 Task: Find connections with filter location Rājgarh with filter topic #femaleentrepreneurwith filter profile language Spanish with filter current company Advanced MS EXCEL, Power Query, Power BI skills for Business Intelligence  with filter school Malaviya National Institute of Technology Jaipur with filter industry Commercial and Industrial Equipment Rental with filter service category Customer Support with filter keywords title Conservation Scientist
Action: Mouse moved to (705, 74)
Screenshot: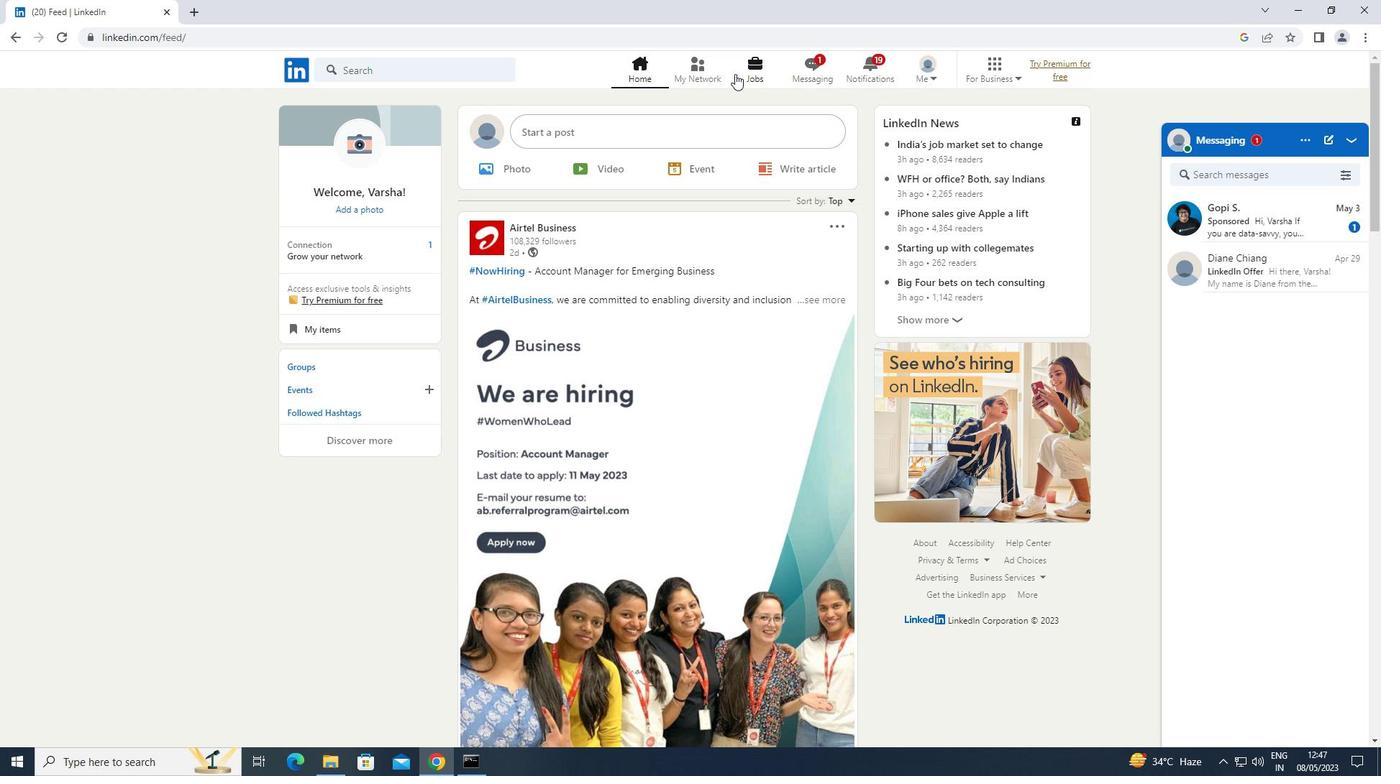 
Action: Mouse pressed left at (705, 74)
Screenshot: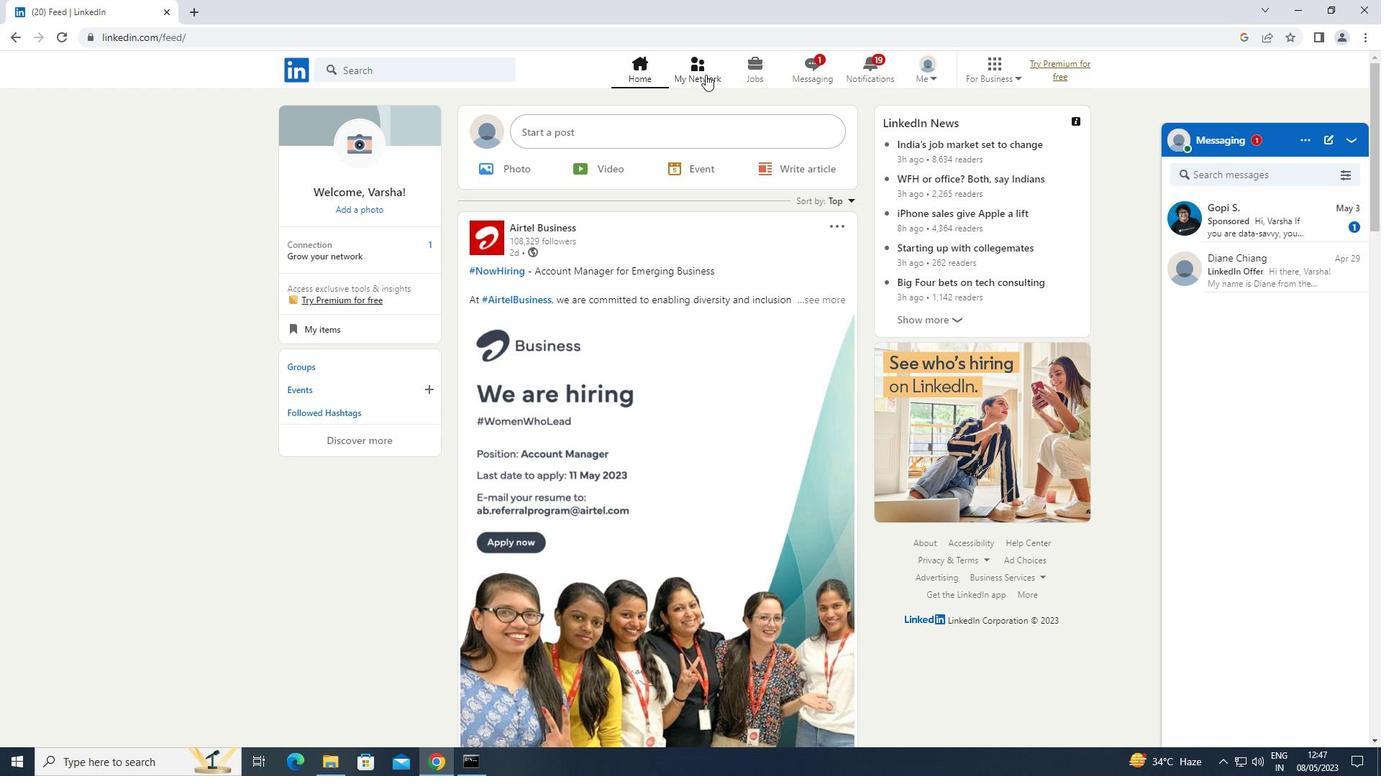 
Action: Mouse moved to (381, 143)
Screenshot: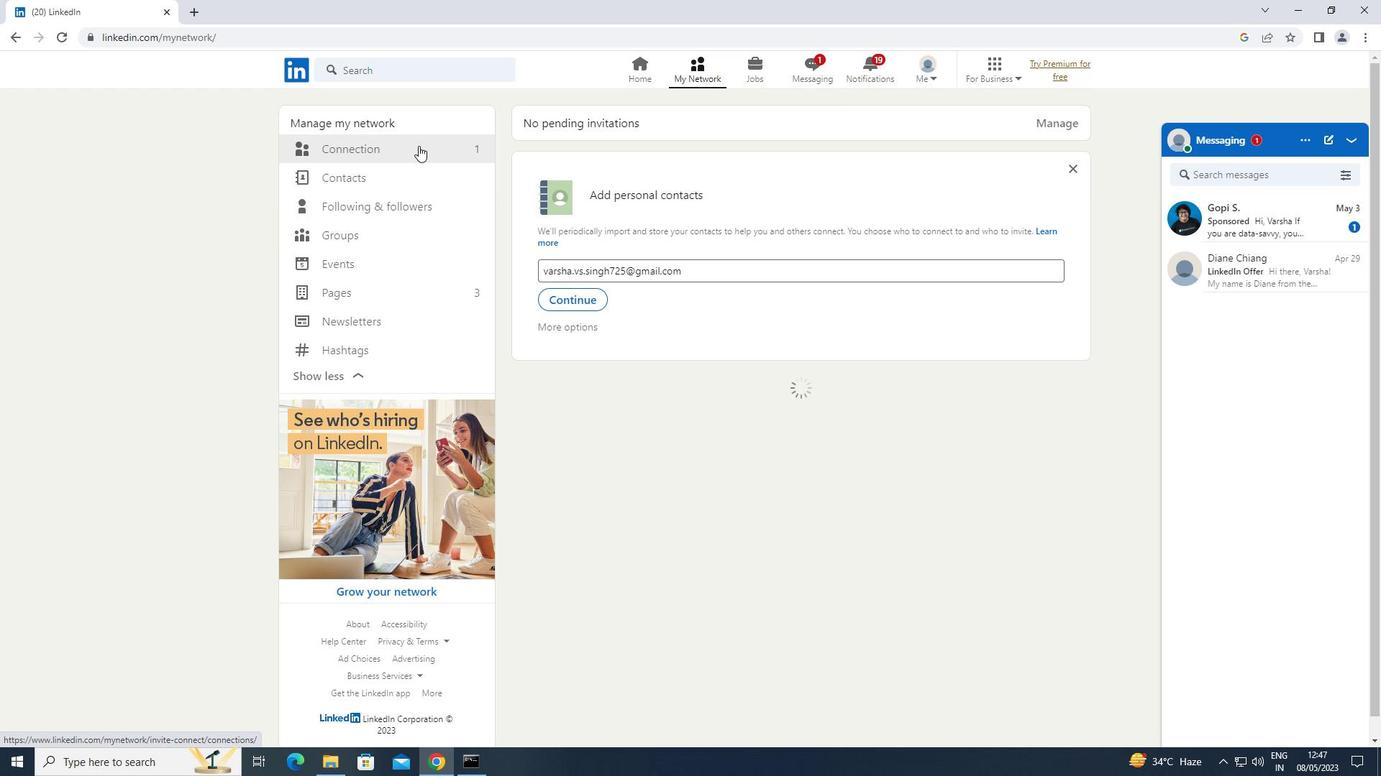 
Action: Mouse pressed left at (381, 143)
Screenshot: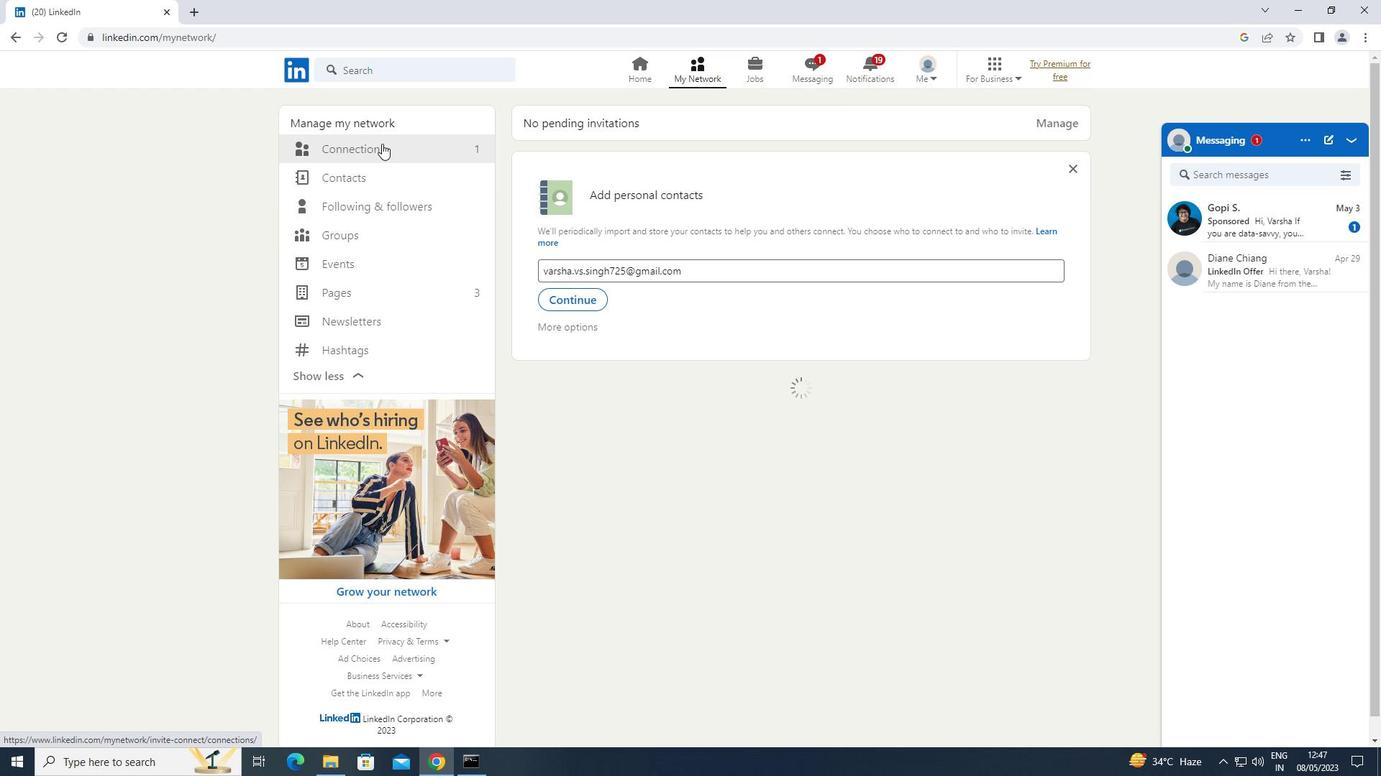 
Action: Mouse moved to (807, 148)
Screenshot: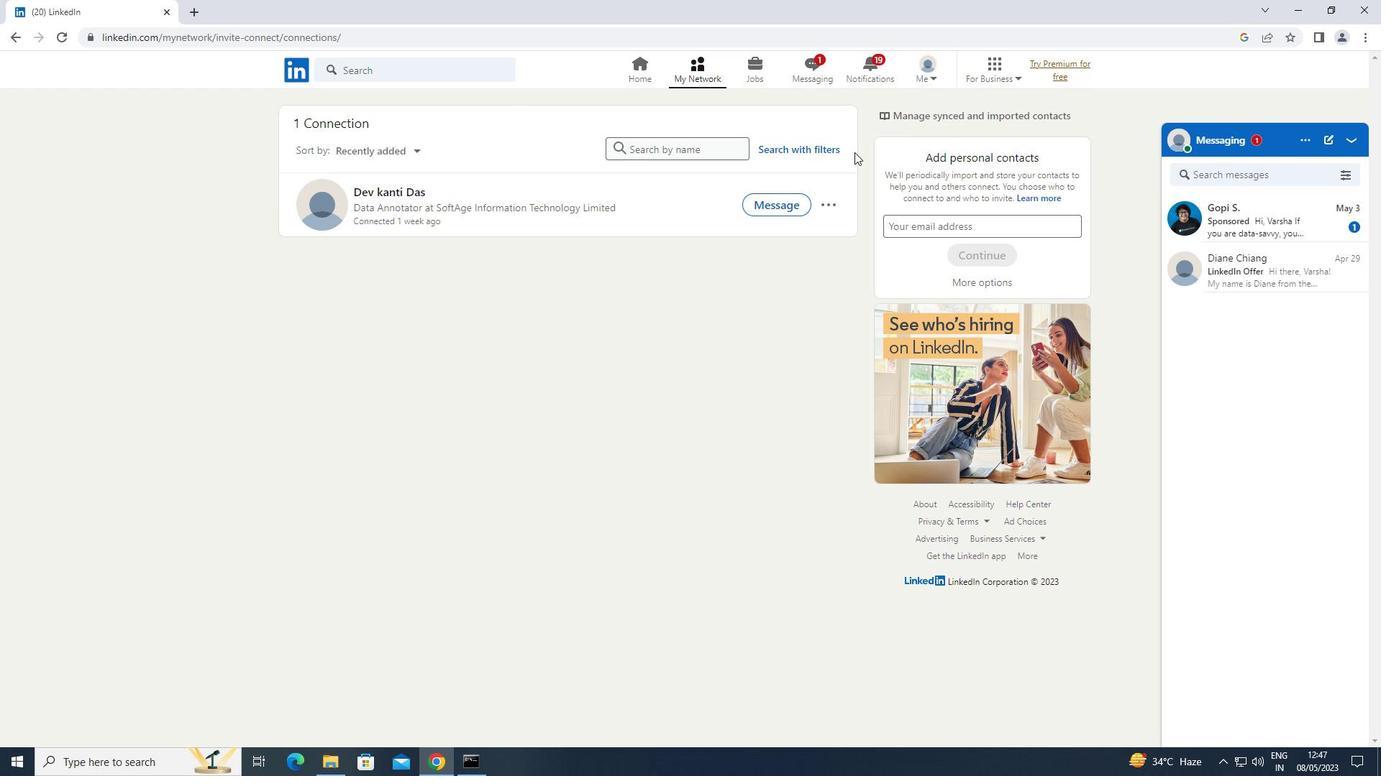 
Action: Mouse pressed left at (807, 148)
Screenshot: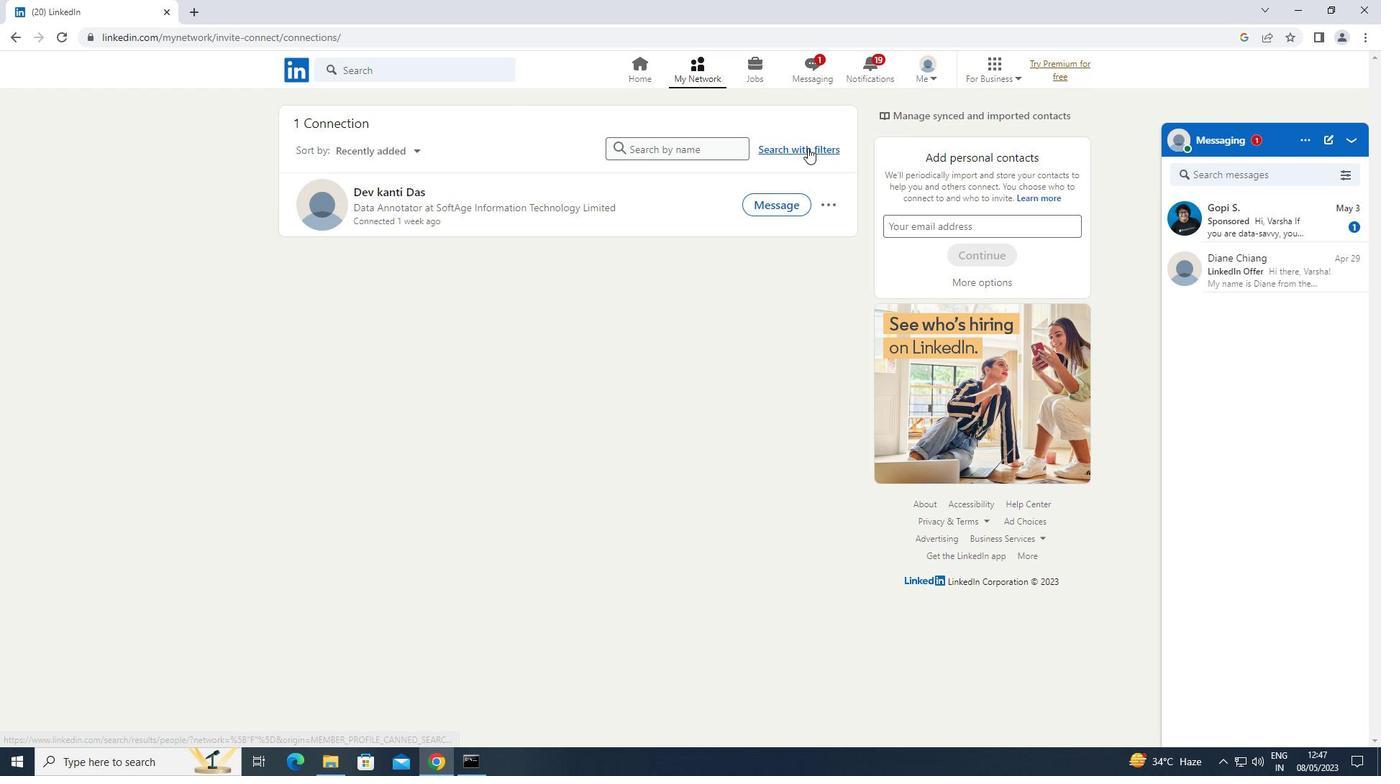 
Action: Mouse moved to (731, 110)
Screenshot: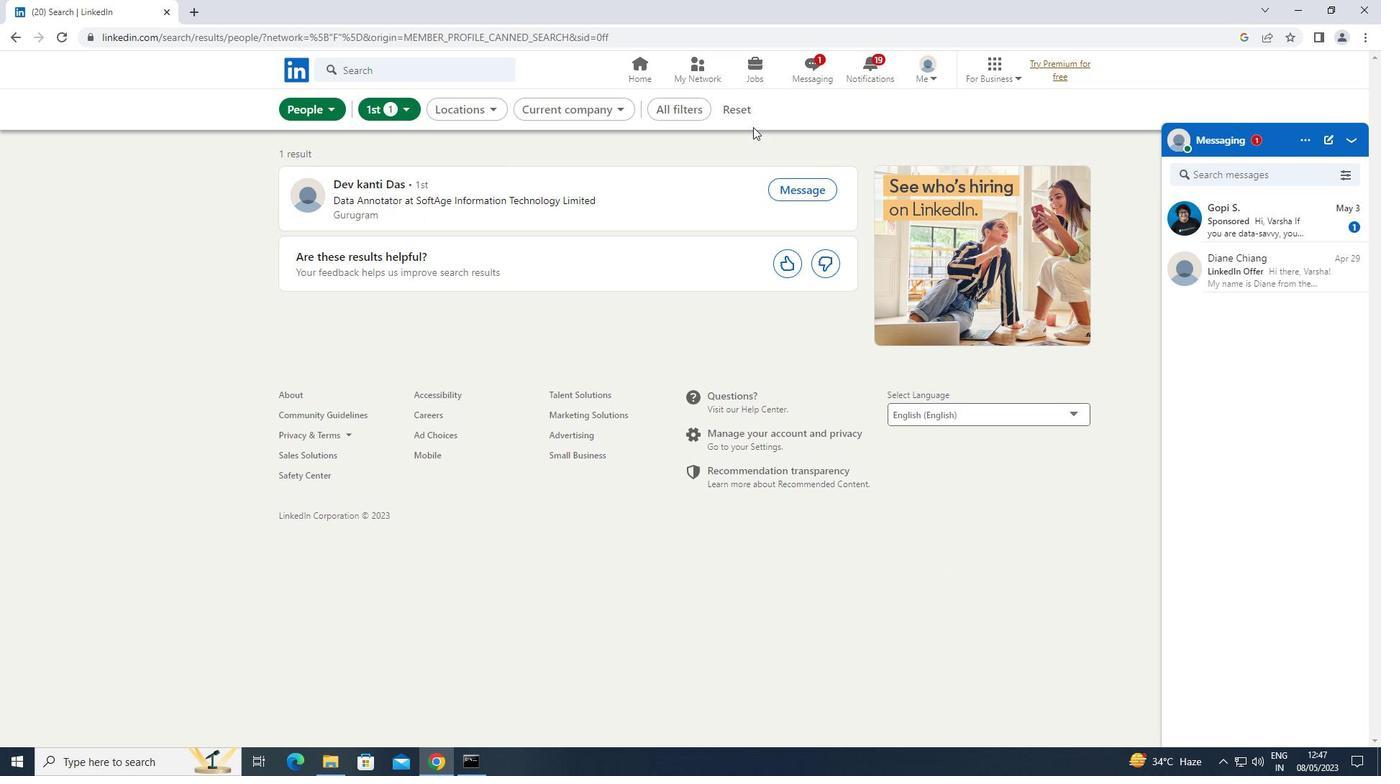 
Action: Mouse pressed left at (731, 110)
Screenshot: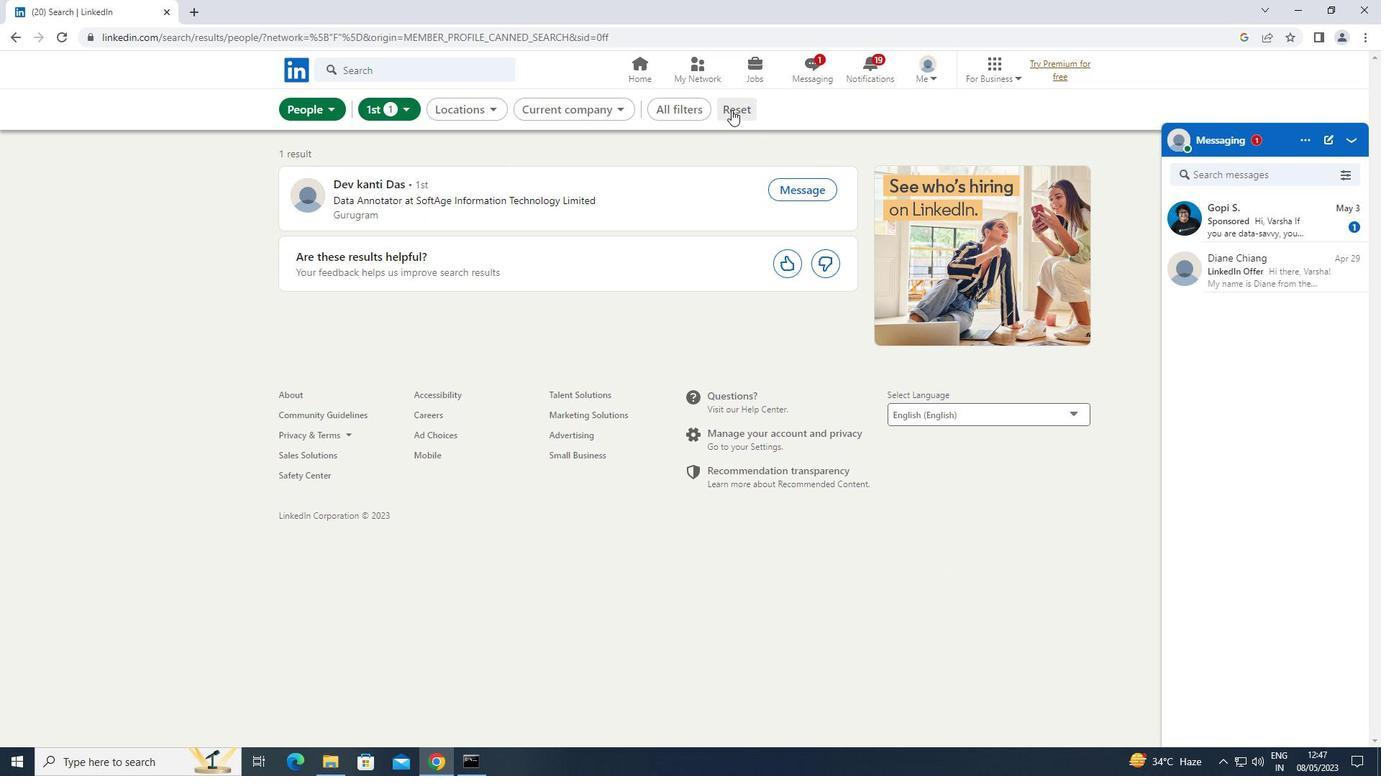 
Action: Mouse moved to (726, 110)
Screenshot: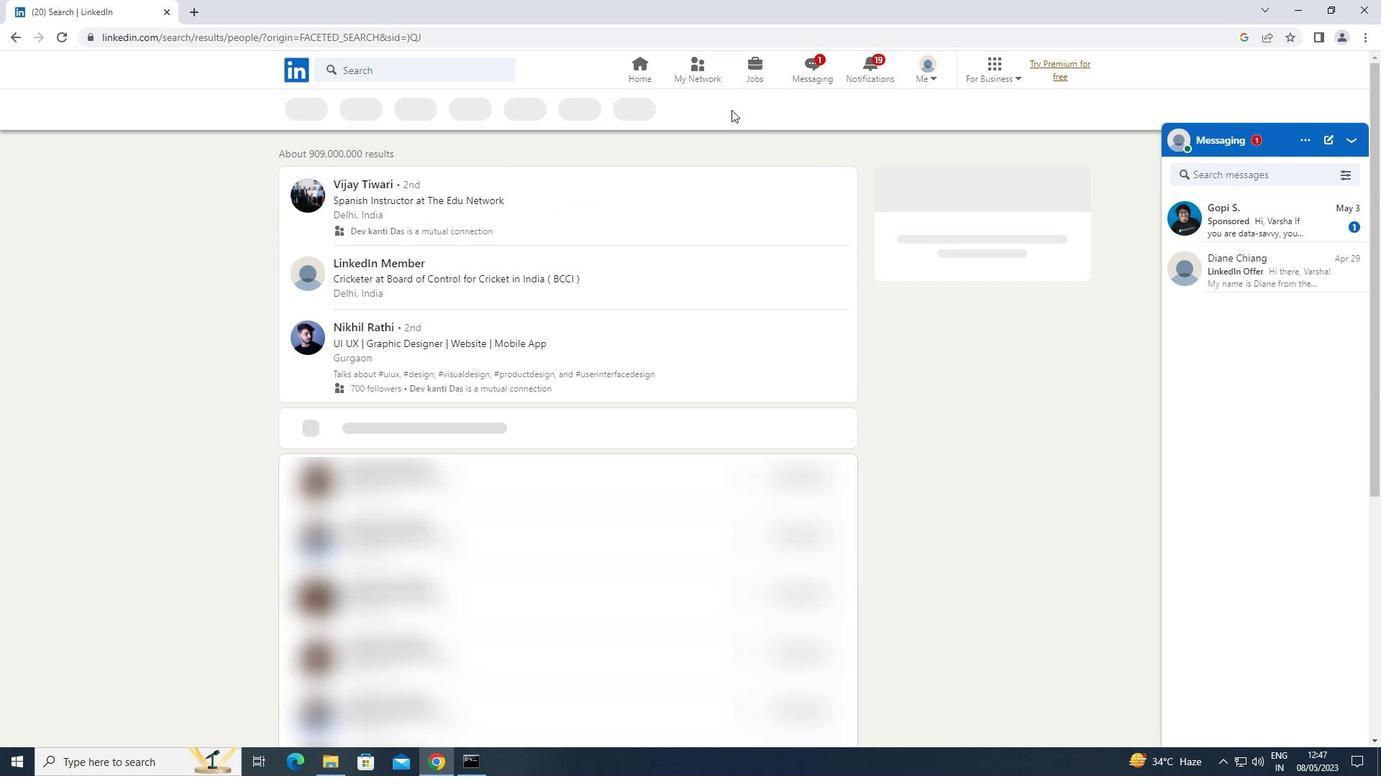 
Action: Mouse pressed left at (726, 110)
Screenshot: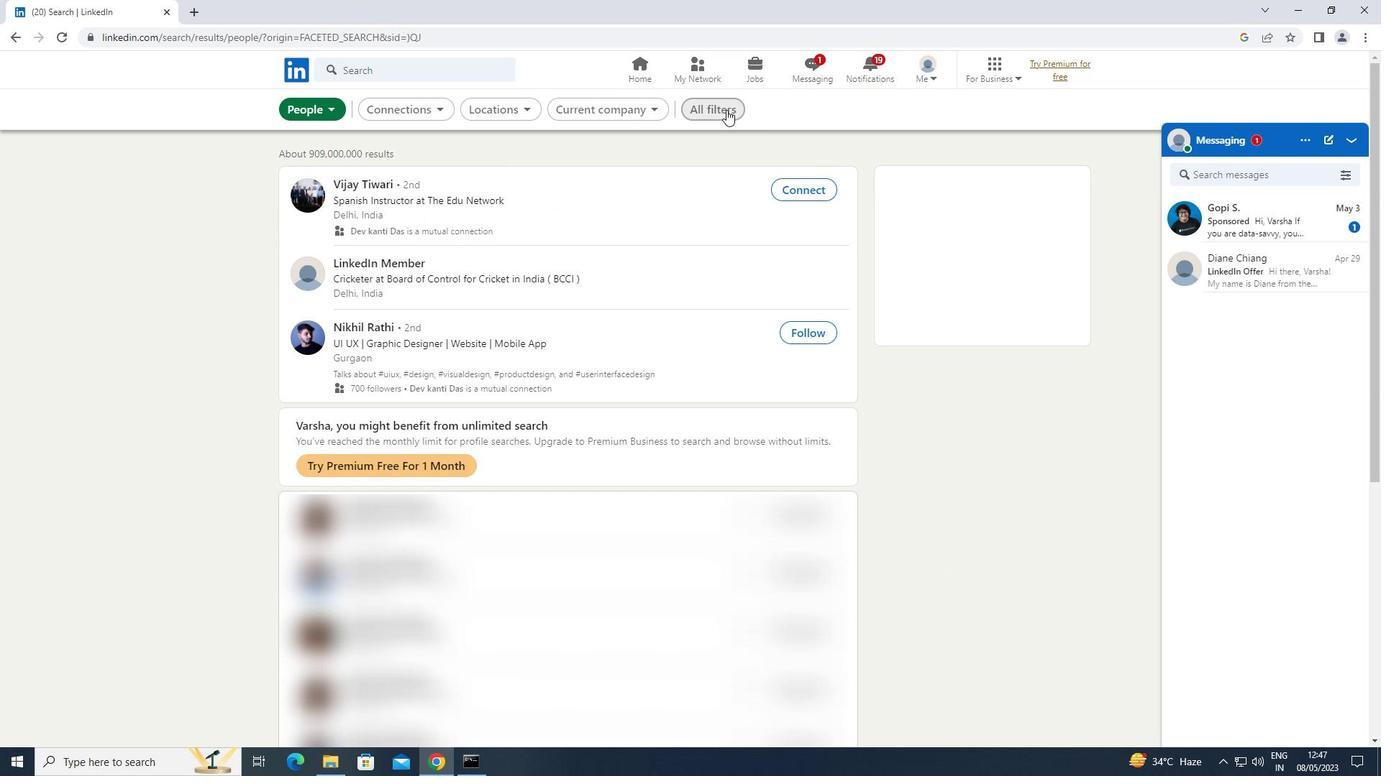 
Action: Mouse moved to (1072, 266)
Screenshot: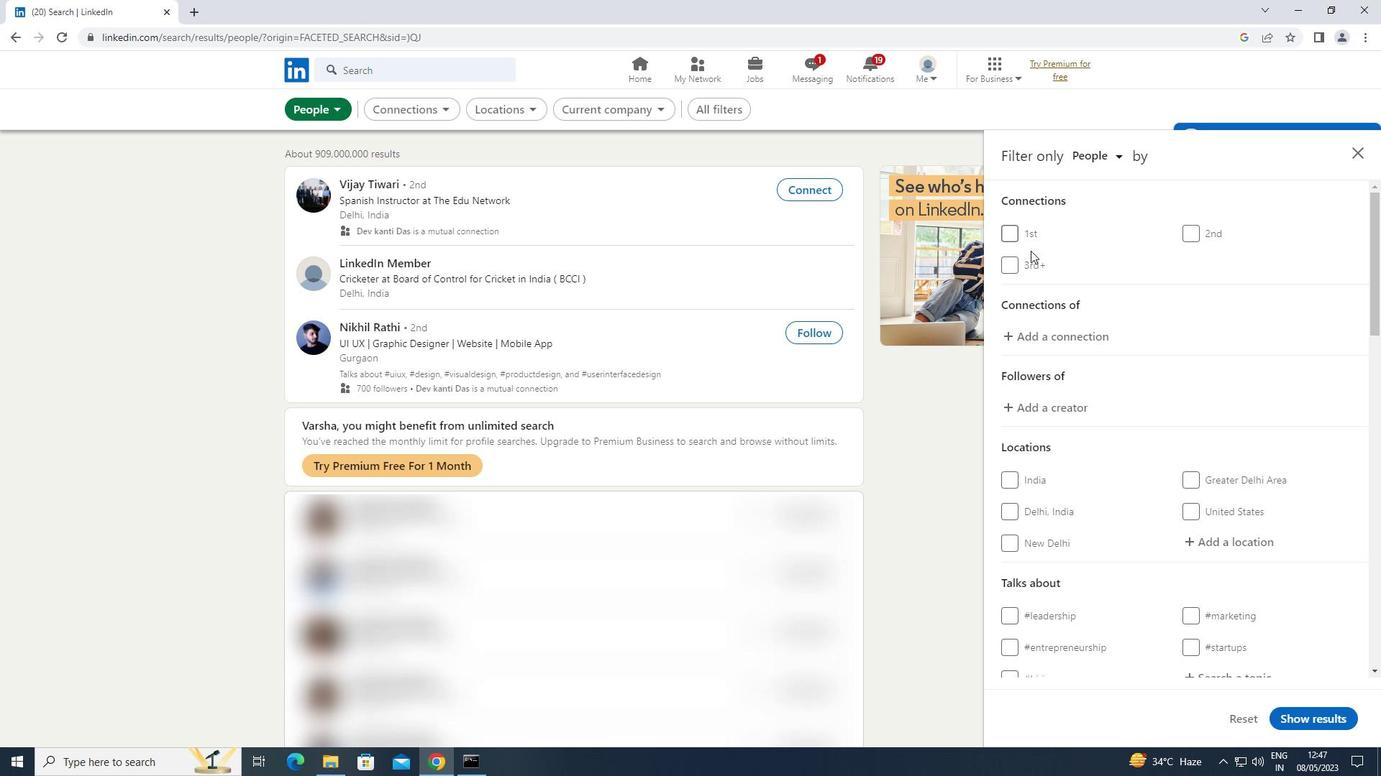 
Action: Mouse scrolled (1072, 266) with delta (0, 0)
Screenshot: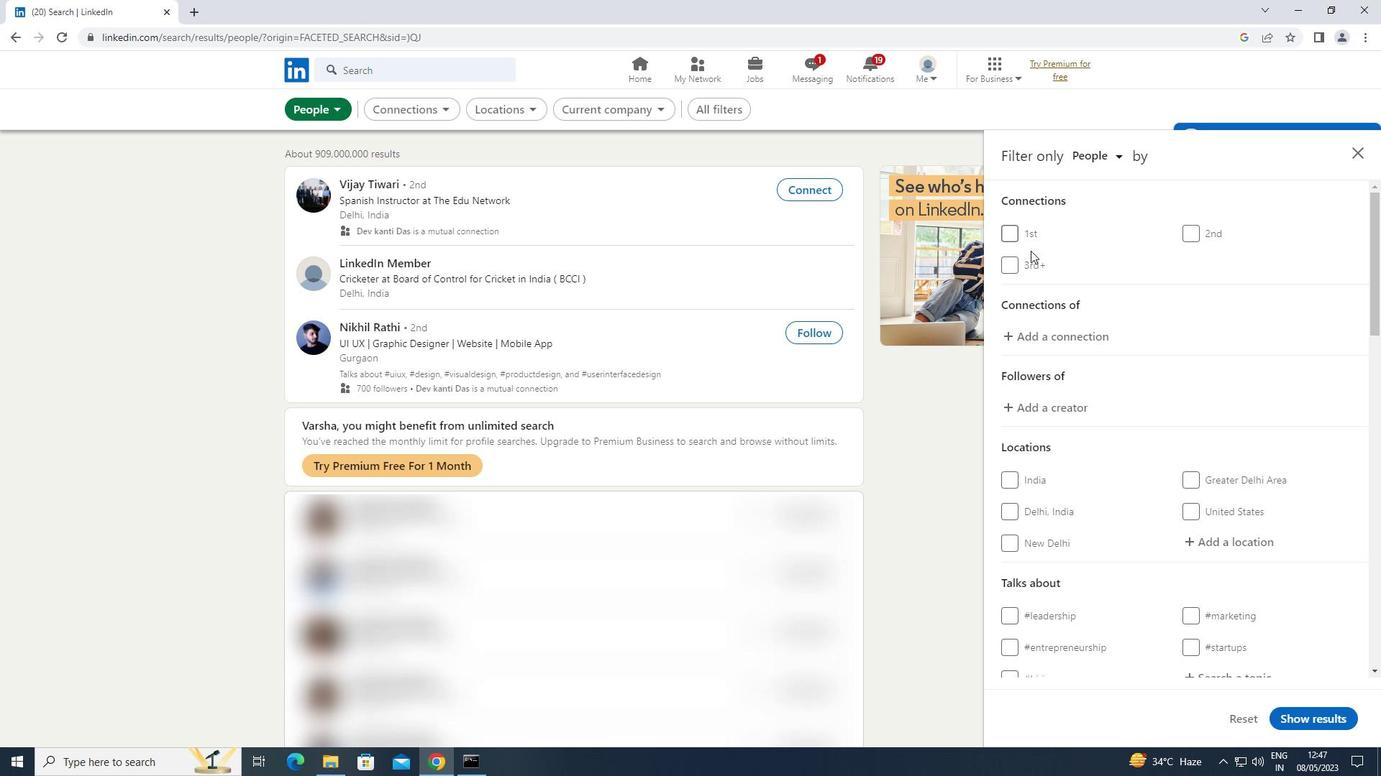 
Action: Mouse moved to (1076, 270)
Screenshot: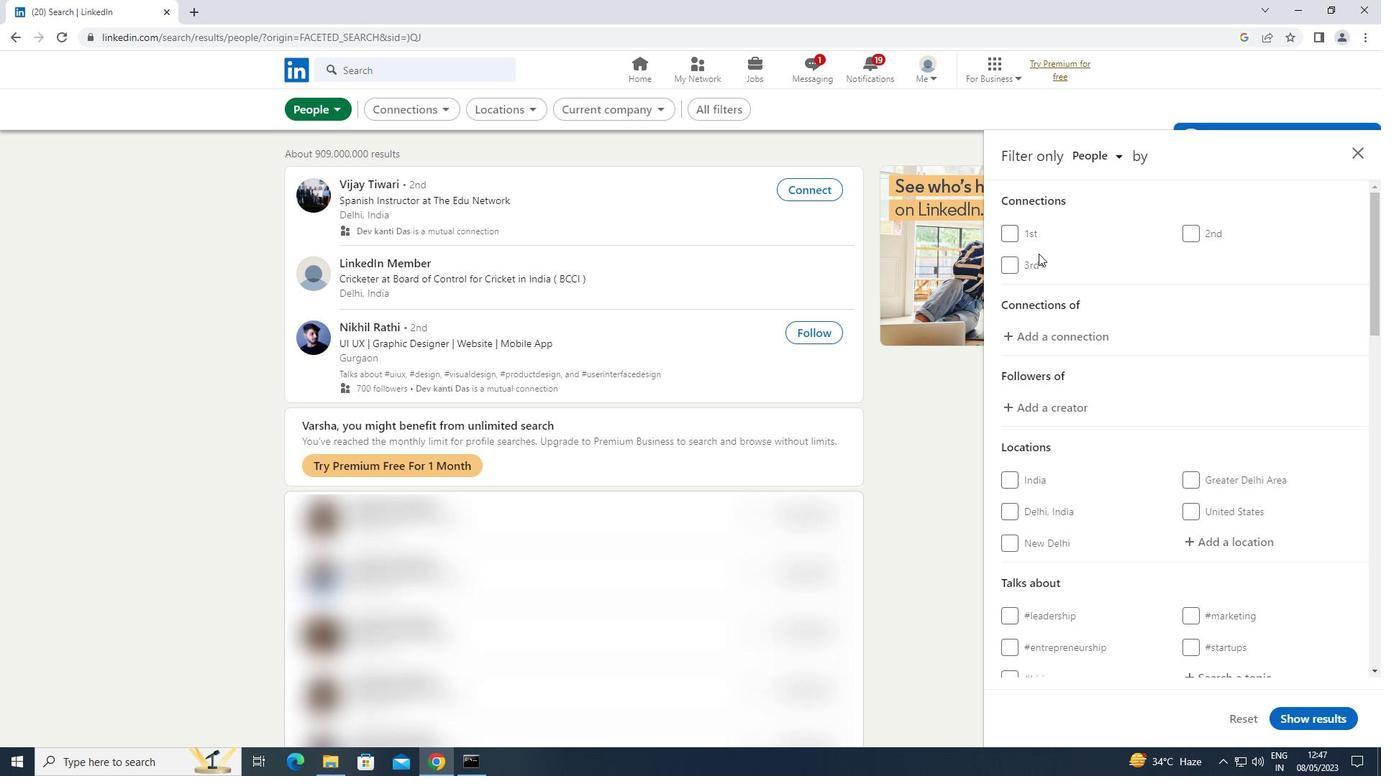 
Action: Mouse scrolled (1076, 269) with delta (0, 0)
Screenshot: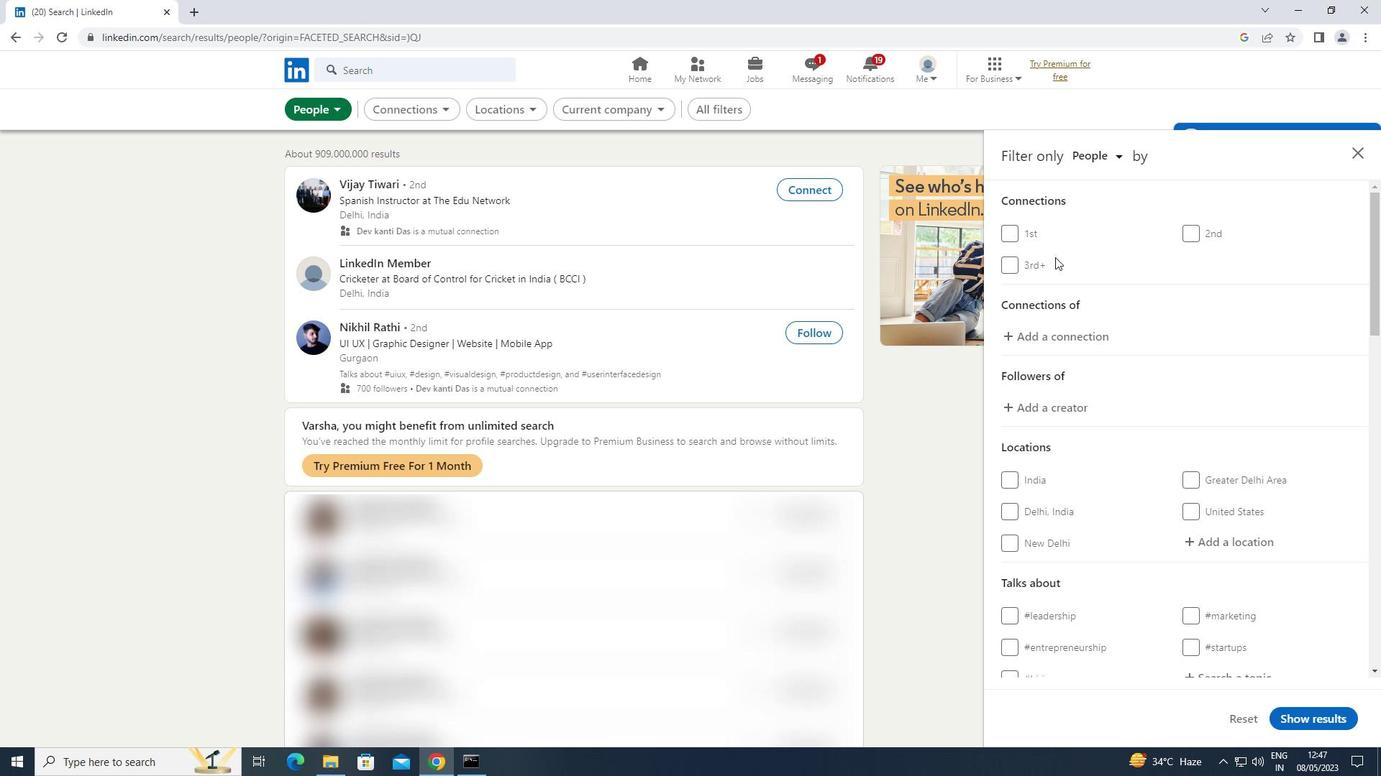 
Action: Mouse moved to (1220, 394)
Screenshot: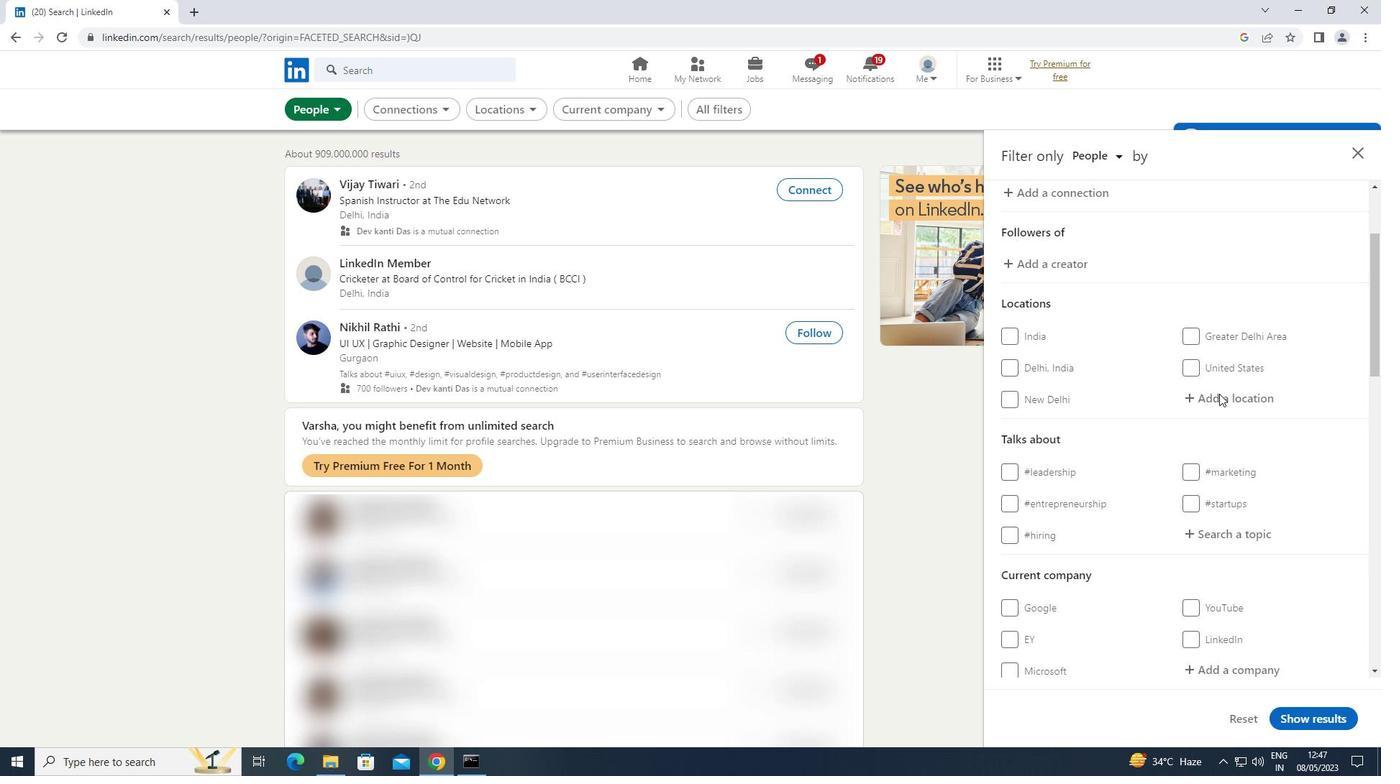 
Action: Mouse pressed left at (1220, 394)
Screenshot: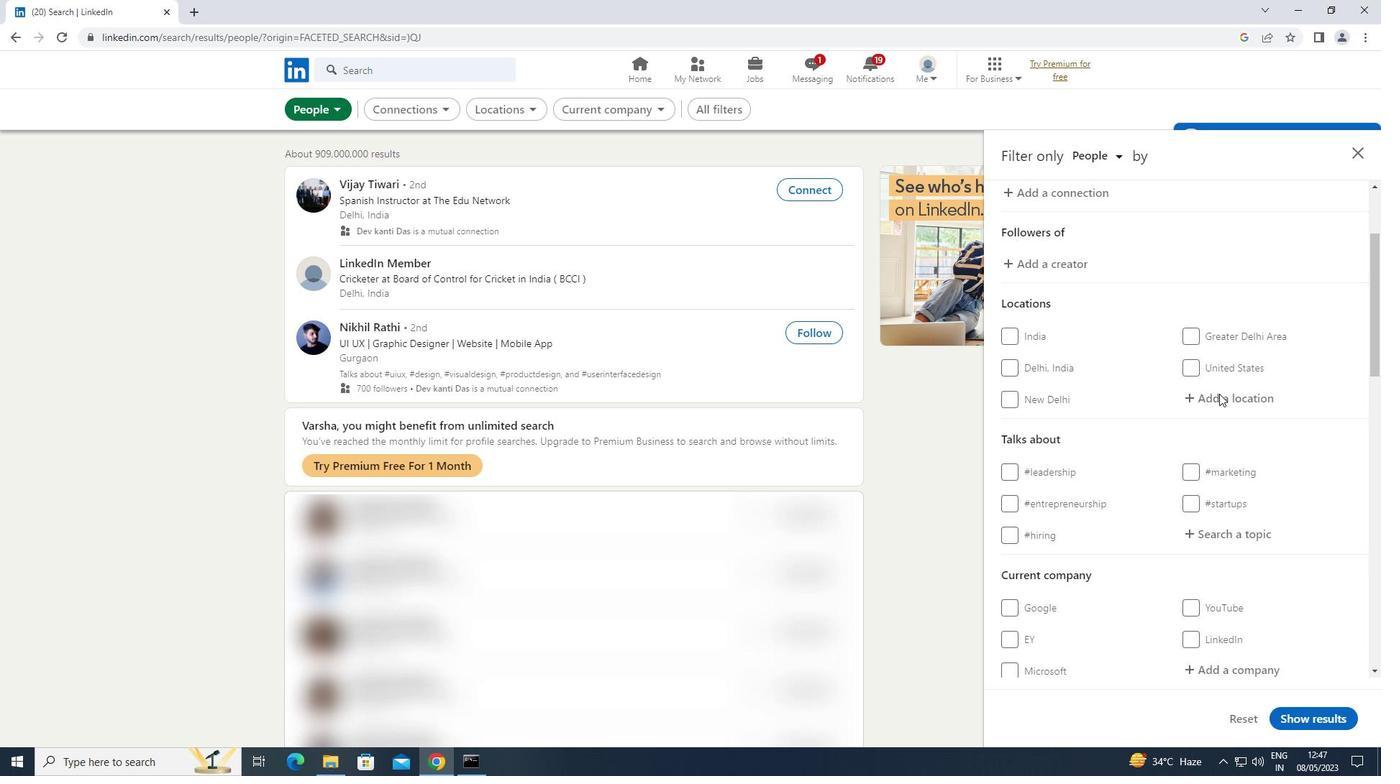 
Action: Mouse moved to (1222, 394)
Screenshot: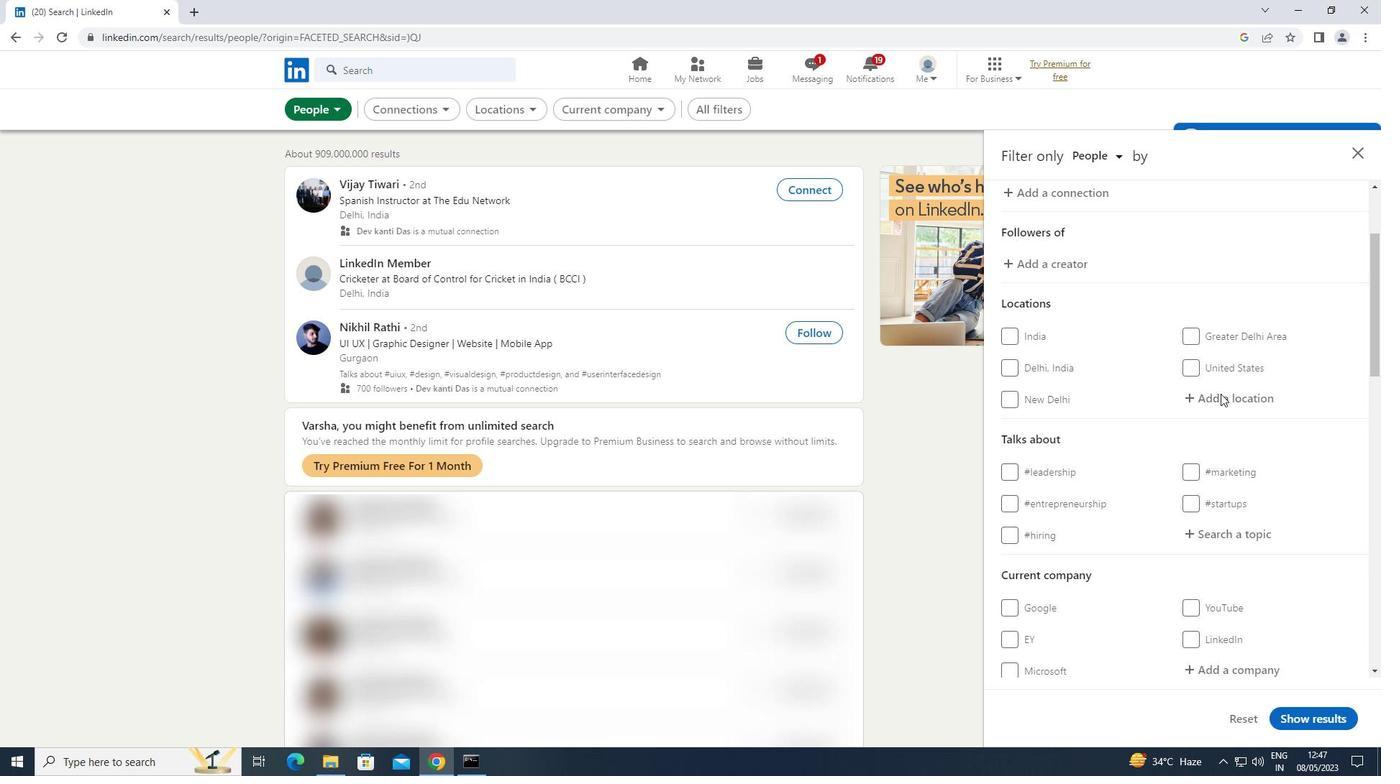 
Action: Key pressed <Key.shift>RAJGARH
Screenshot: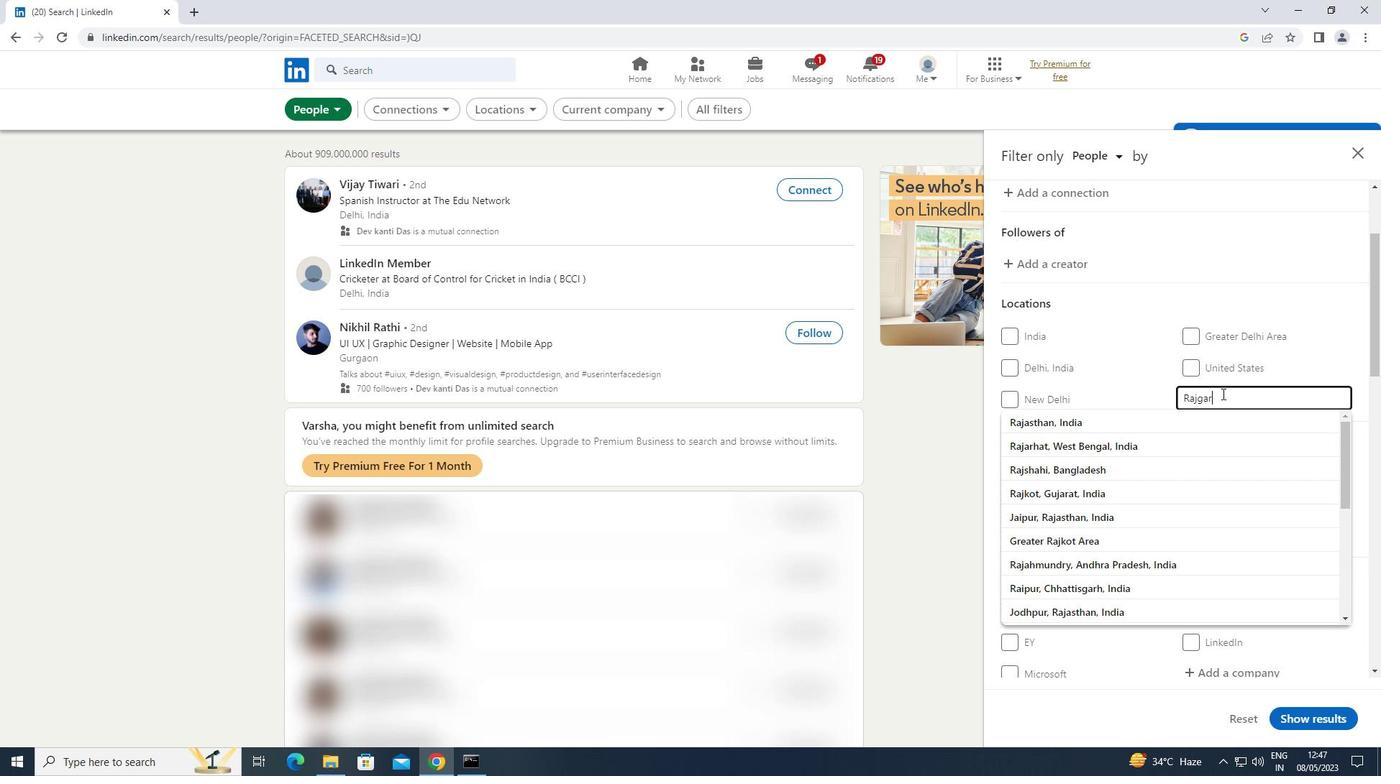 
Action: Mouse moved to (1208, 537)
Screenshot: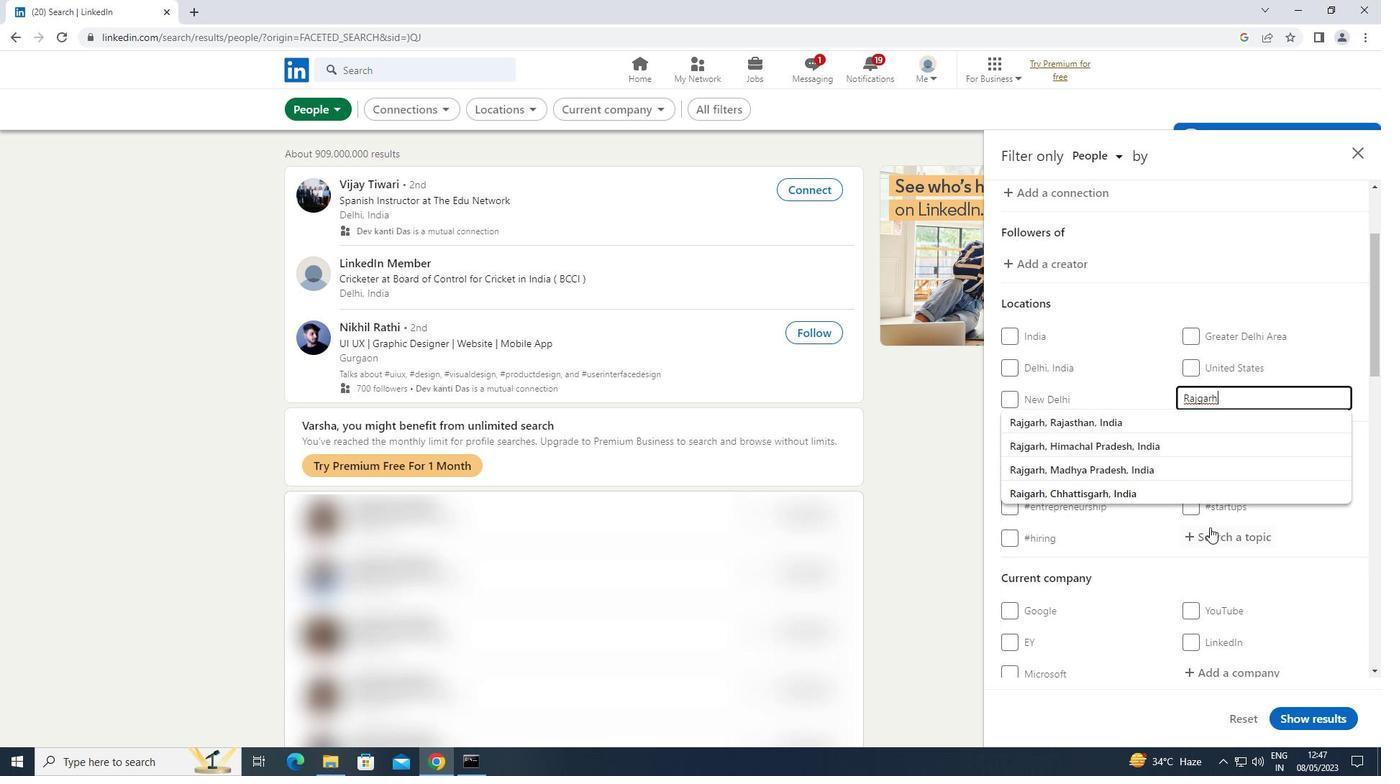 
Action: Mouse pressed left at (1208, 537)
Screenshot: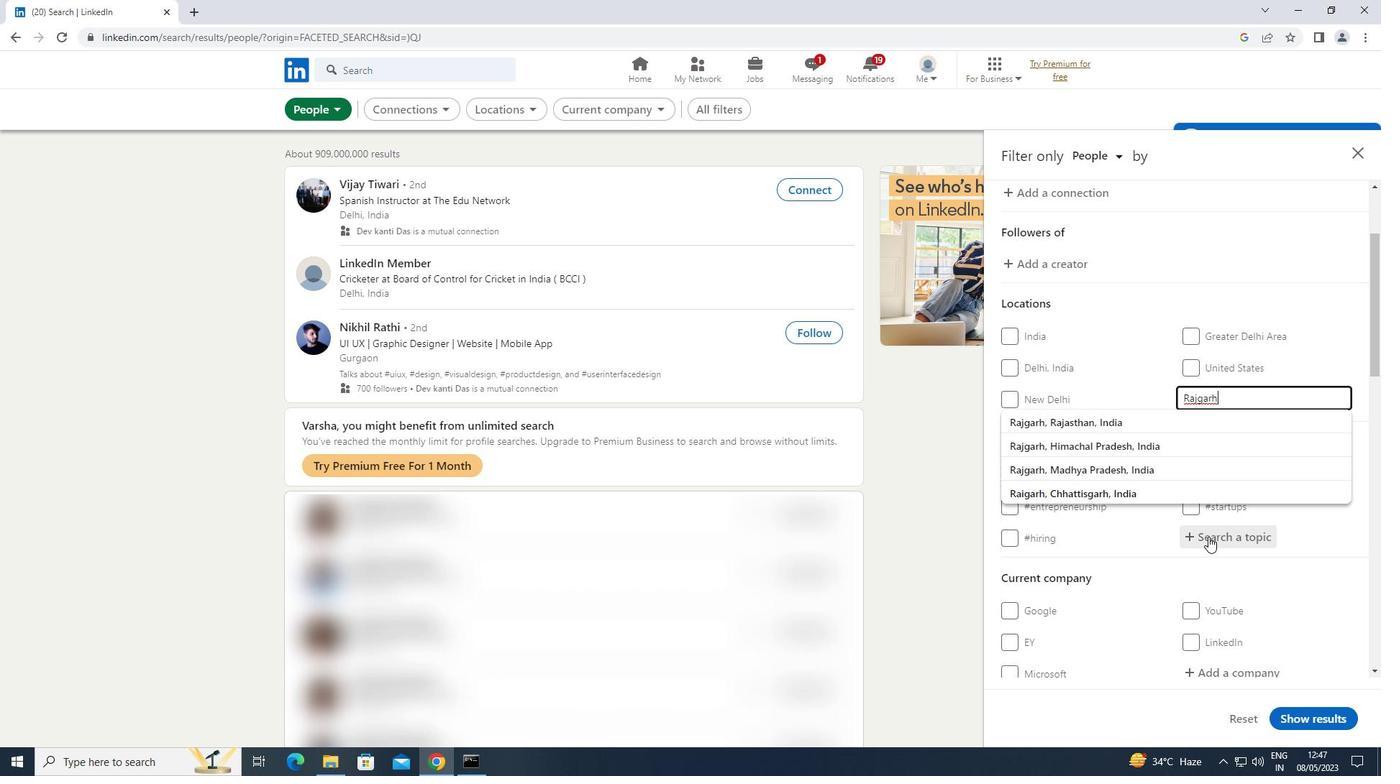 
Action: Key pressed FEMALEENTREPRENE
Screenshot: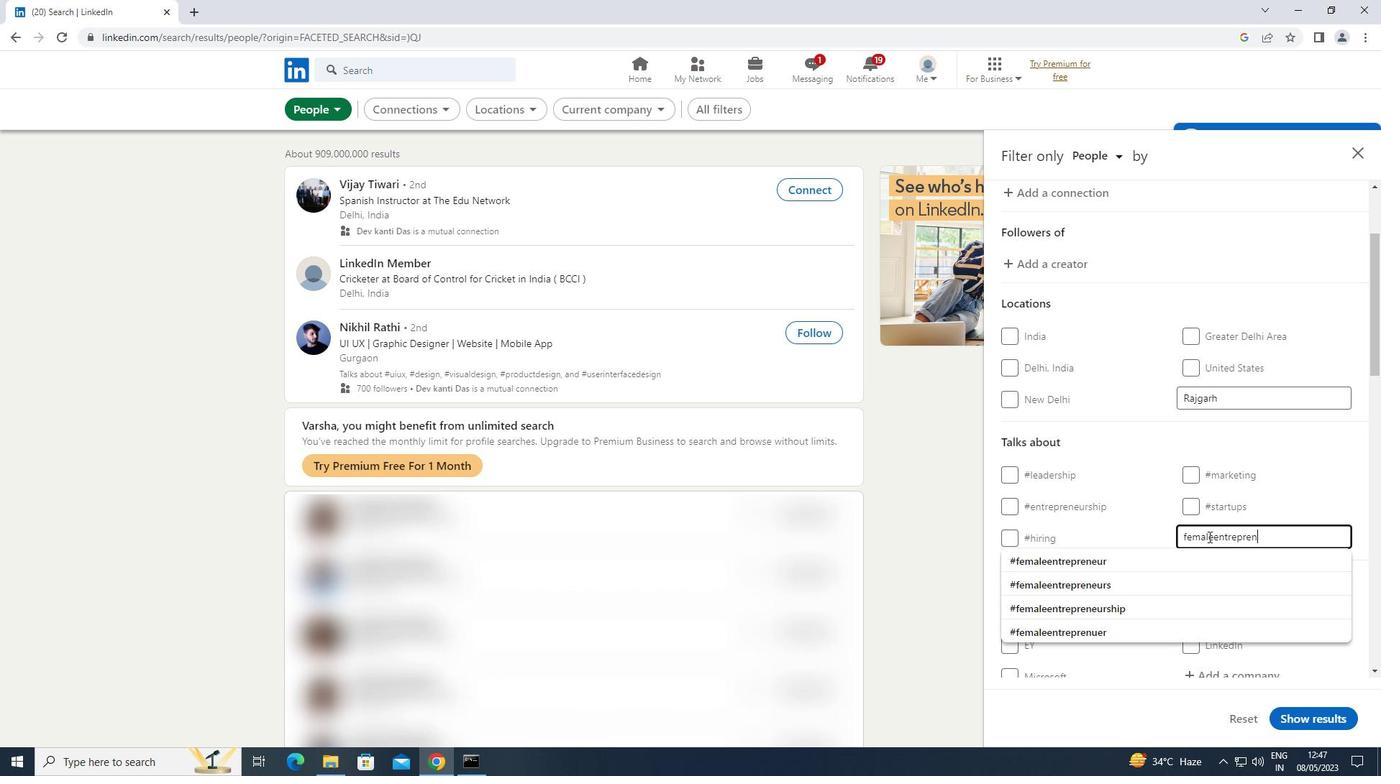 
Action: Mouse moved to (1115, 567)
Screenshot: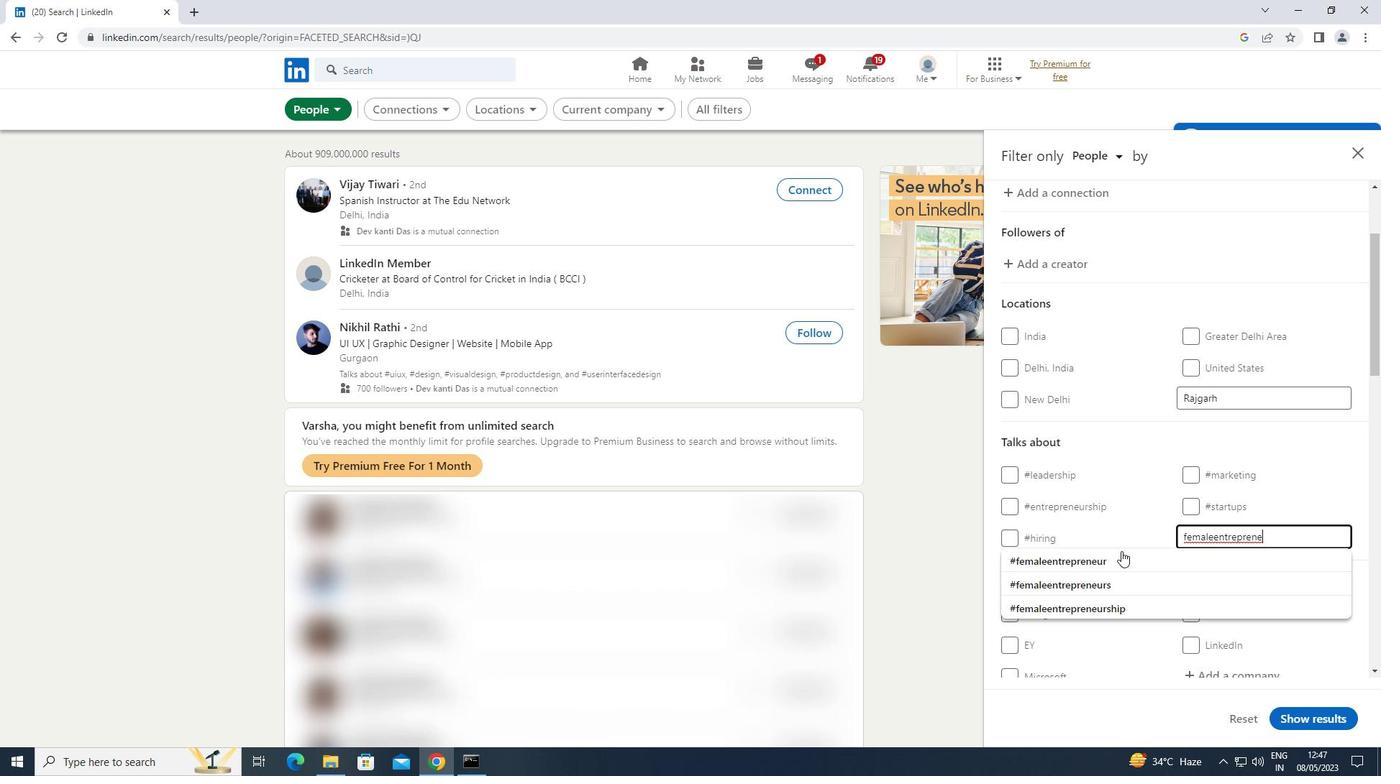 
Action: Mouse pressed left at (1115, 567)
Screenshot: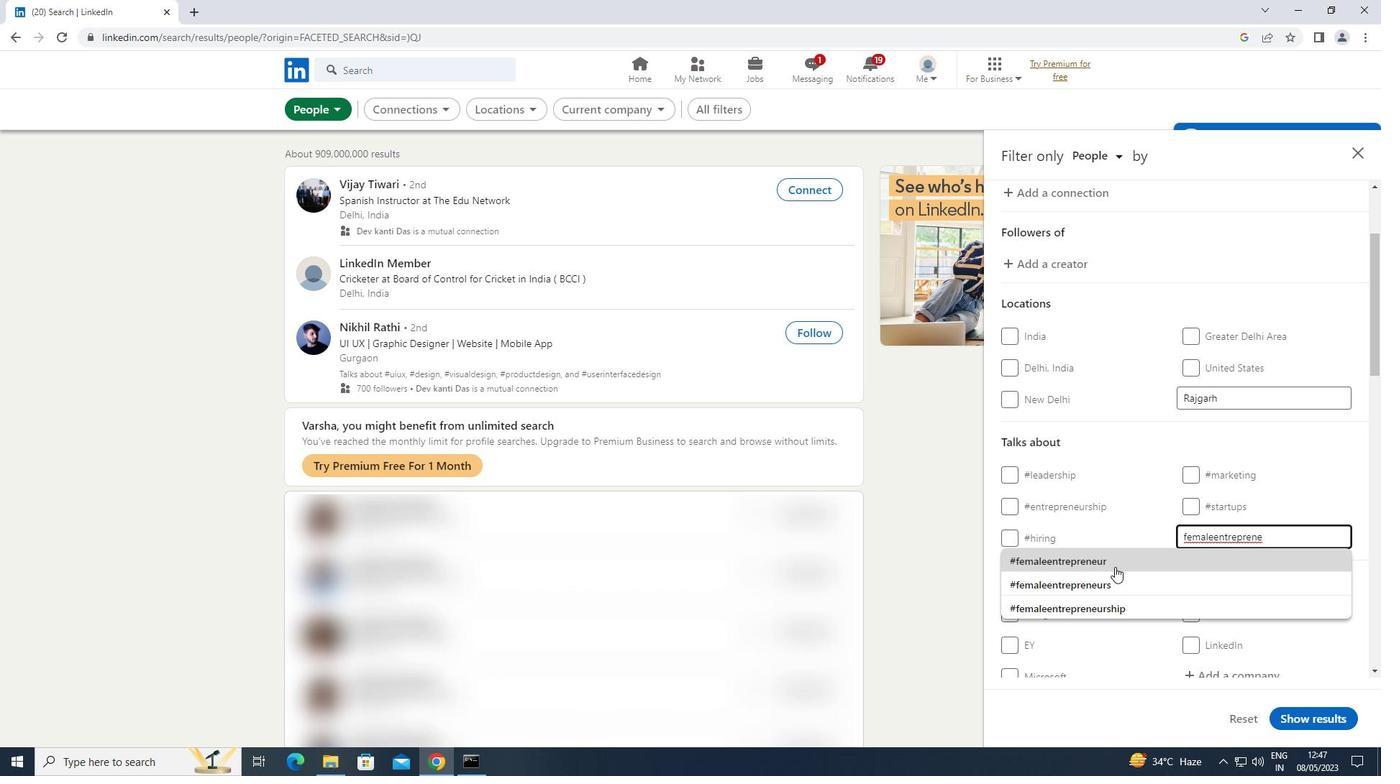 
Action: Mouse moved to (1116, 566)
Screenshot: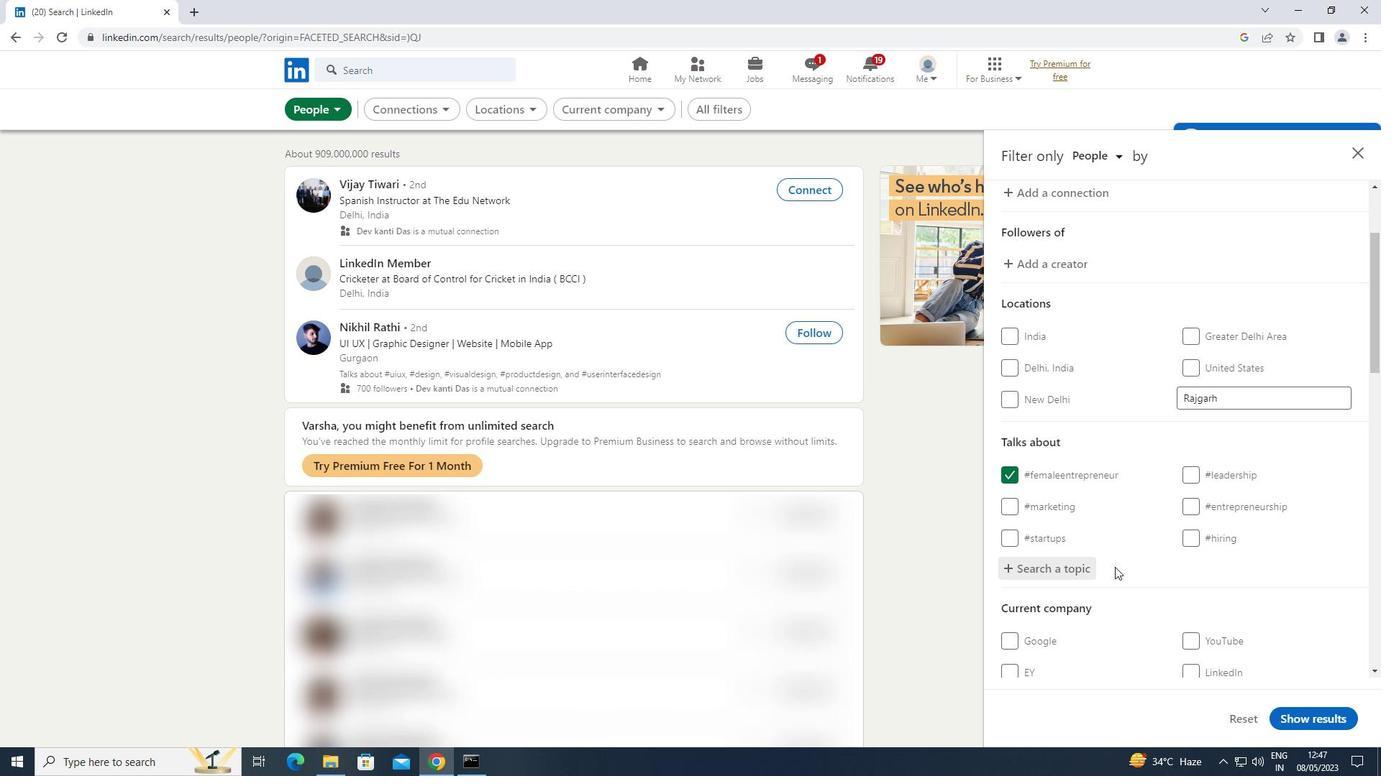 
Action: Mouse scrolled (1116, 566) with delta (0, 0)
Screenshot: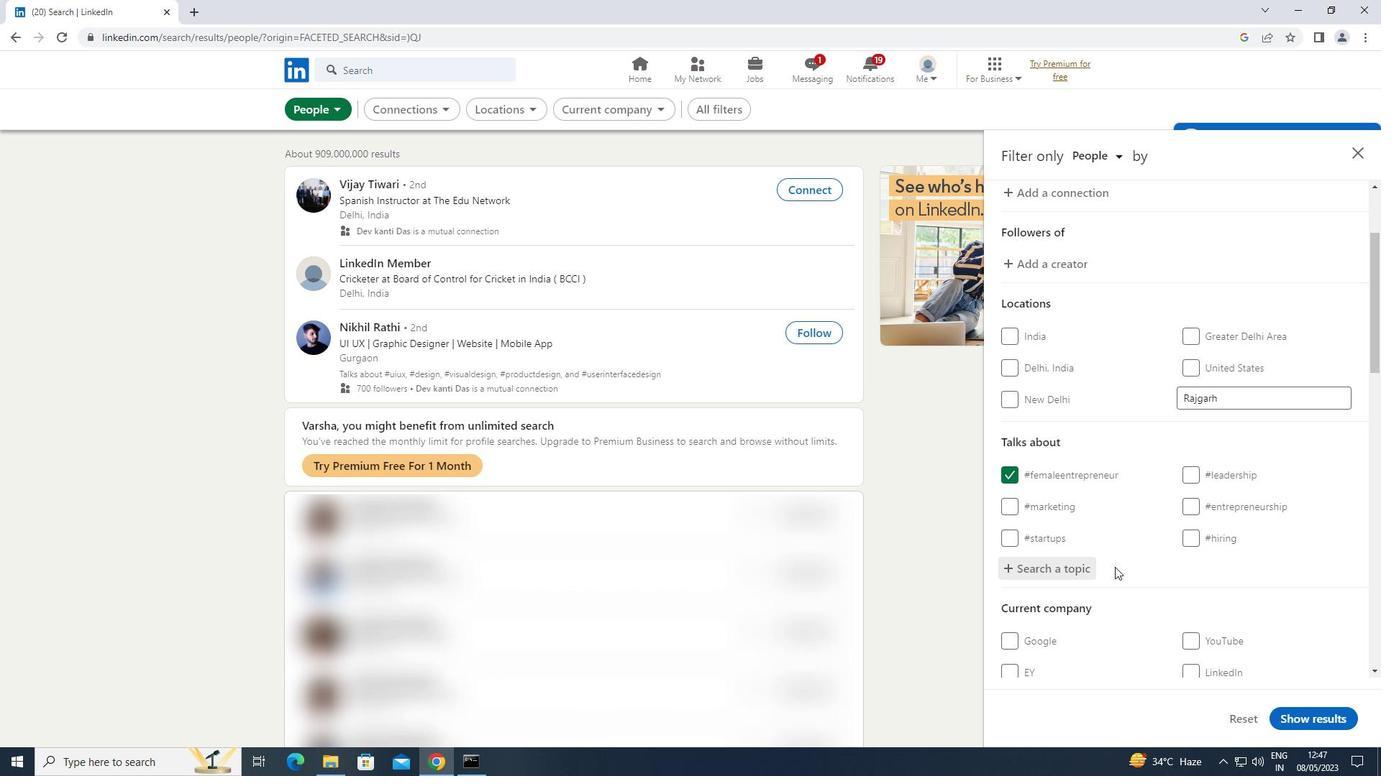 
Action: Mouse moved to (1117, 566)
Screenshot: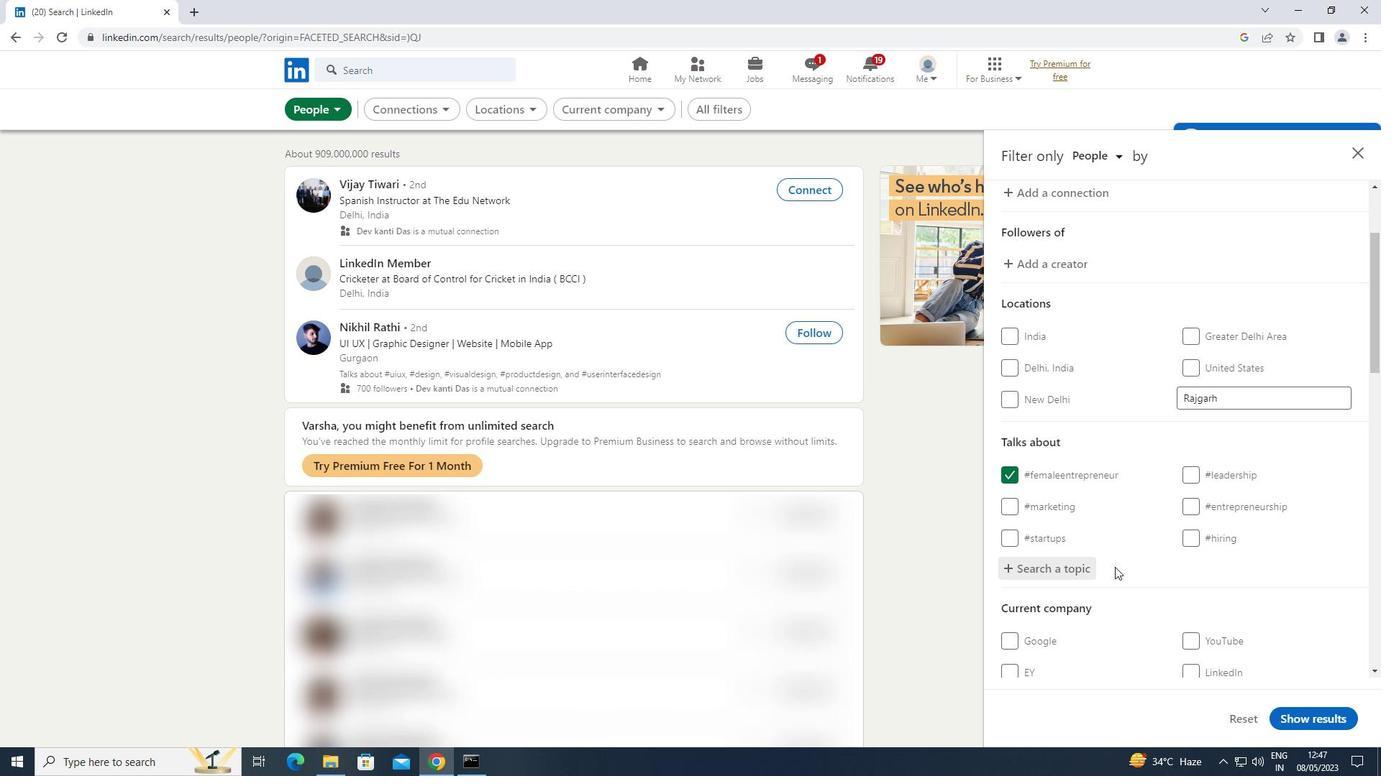 
Action: Mouse scrolled (1117, 566) with delta (0, 0)
Screenshot: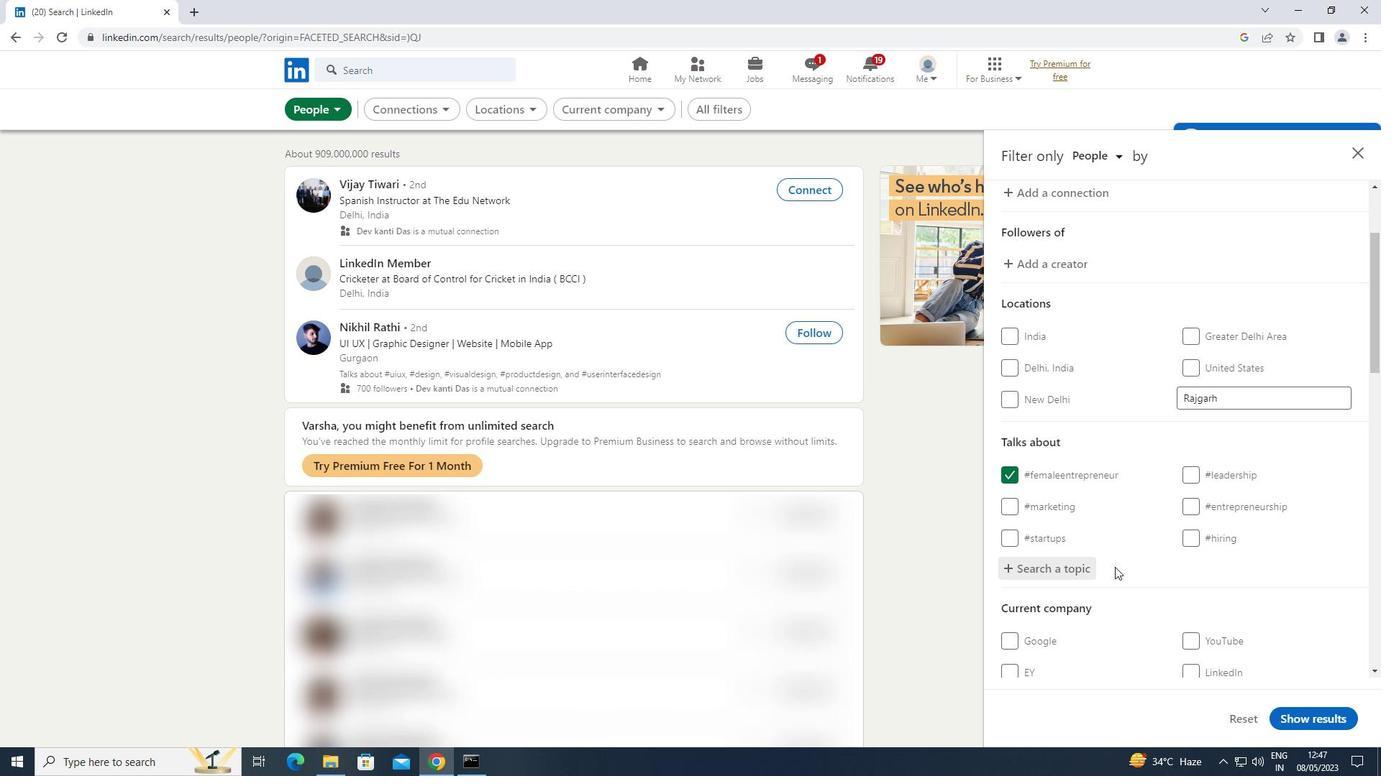 
Action: Mouse scrolled (1117, 566) with delta (0, 0)
Screenshot: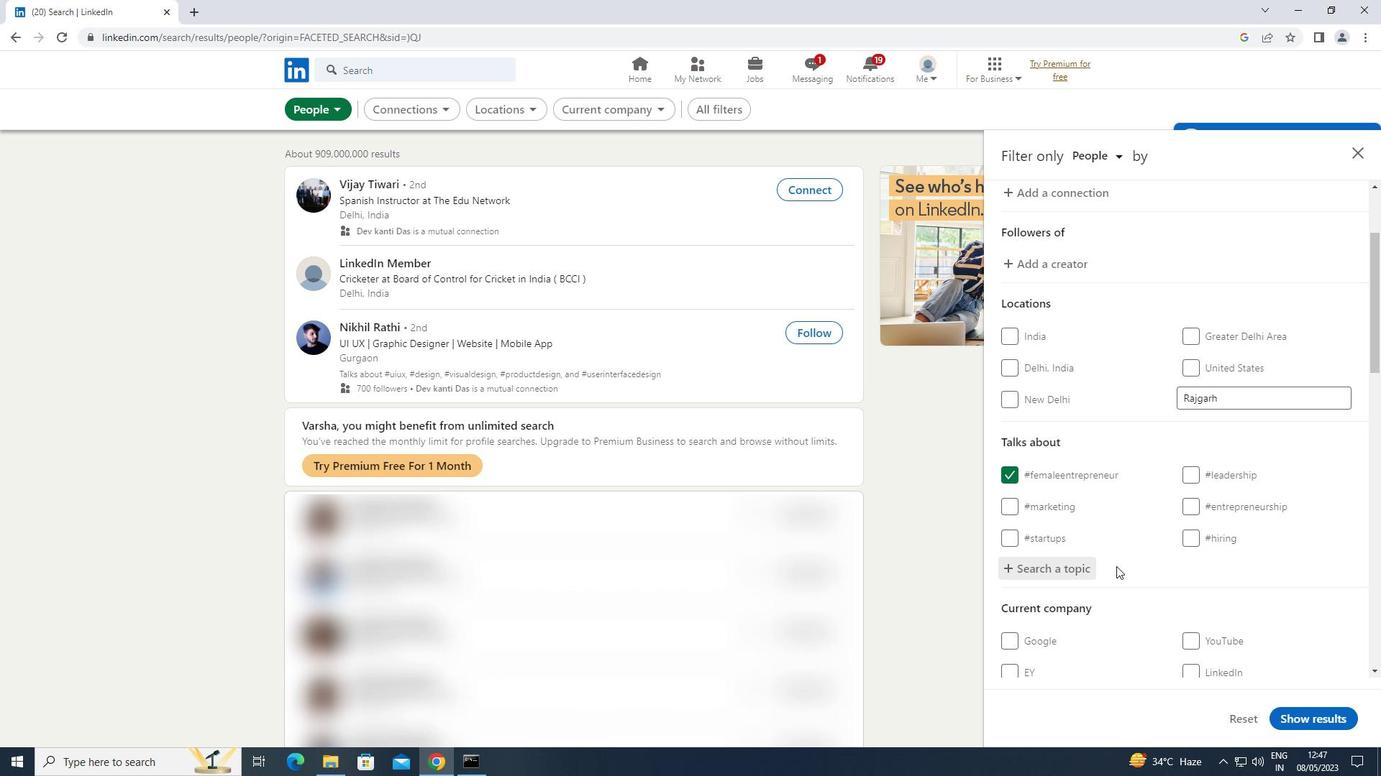 
Action: Mouse scrolled (1117, 566) with delta (0, 0)
Screenshot: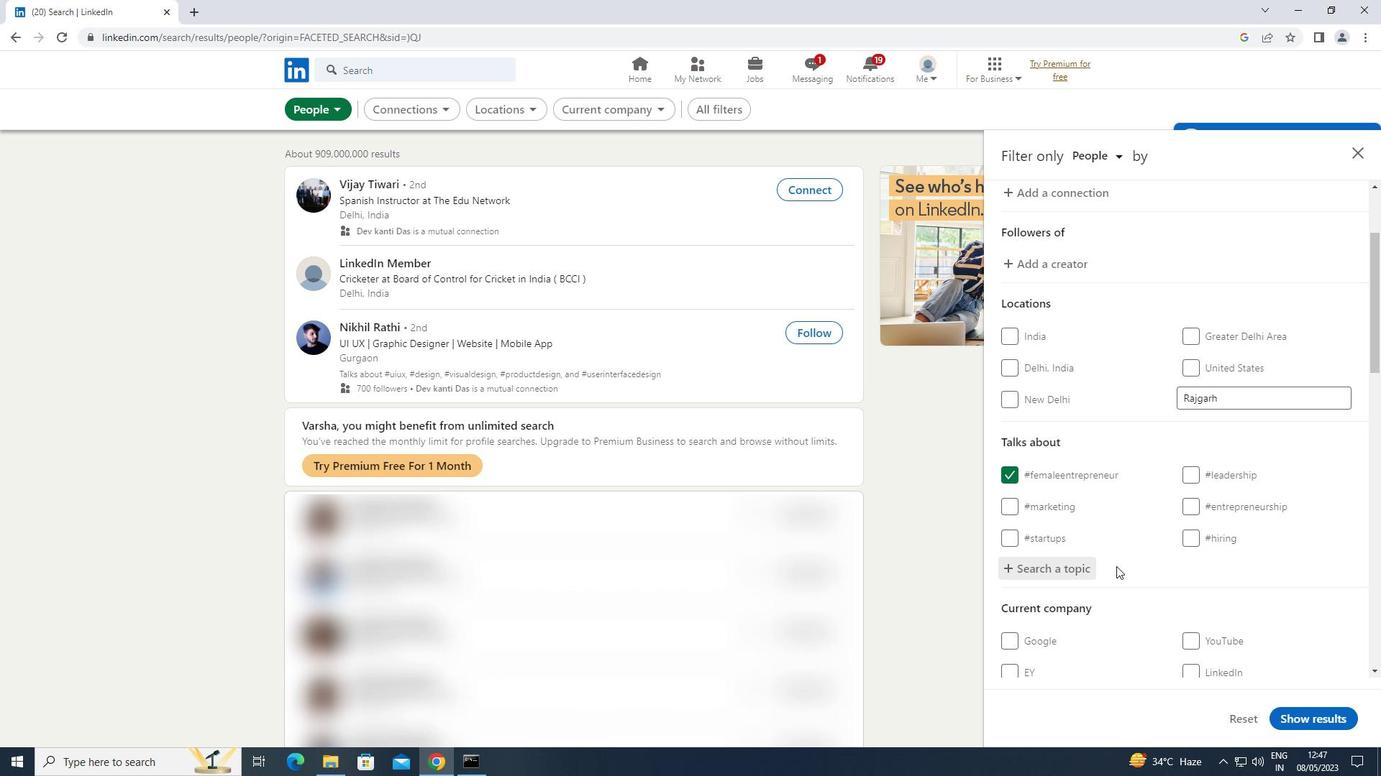 
Action: Mouse scrolled (1117, 566) with delta (0, 0)
Screenshot: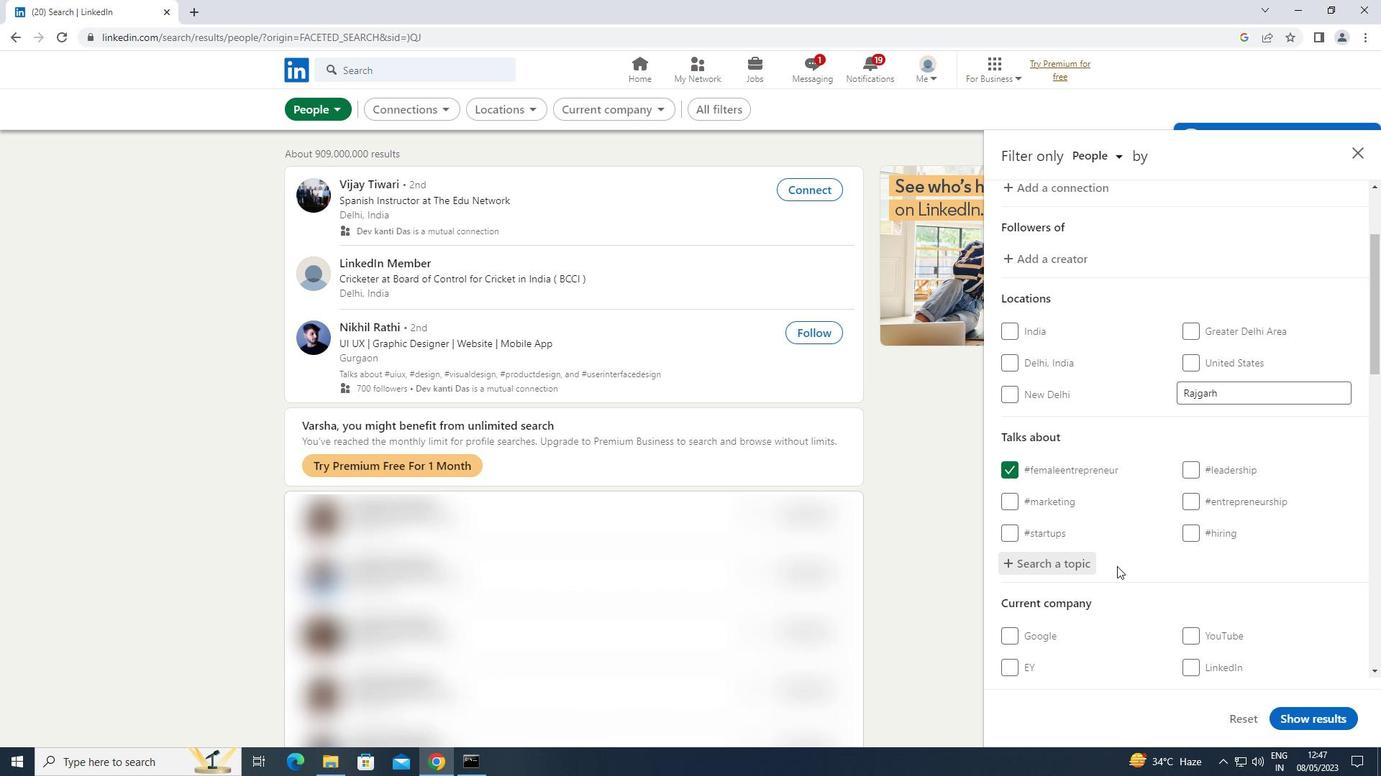 
Action: Mouse moved to (1120, 566)
Screenshot: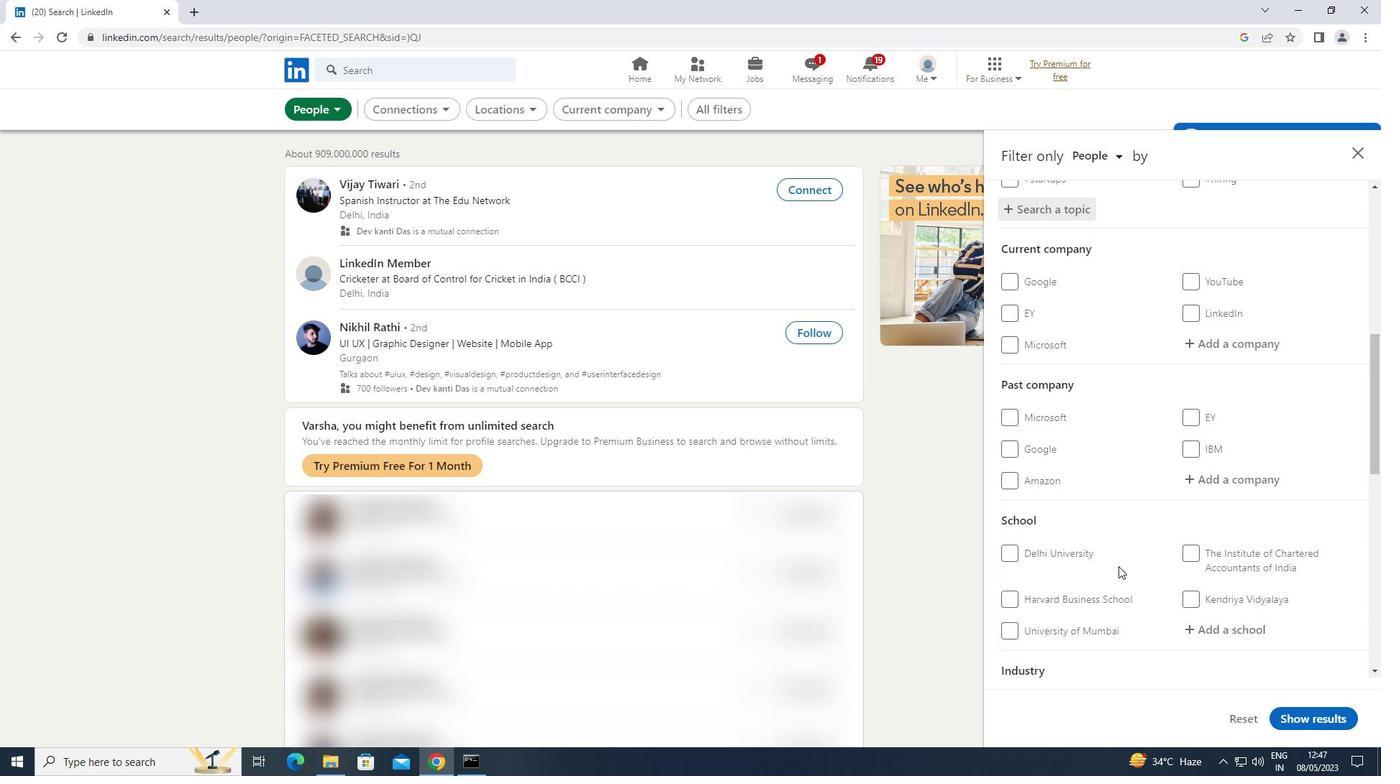 
Action: Mouse scrolled (1120, 565) with delta (0, 0)
Screenshot: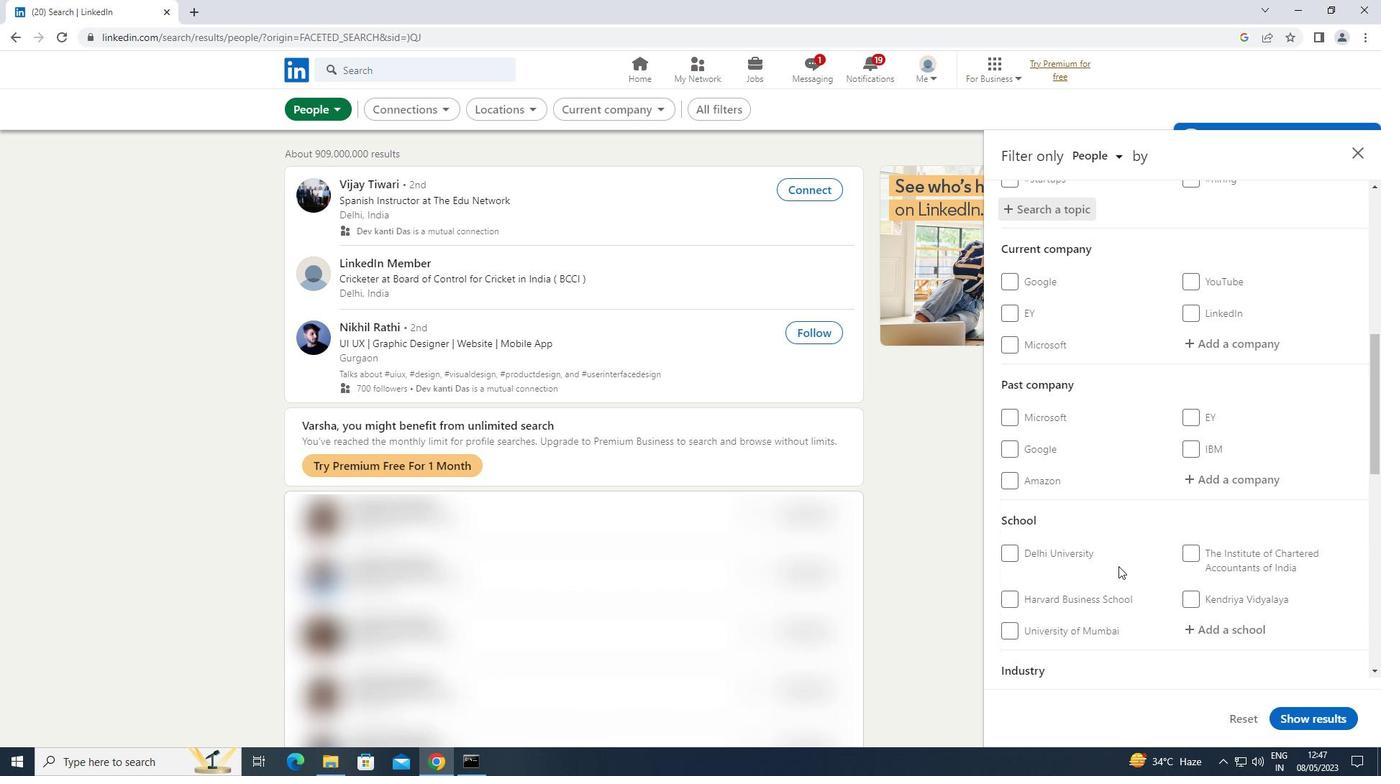 
Action: Mouse scrolled (1120, 565) with delta (0, 0)
Screenshot: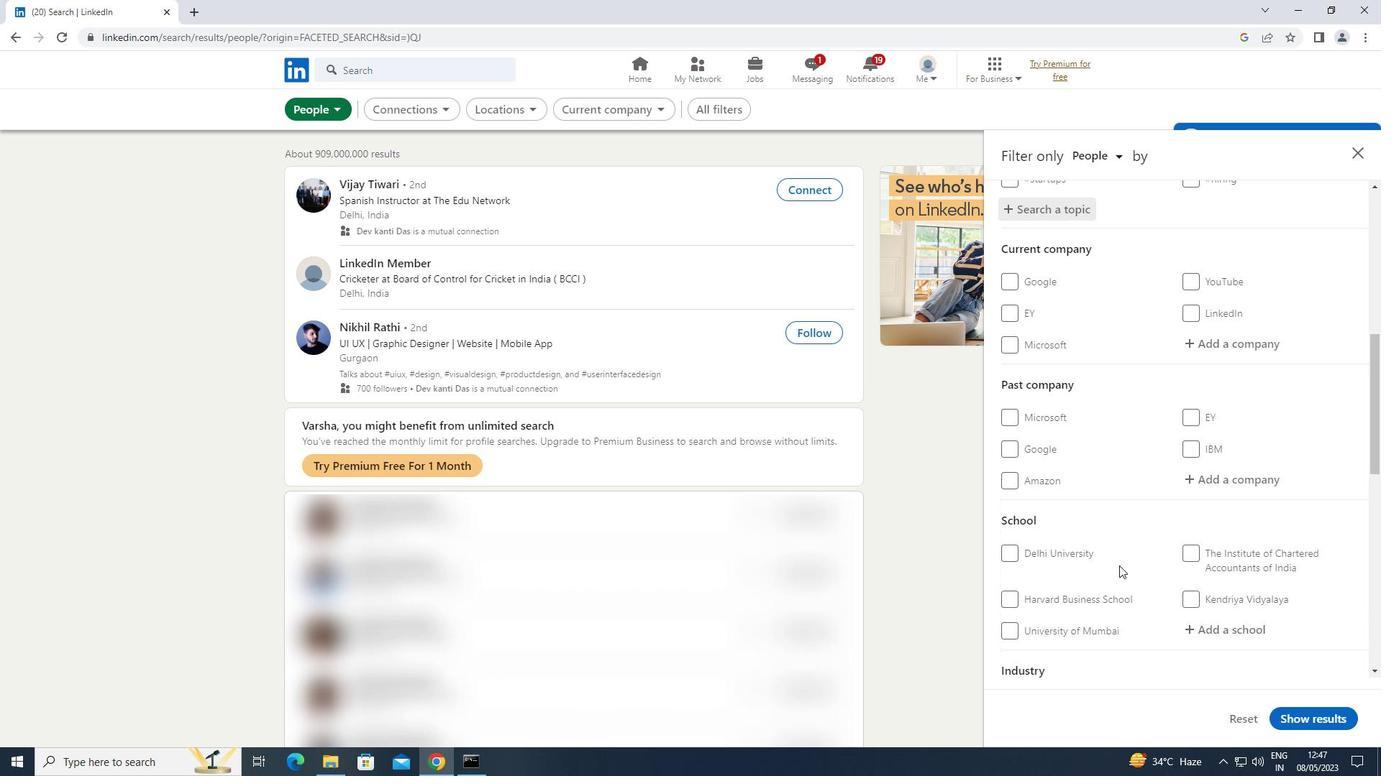 
Action: Mouse scrolled (1120, 565) with delta (0, 0)
Screenshot: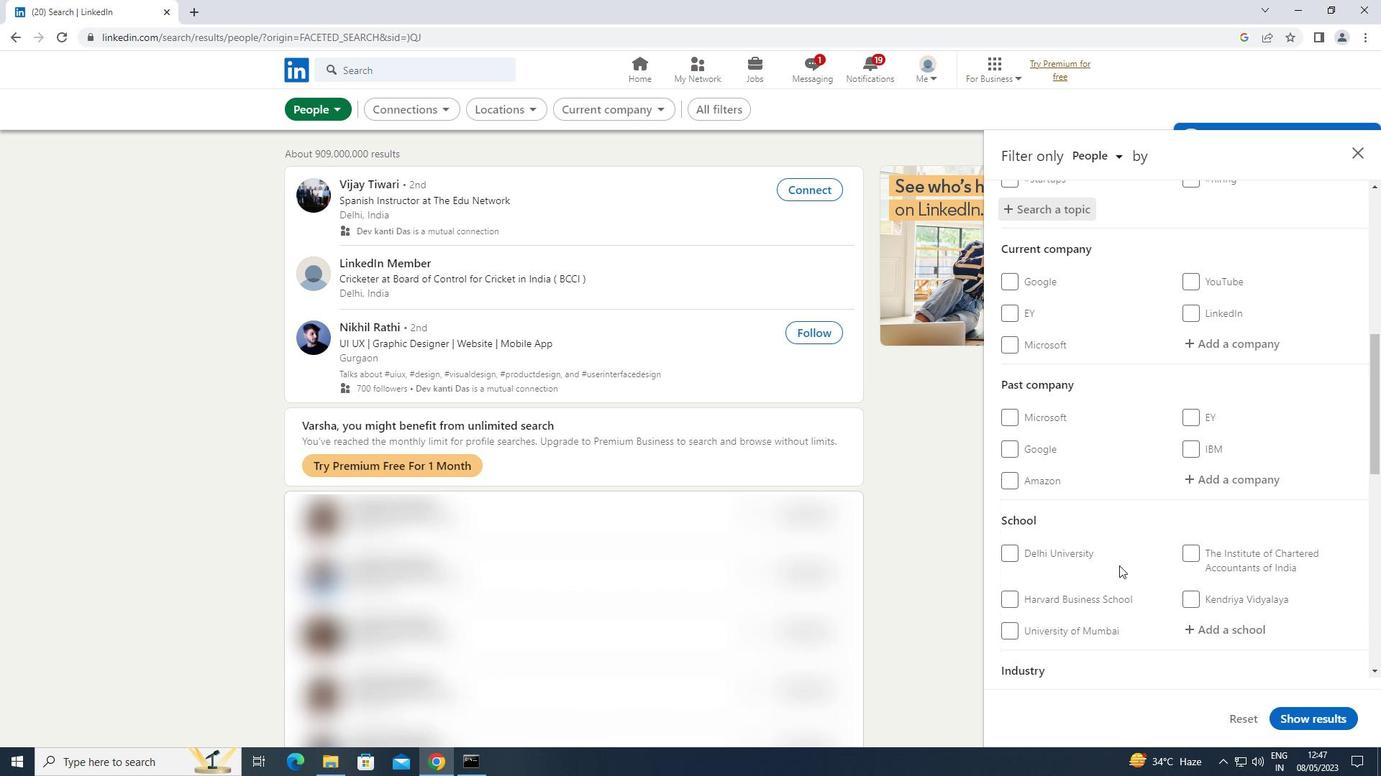 
Action: Mouse scrolled (1120, 565) with delta (0, 0)
Screenshot: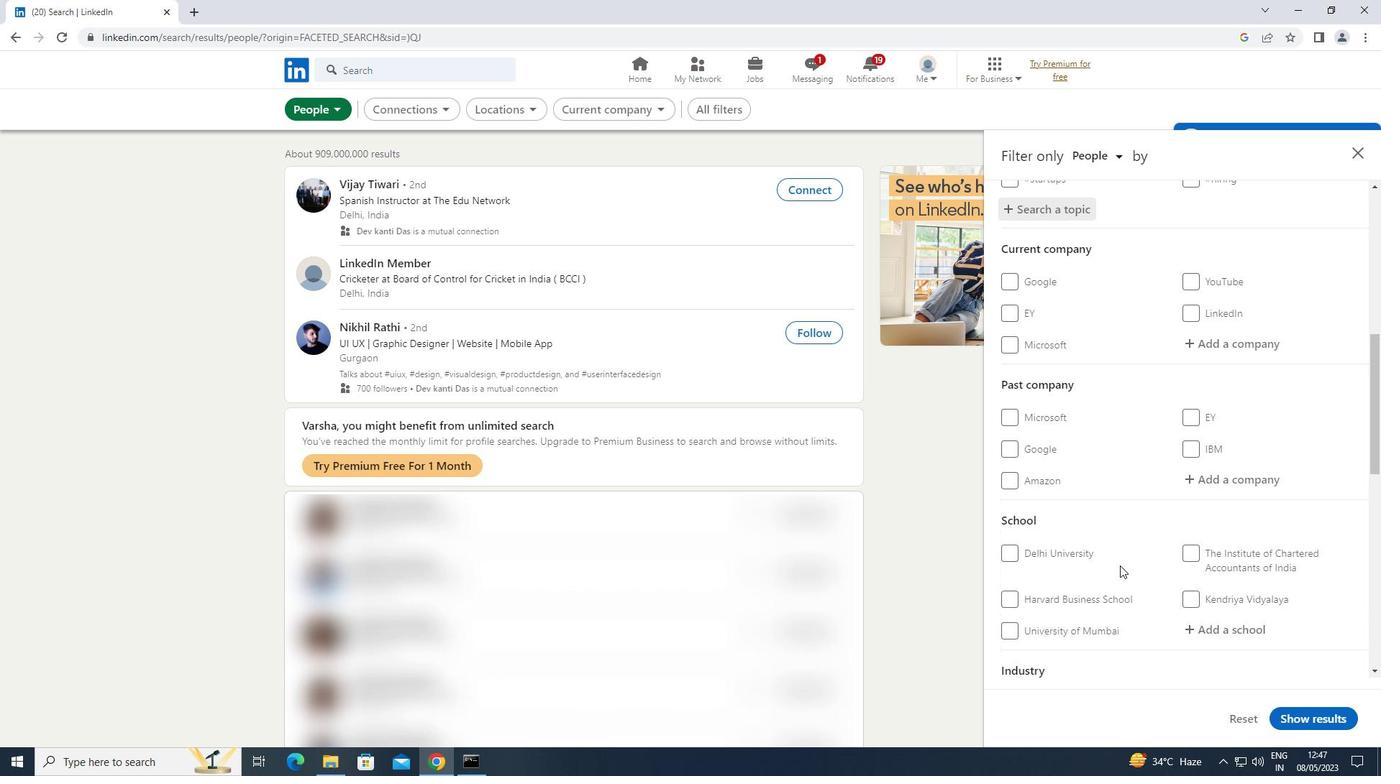 
Action: Mouse moved to (1015, 610)
Screenshot: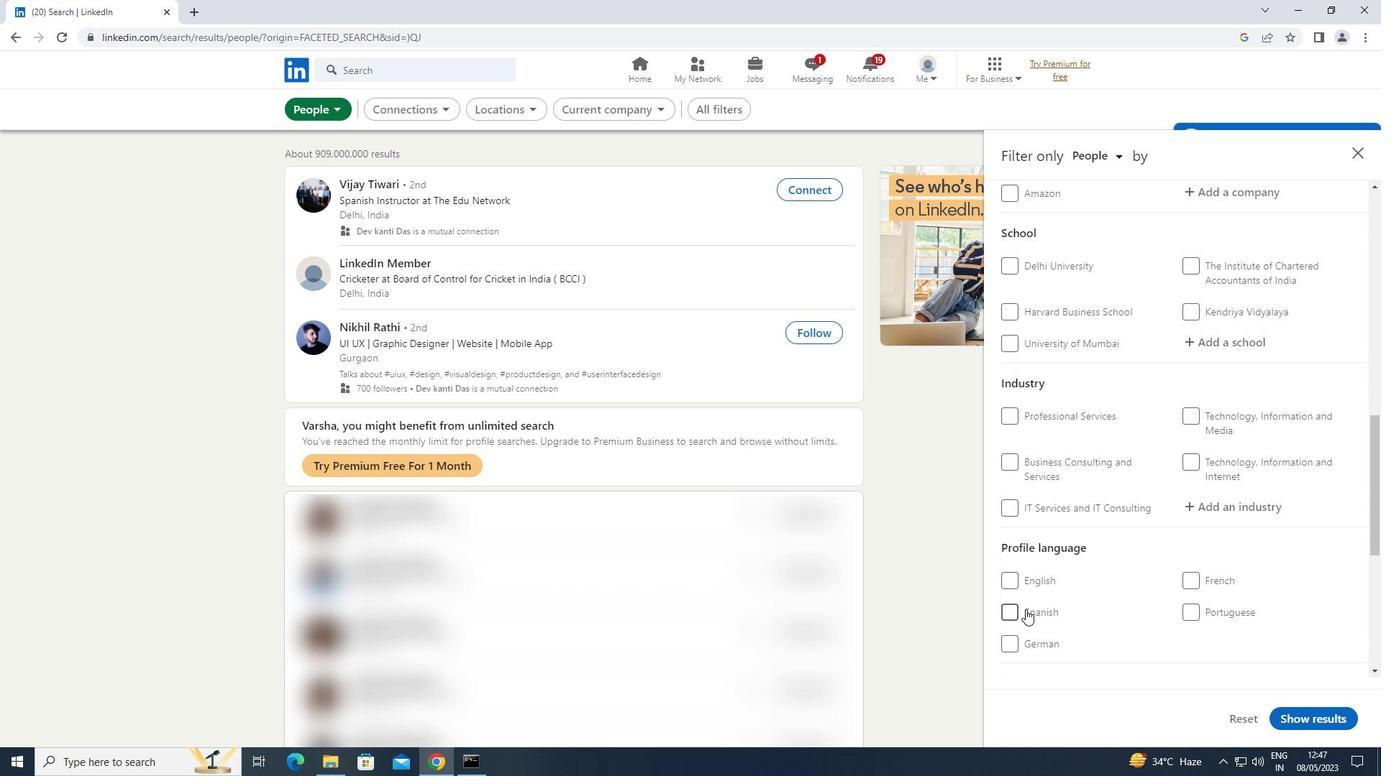 
Action: Mouse pressed left at (1015, 610)
Screenshot: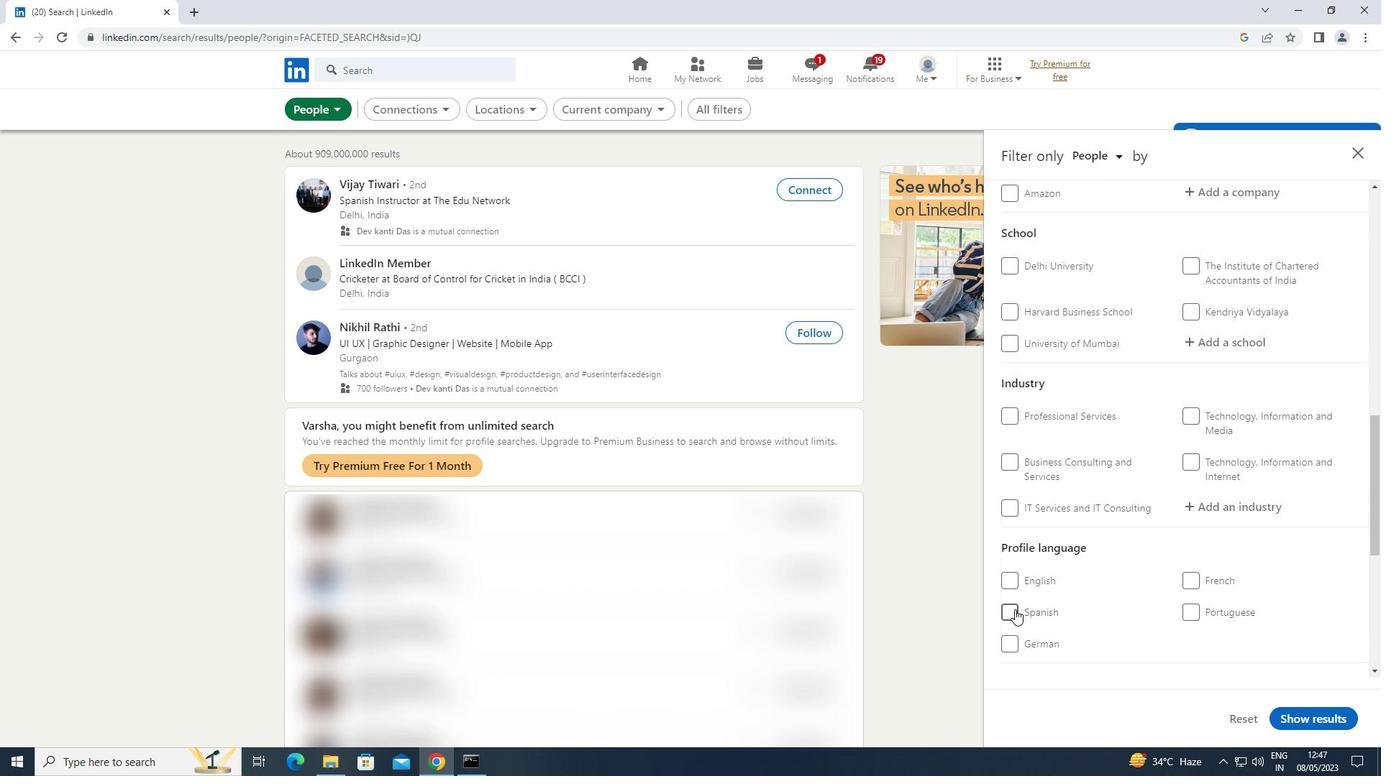 
Action: Mouse moved to (1025, 603)
Screenshot: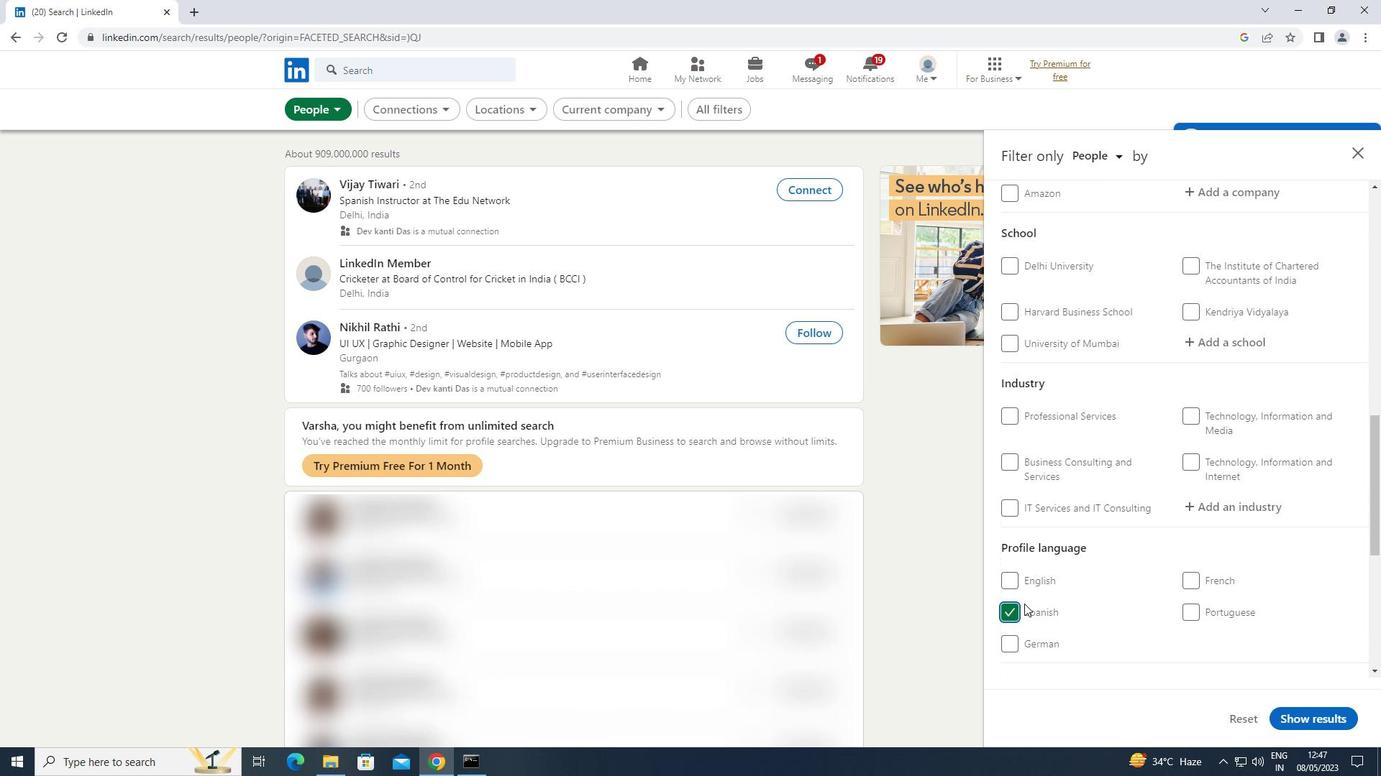 
Action: Mouse scrolled (1025, 604) with delta (0, 0)
Screenshot: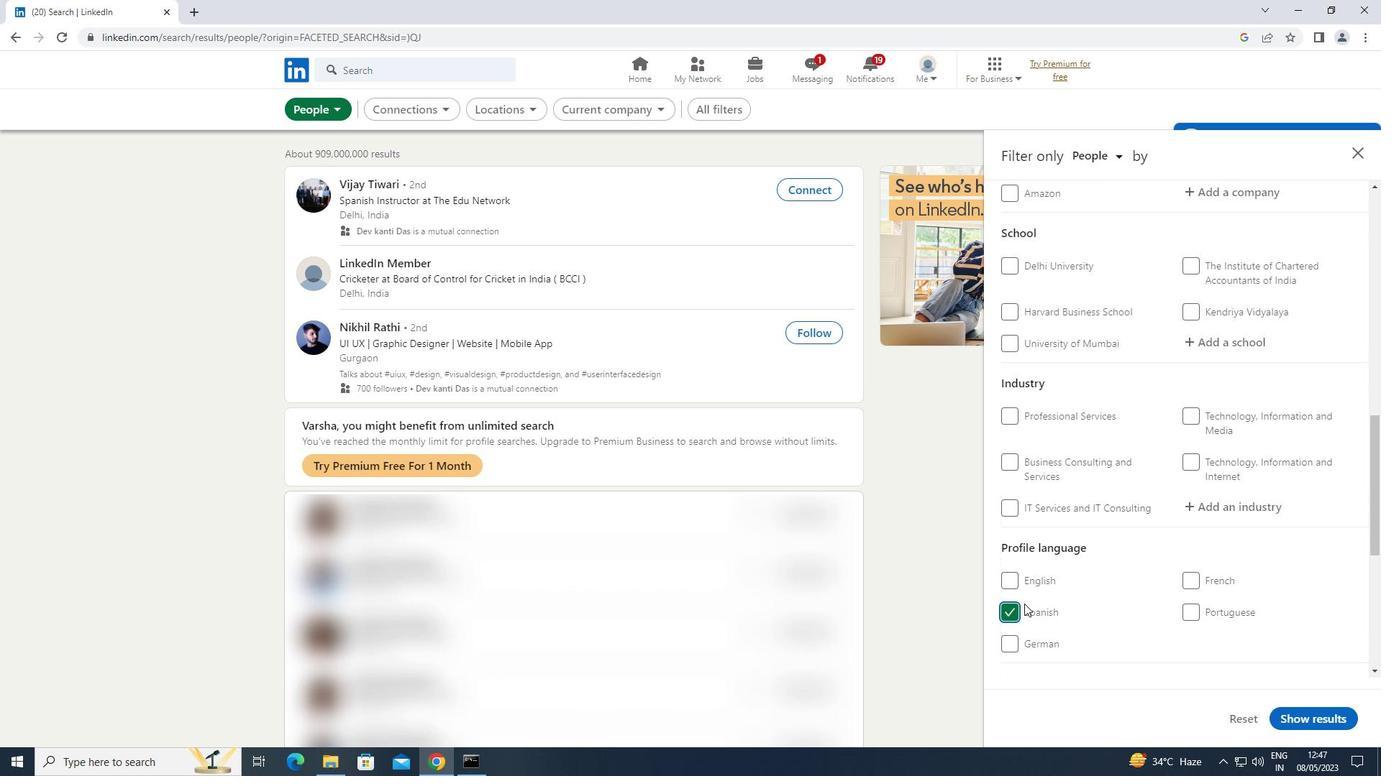 
Action: Mouse moved to (1026, 601)
Screenshot: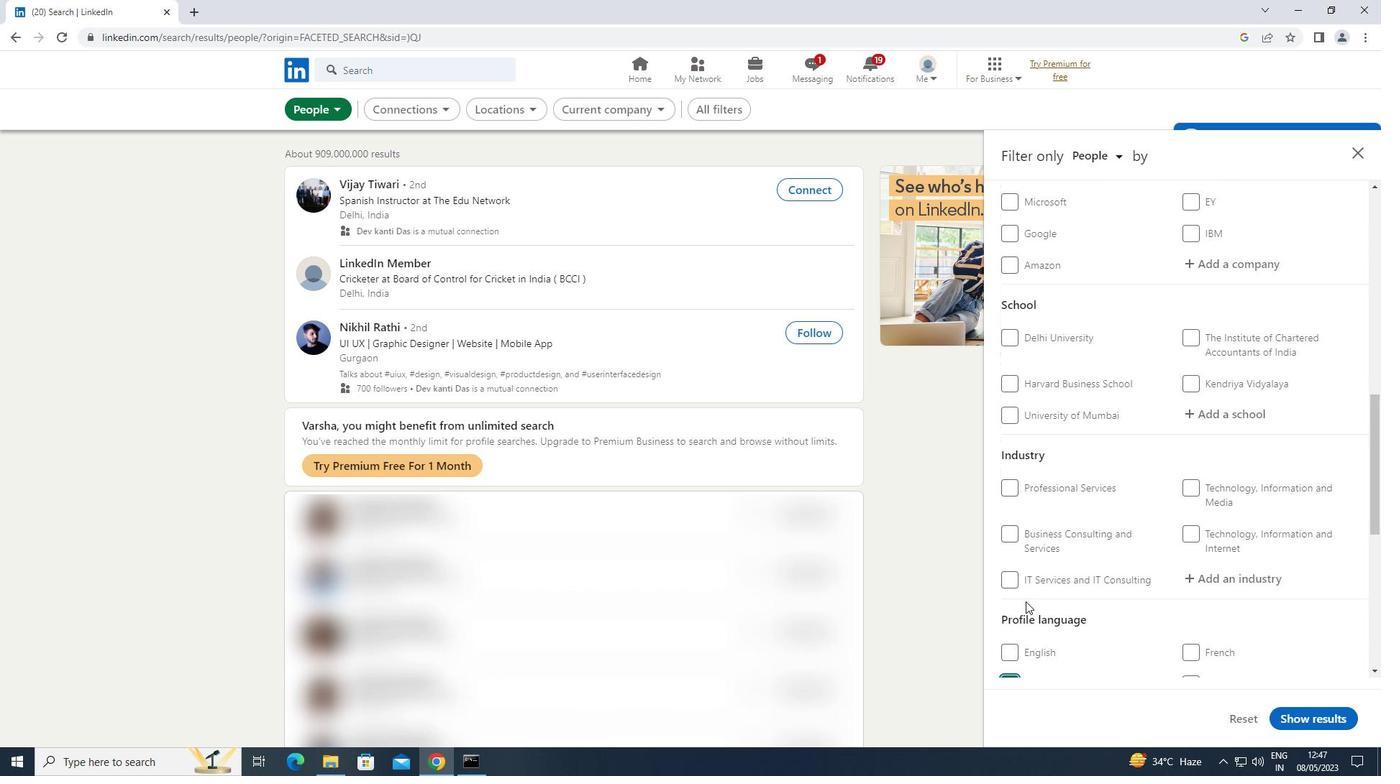
Action: Mouse scrolled (1026, 602) with delta (0, 0)
Screenshot: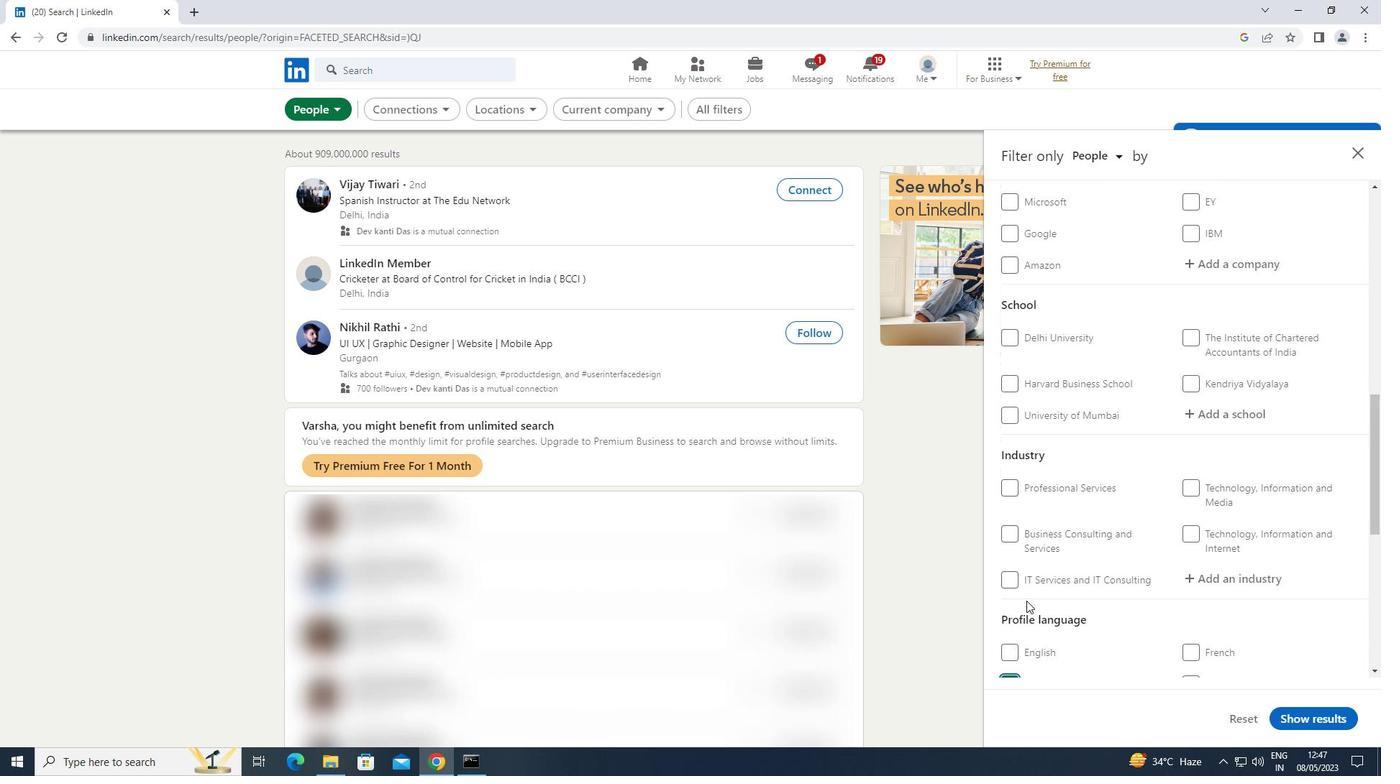 
Action: Mouse moved to (1027, 601)
Screenshot: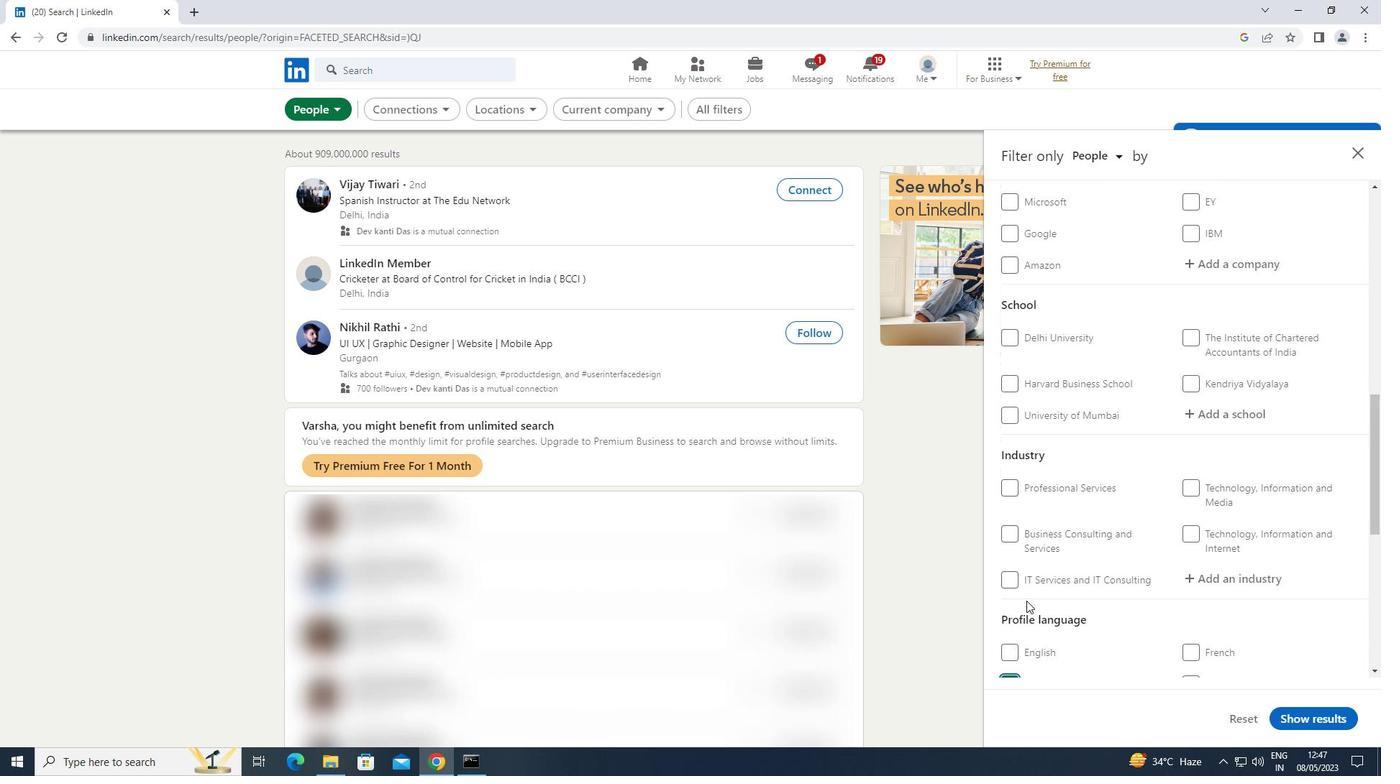 
Action: Mouse scrolled (1027, 602) with delta (0, 0)
Screenshot: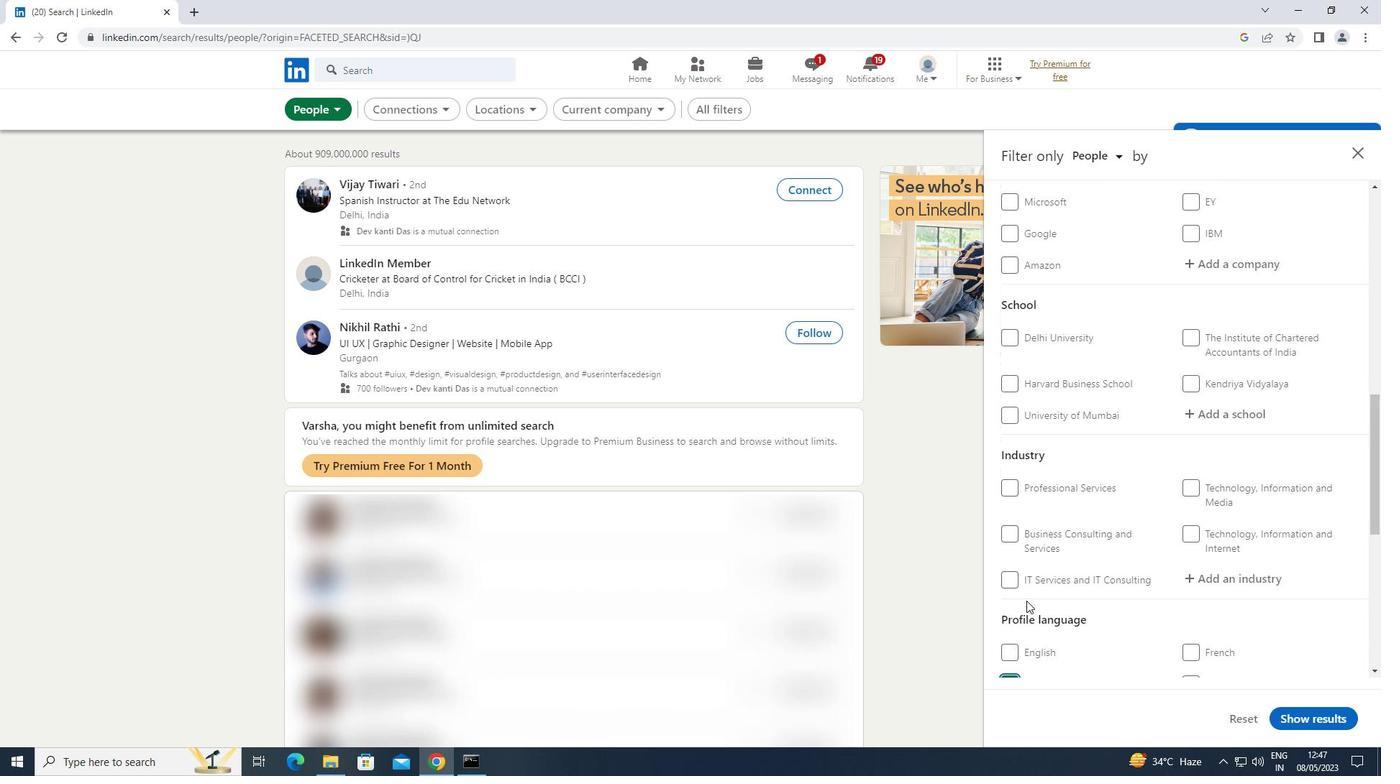 
Action: Mouse moved to (1034, 597)
Screenshot: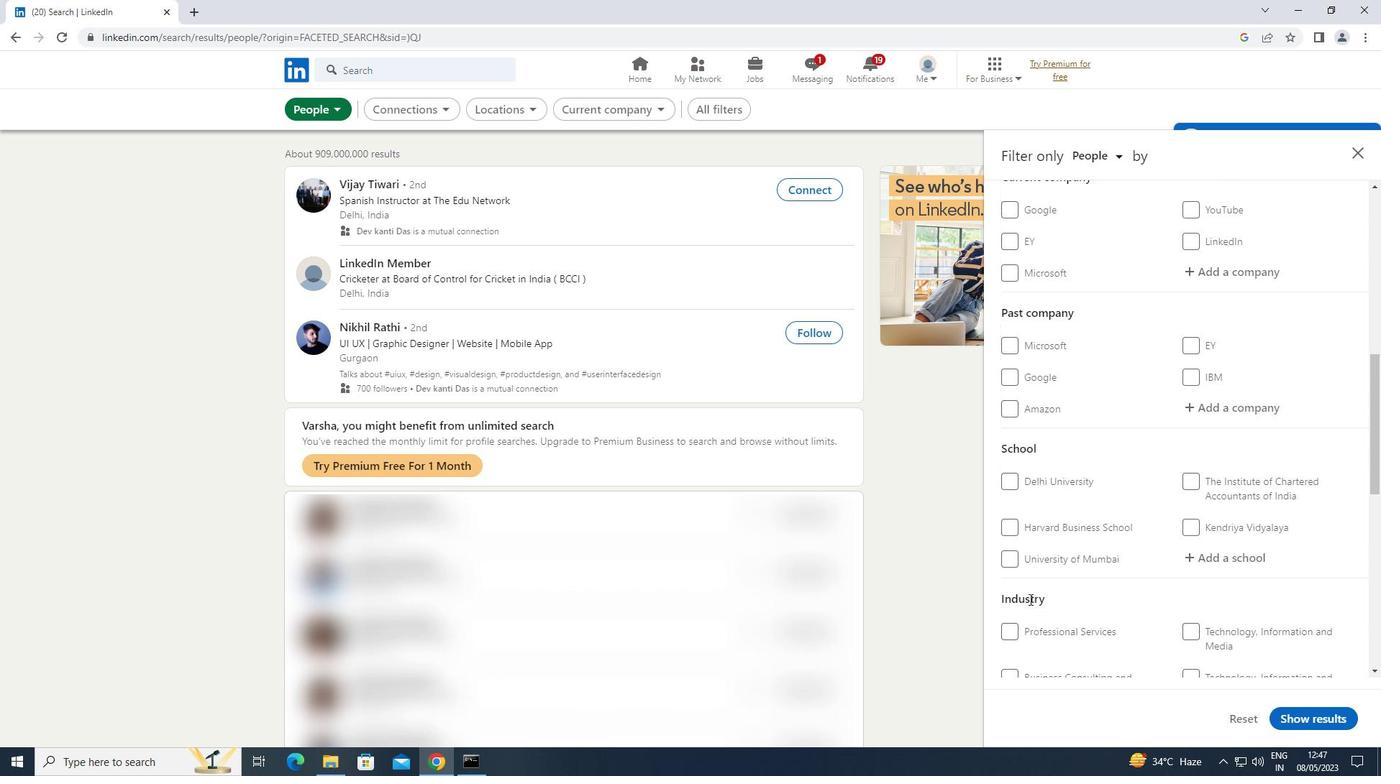
Action: Mouse scrolled (1034, 598) with delta (0, 0)
Screenshot: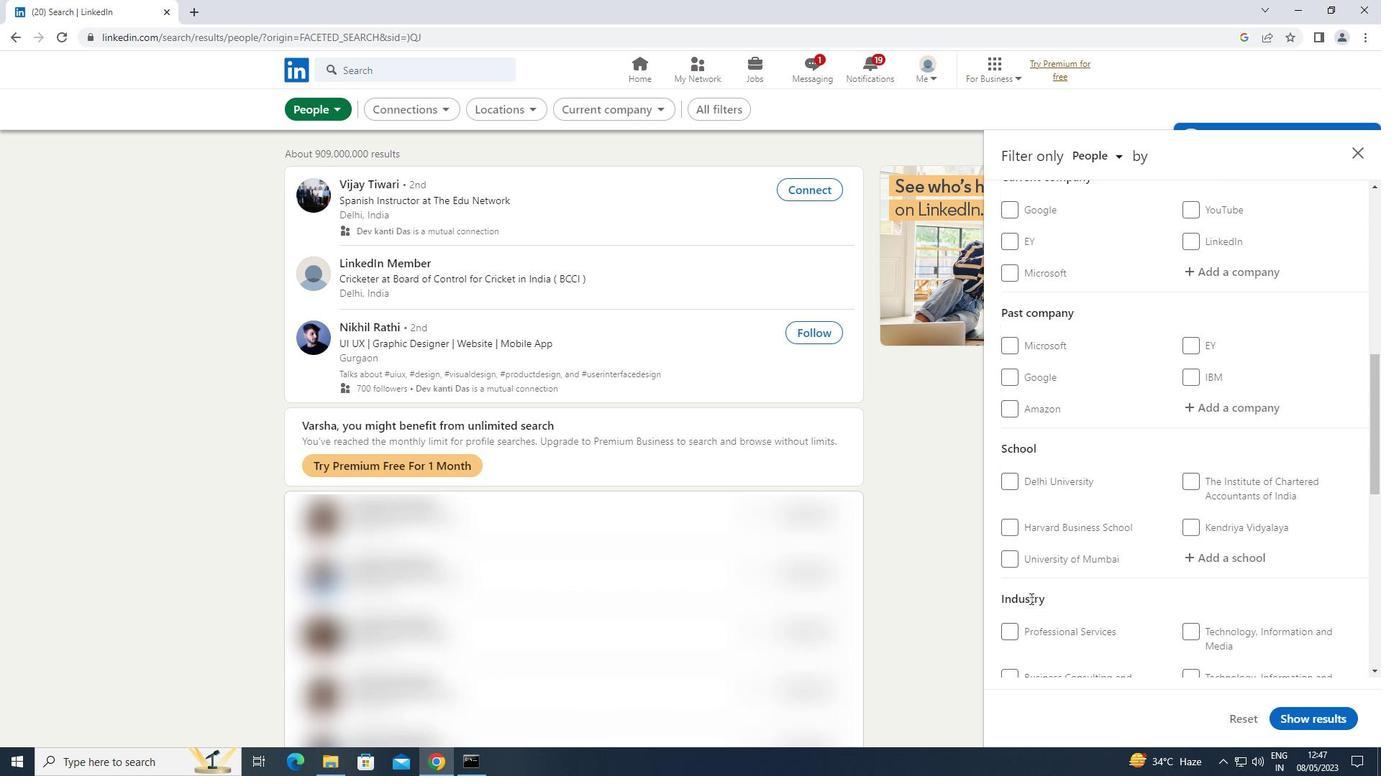 
Action: Mouse scrolled (1034, 598) with delta (0, 0)
Screenshot: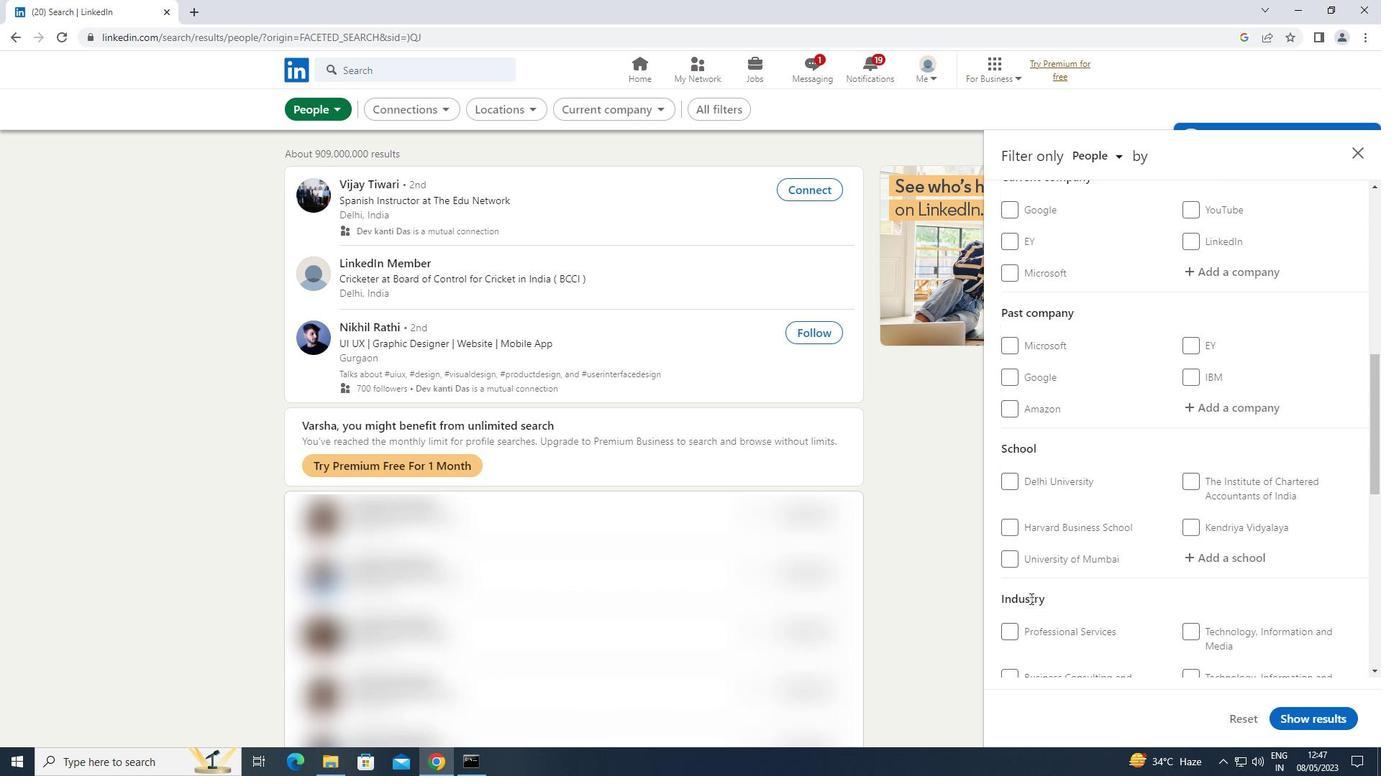 
Action: Mouse moved to (1244, 415)
Screenshot: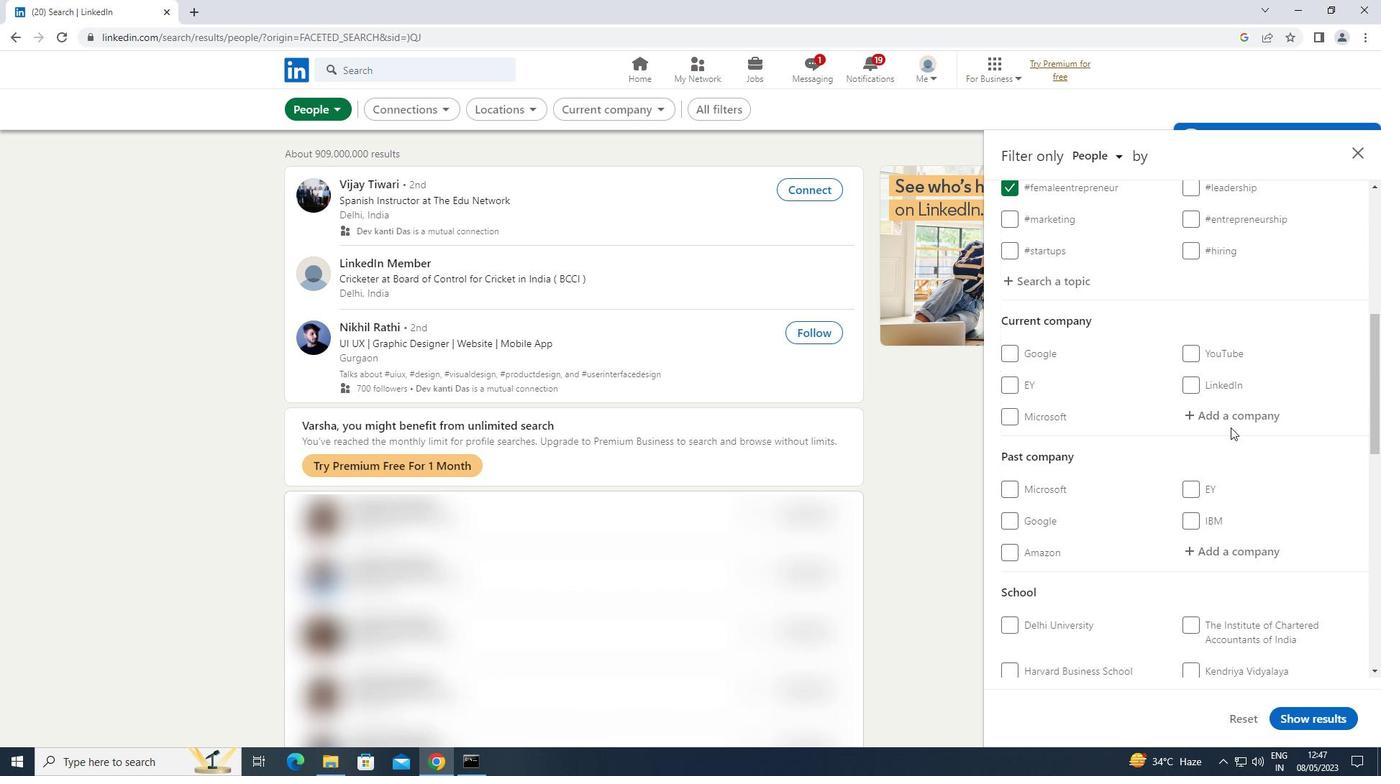 
Action: Mouse pressed left at (1244, 415)
Screenshot: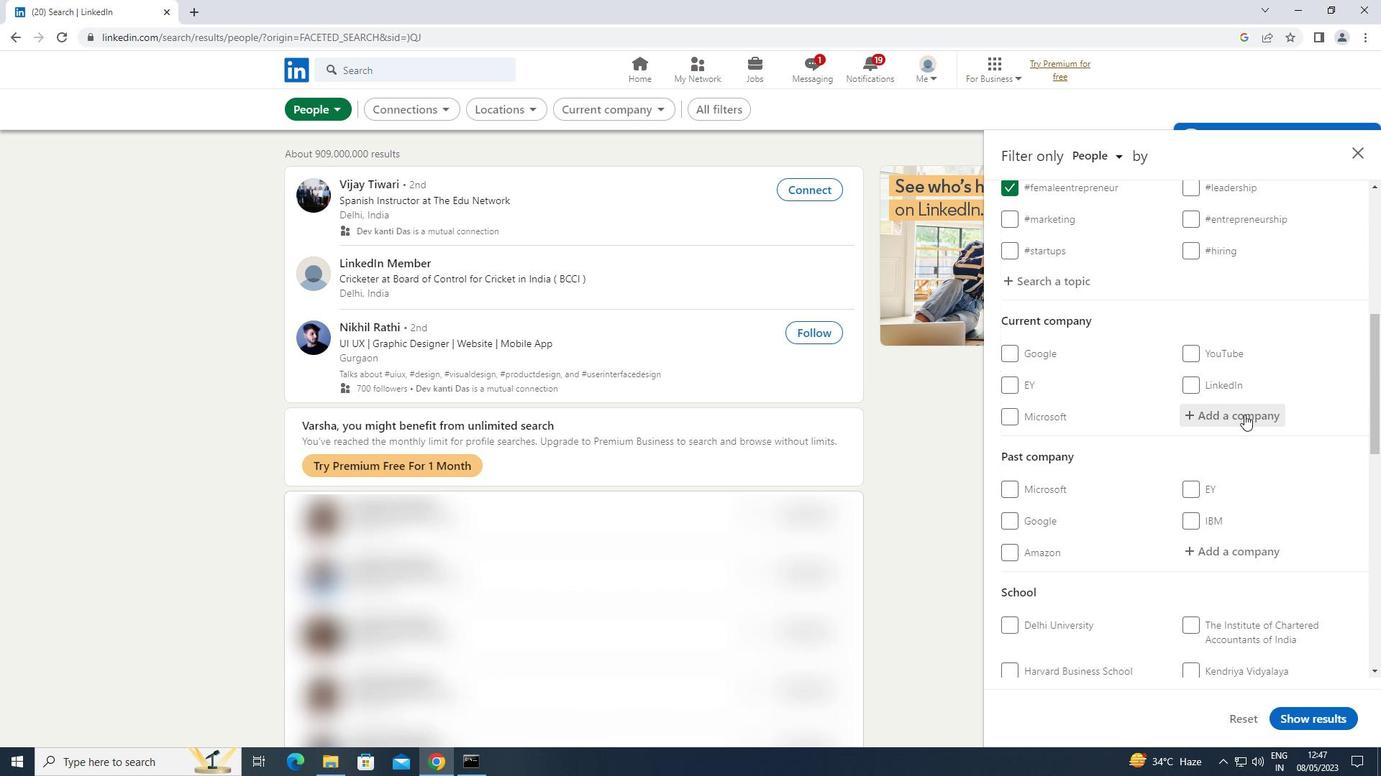
Action: Key pressed <Key.shift>ADVANCED<Key.space><Key.shift>MS<Key.space>
Screenshot: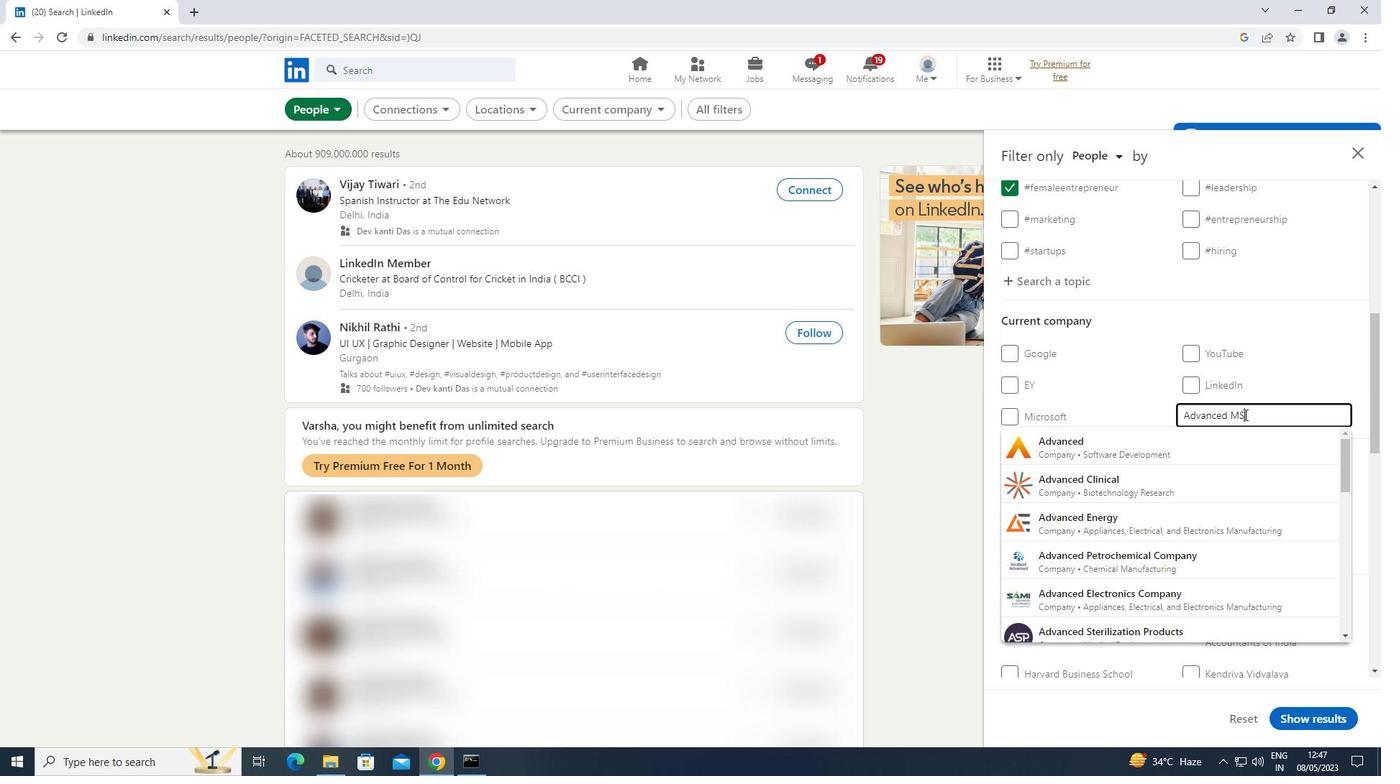
Action: Mouse moved to (1216, 453)
Screenshot: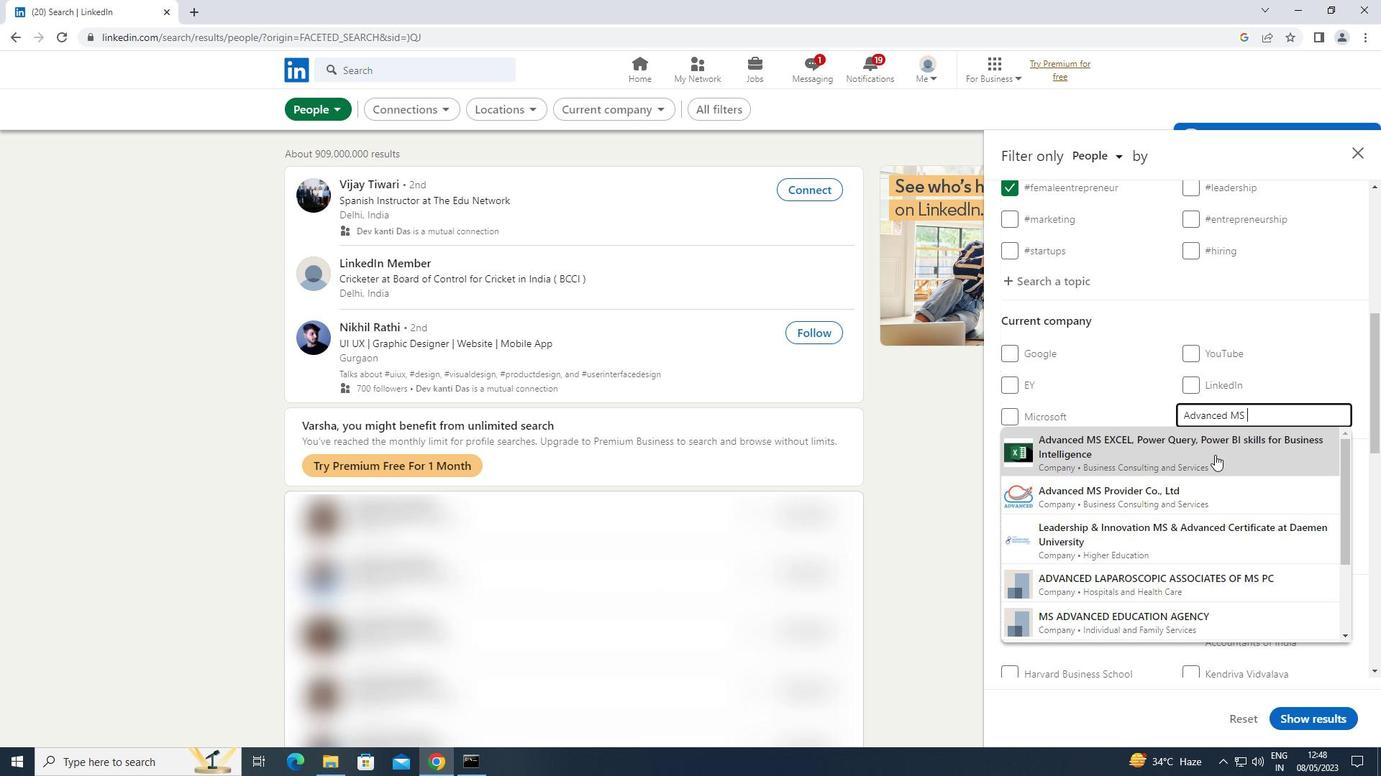 
Action: Mouse pressed left at (1216, 453)
Screenshot: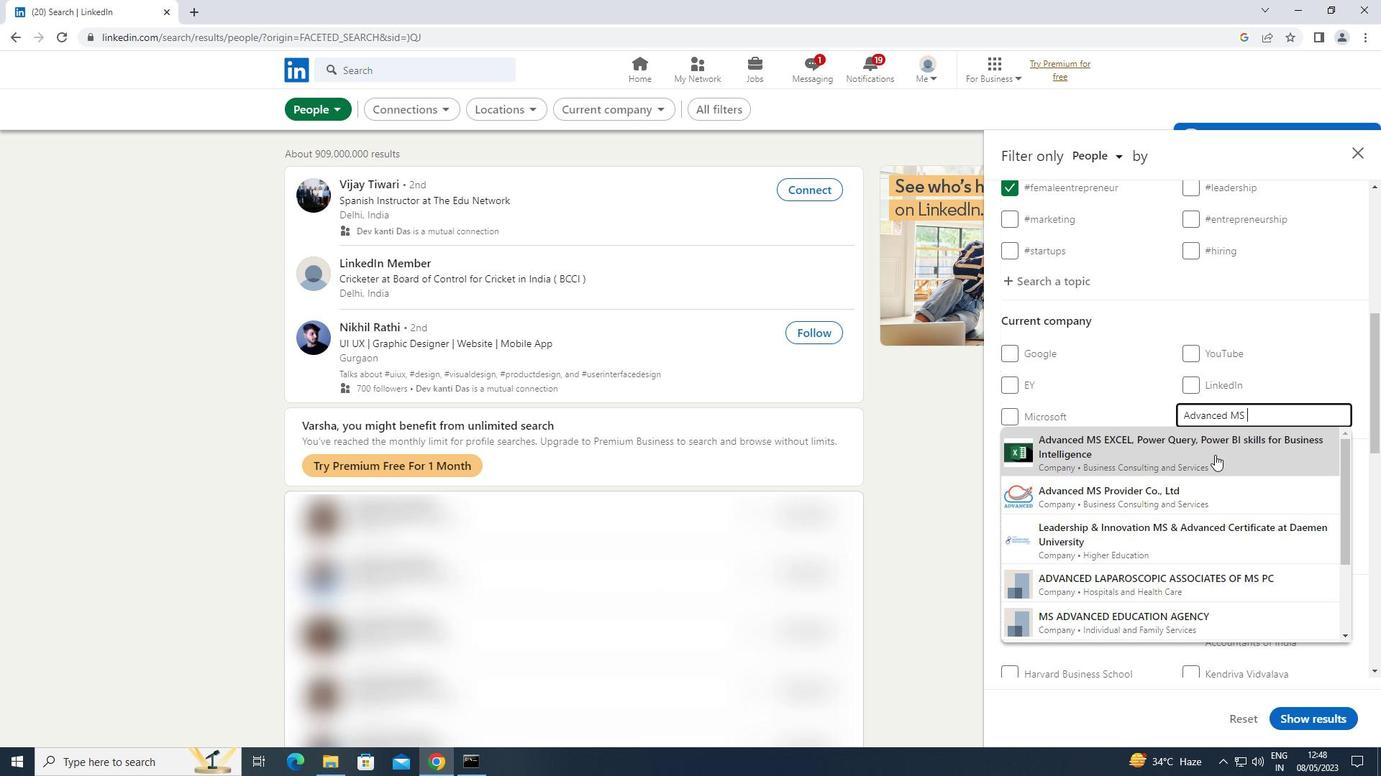 
Action: Mouse moved to (1218, 451)
Screenshot: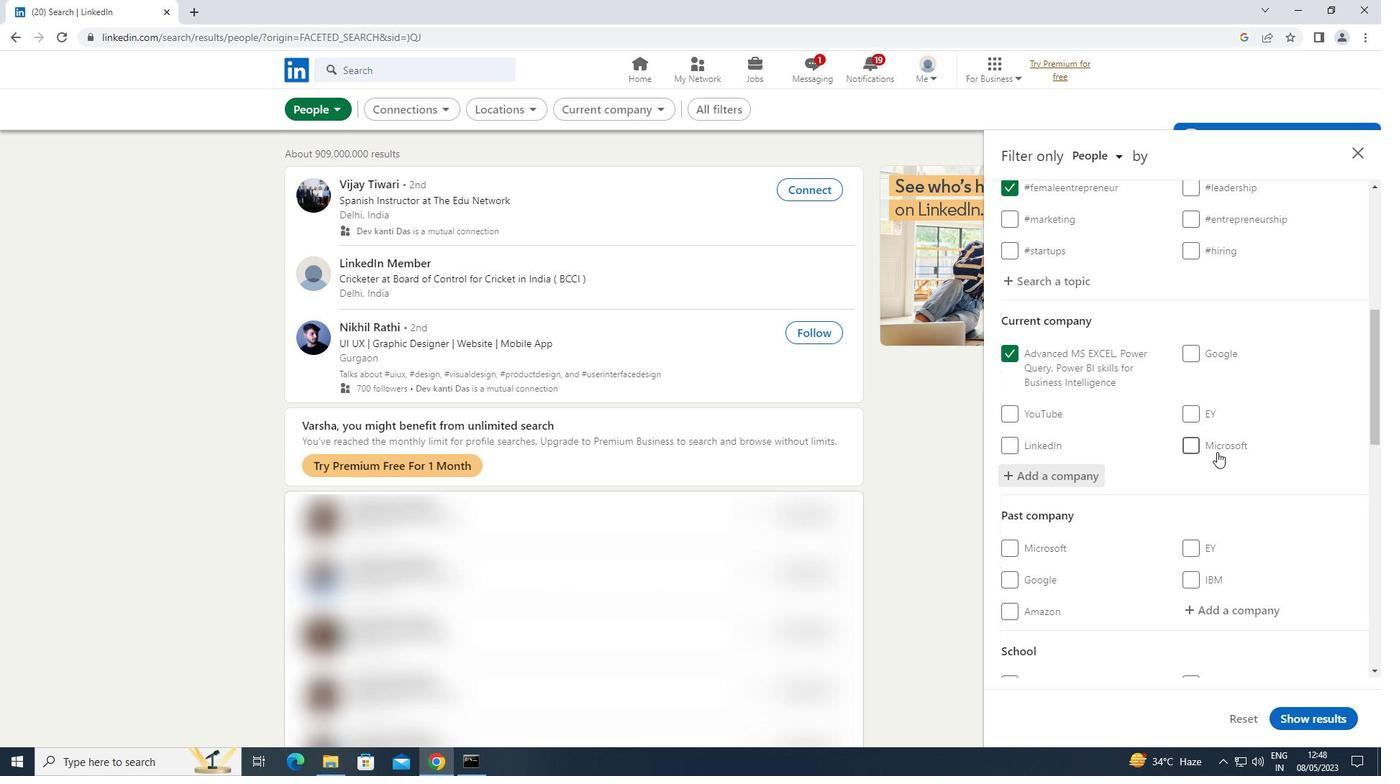 
Action: Mouse scrolled (1218, 451) with delta (0, 0)
Screenshot: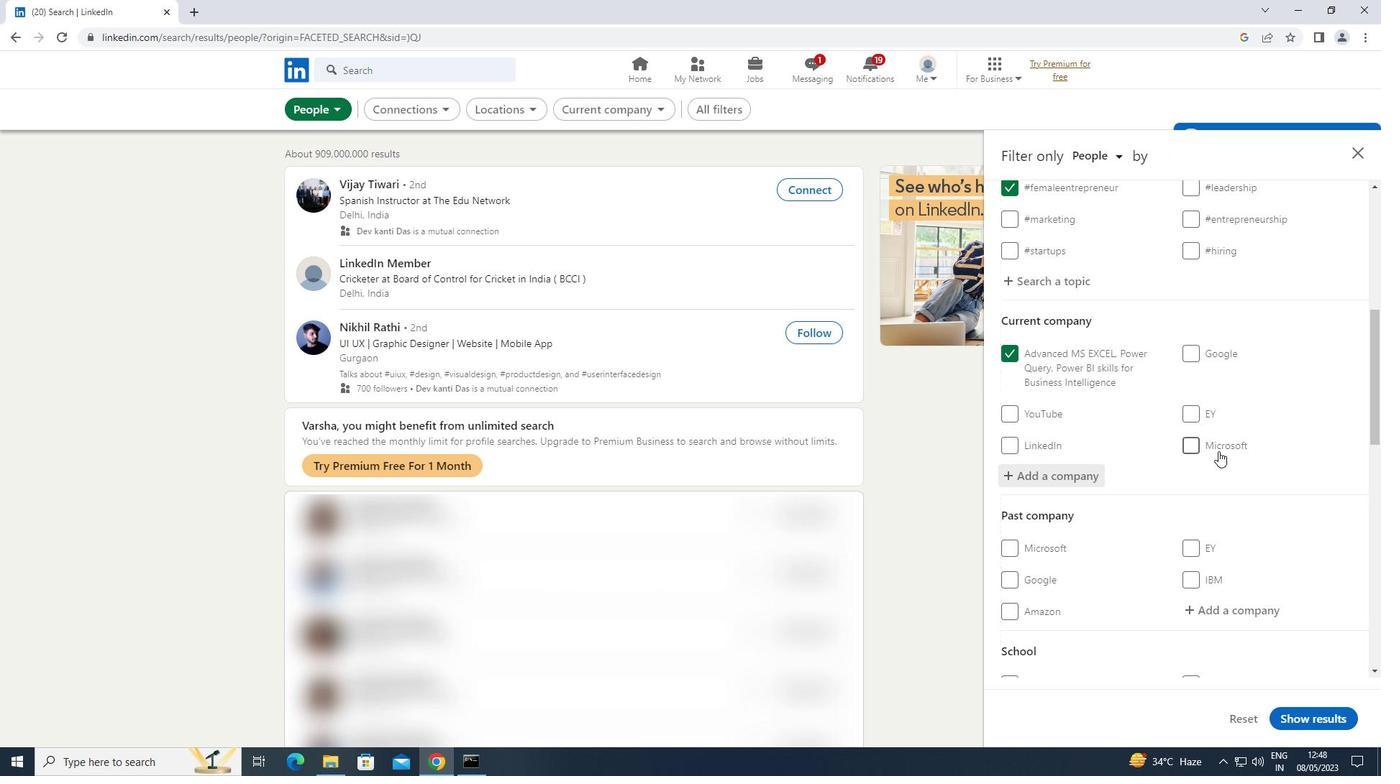 
Action: Mouse scrolled (1218, 451) with delta (0, 0)
Screenshot: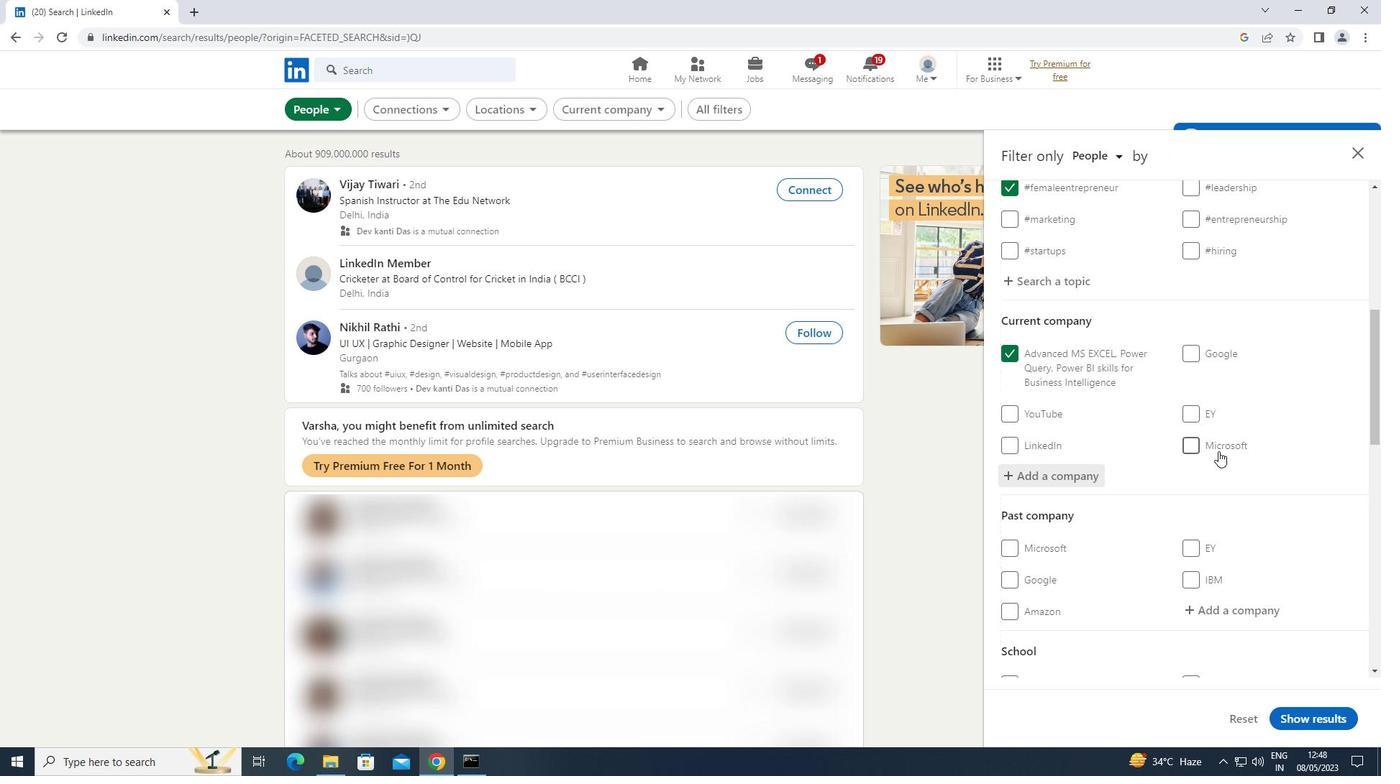 
Action: Mouse scrolled (1218, 451) with delta (0, 0)
Screenshot: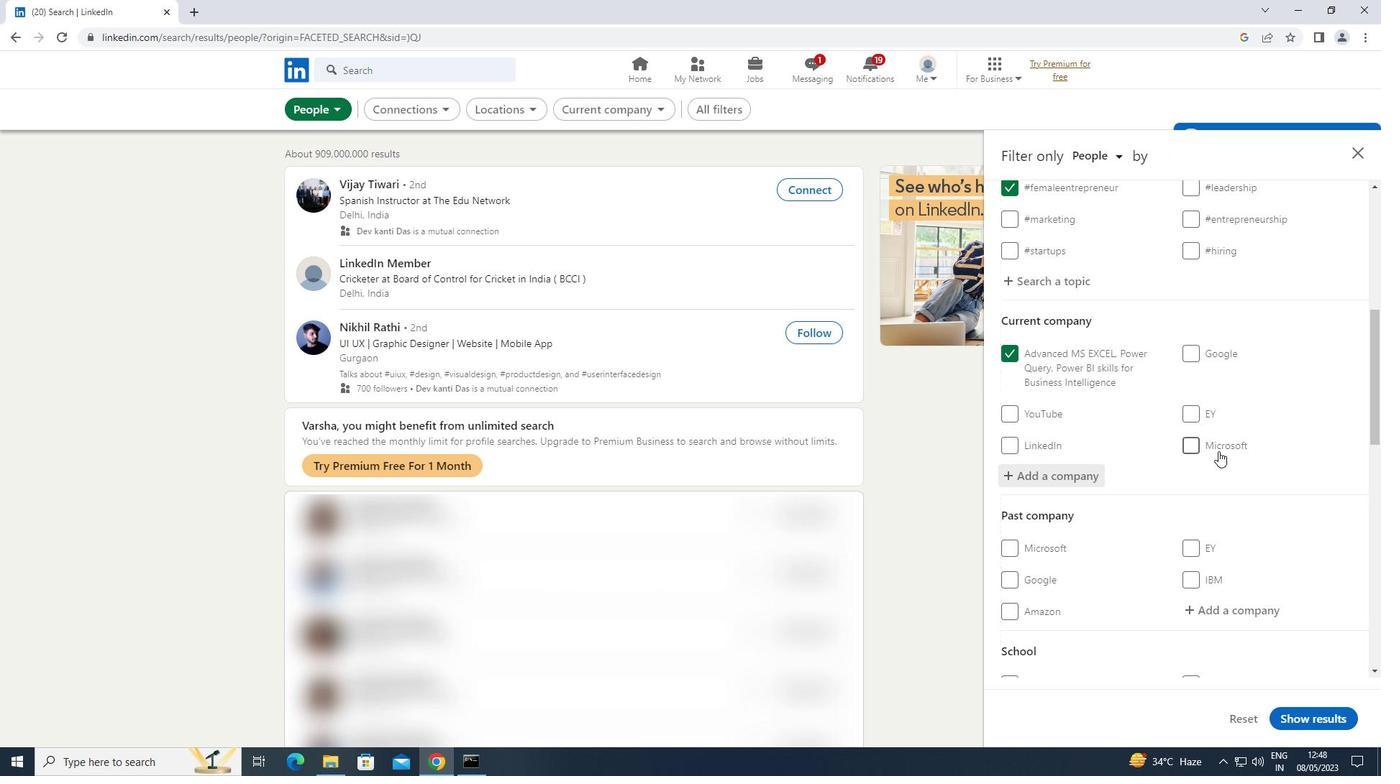 
Action: Mouse moved to (1219, 450)
Screenshot: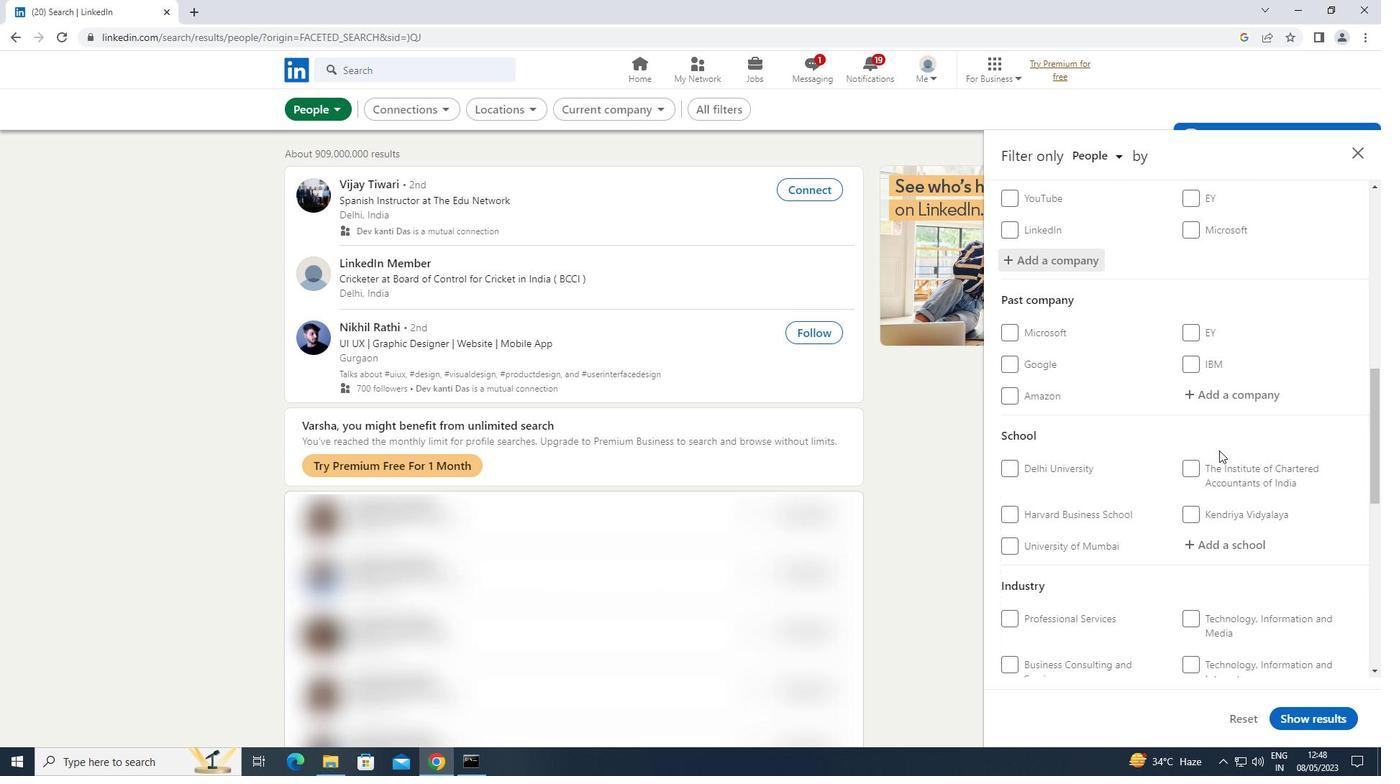 
Action: Mouse scrolled (1219, 449) with delta (0, 0)
Screenshot: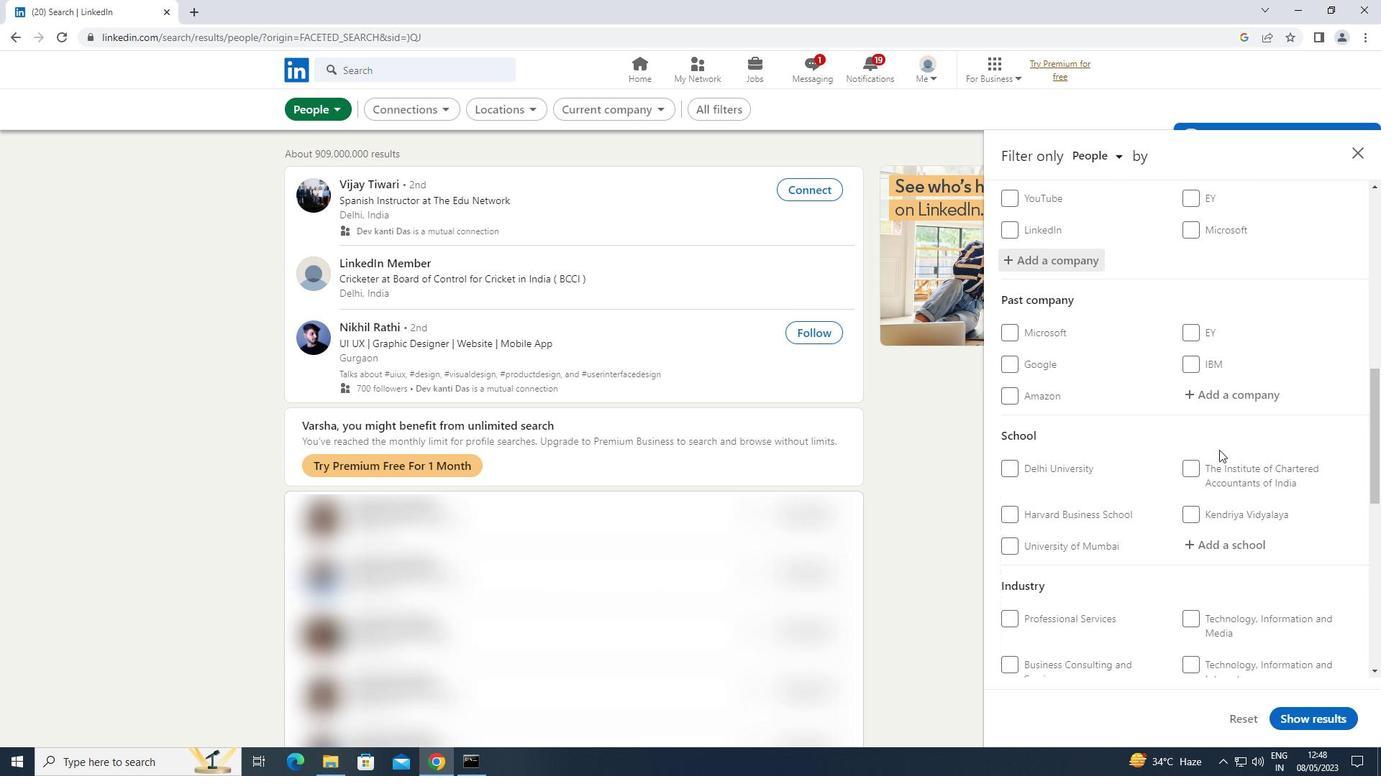
Action: Mouse moved to (1227, 469)
Screenshot: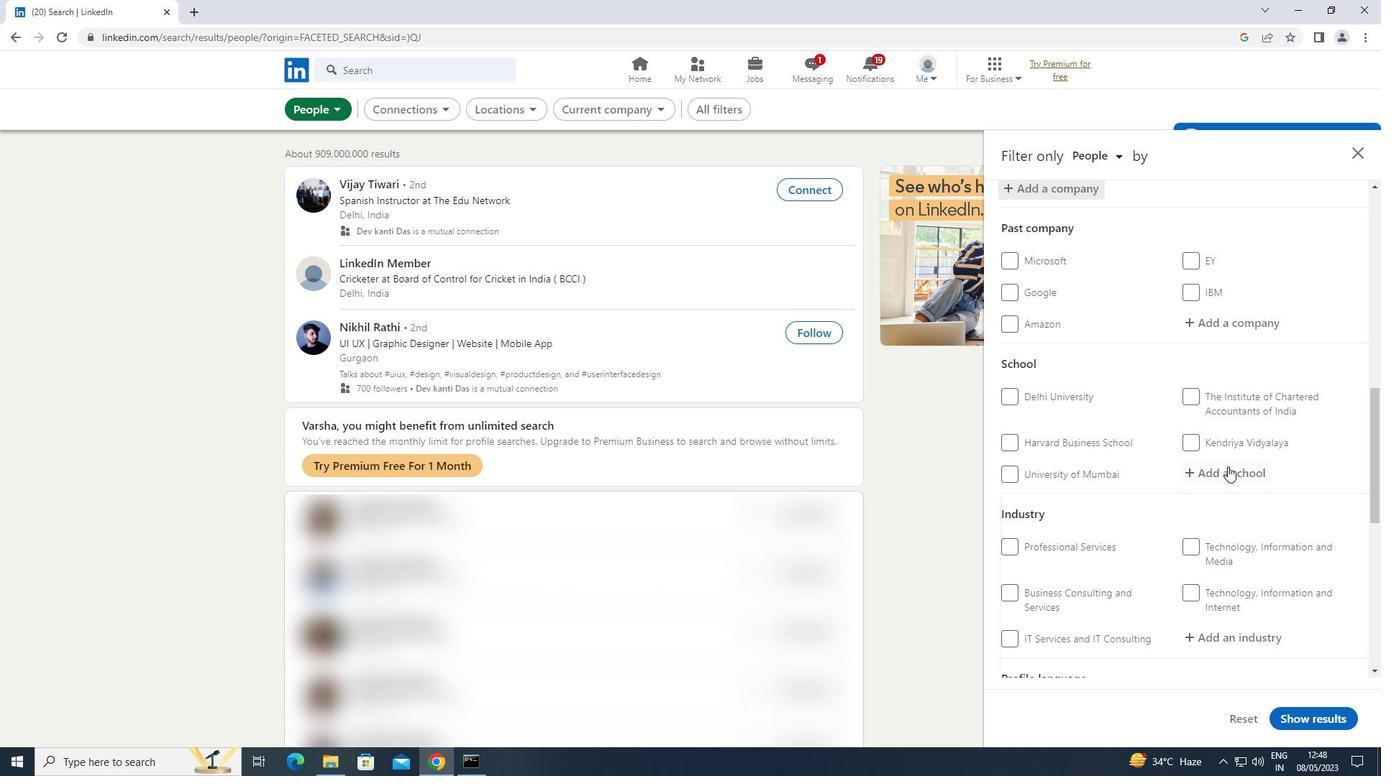 
Action: Mouse pressed left at (1227, 469)
Screenshot: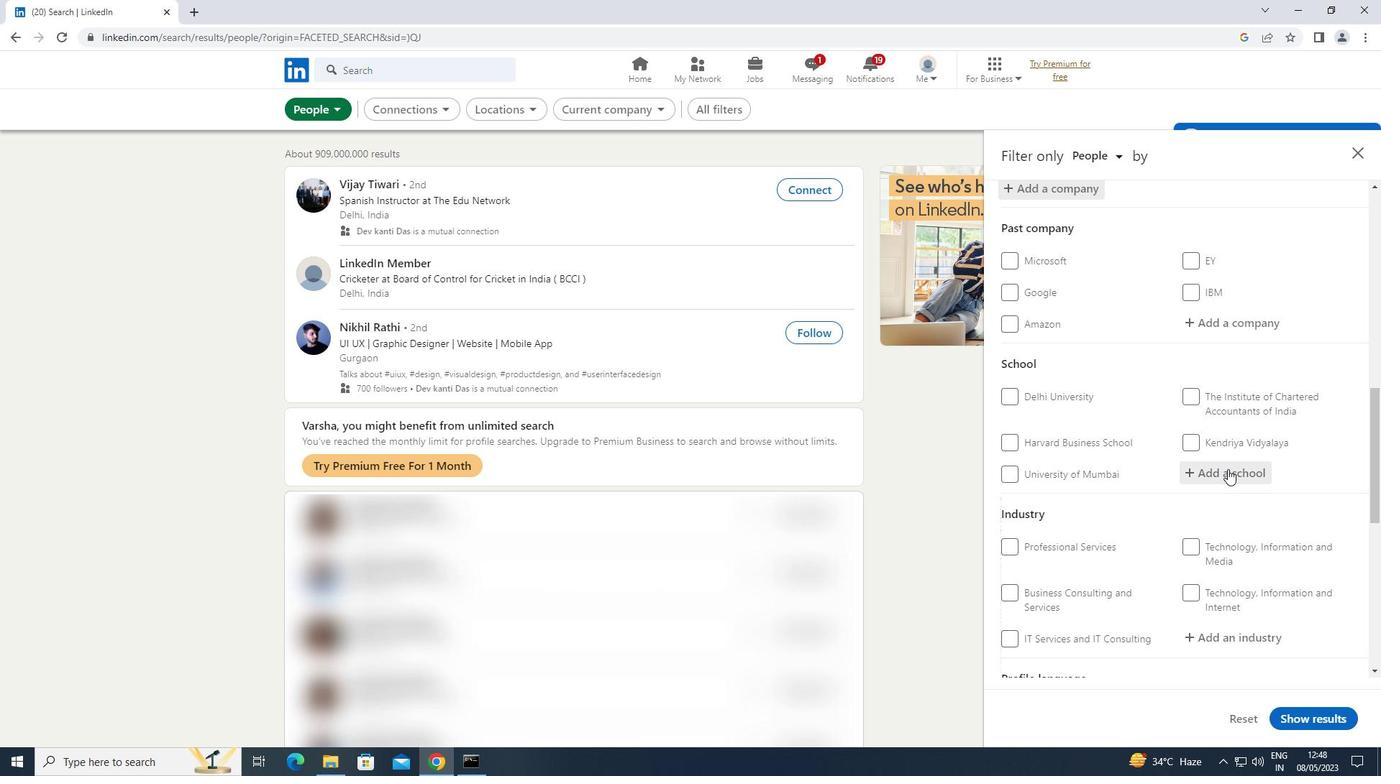 
Action: Mouse moved to (1227, 470)
Screenshot: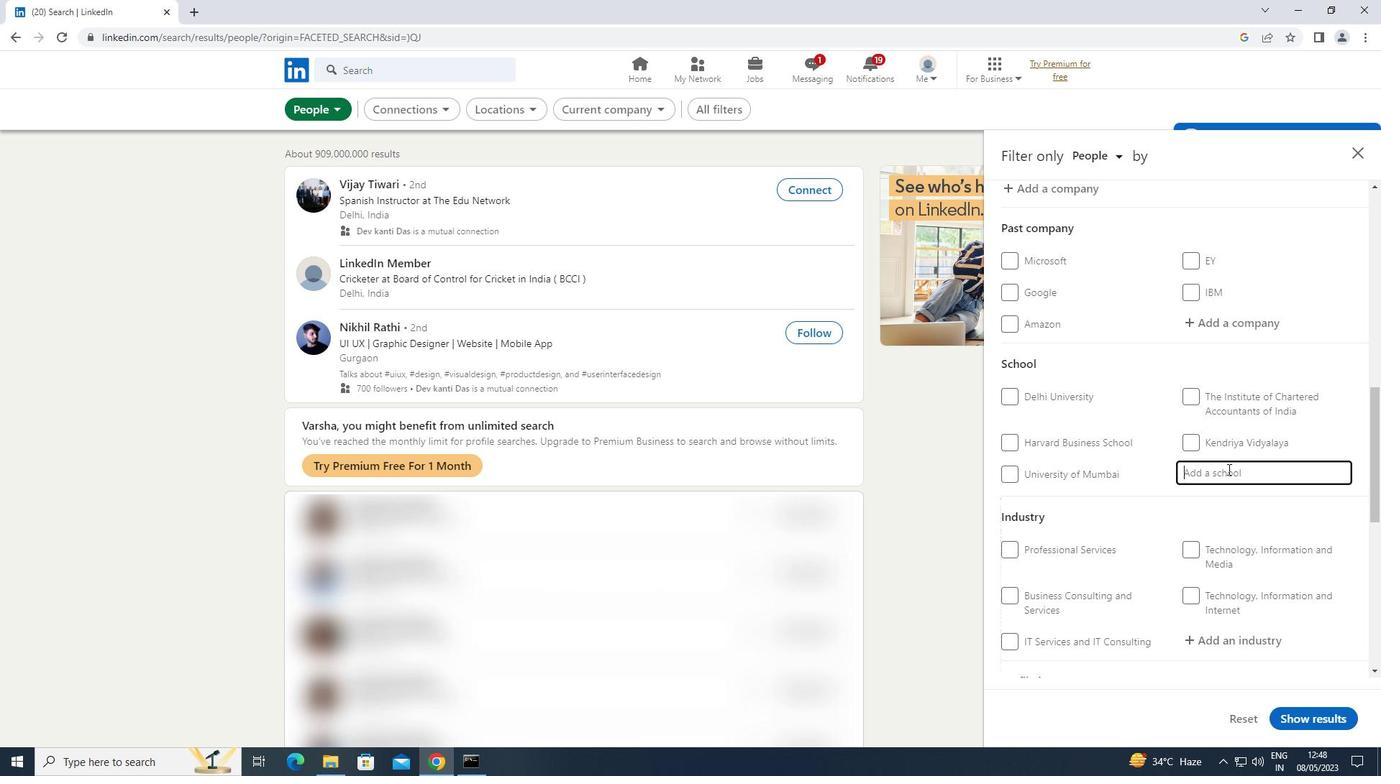 
Action: Key pressed <Key.shift>MALAVIYA
Screenshot: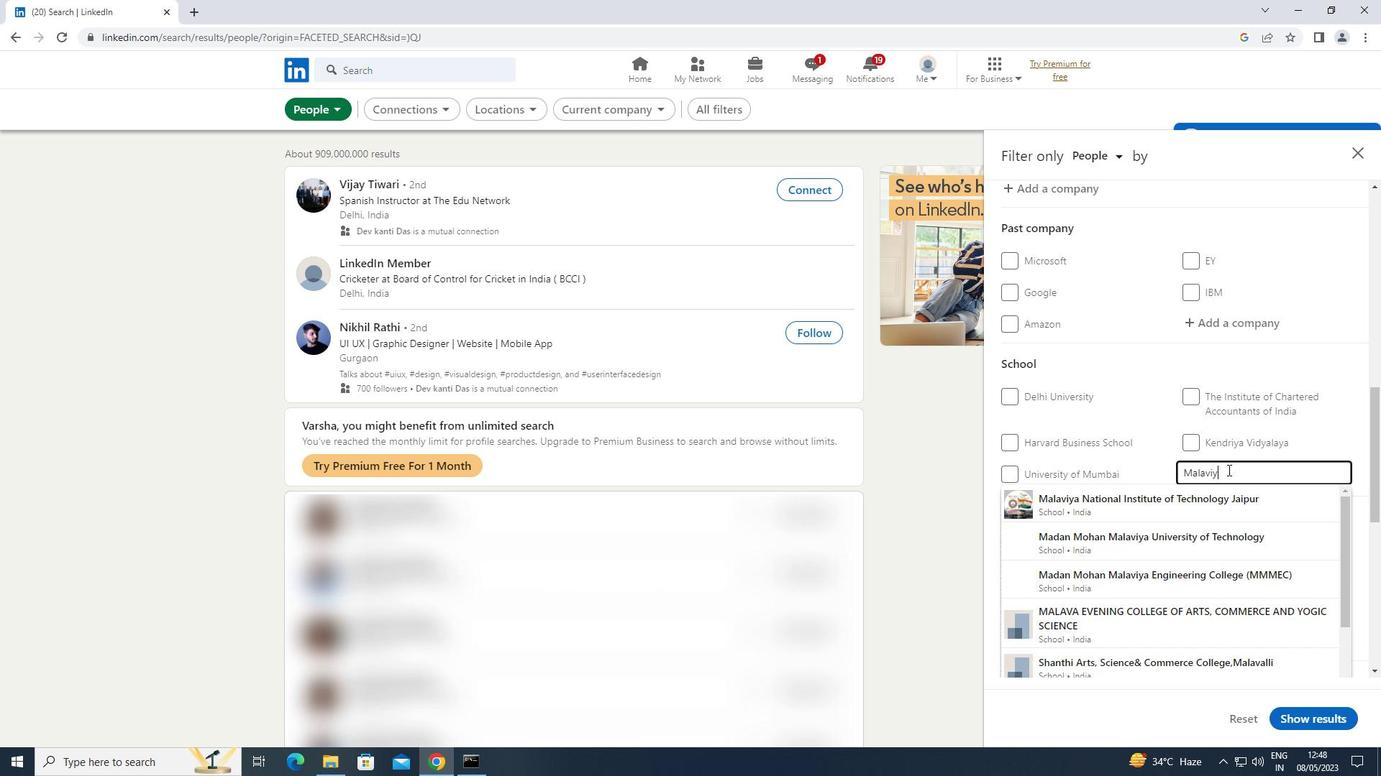 
Action: Mouse moved to (1205, 501)
Screenshot: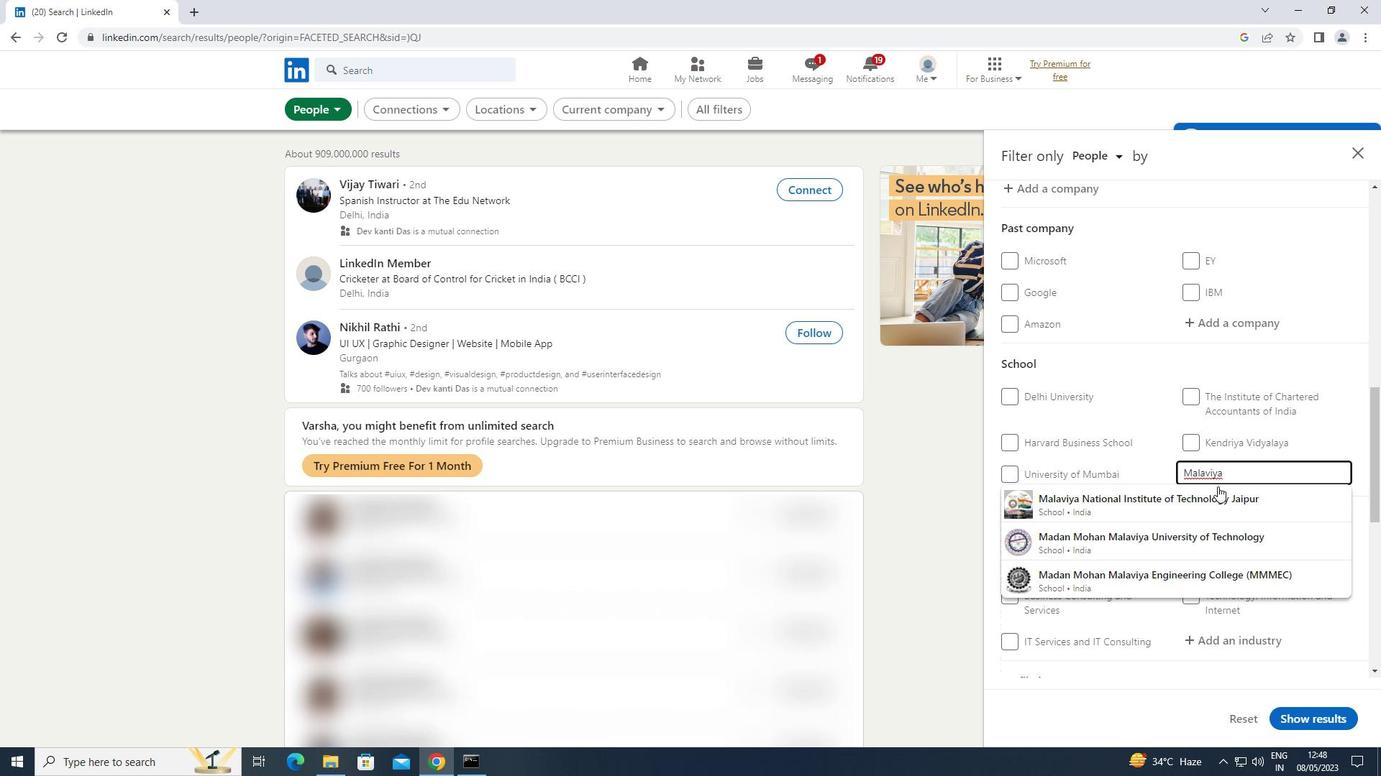 
Action: Mouse pressed left at (1205, 501)
Screenshot: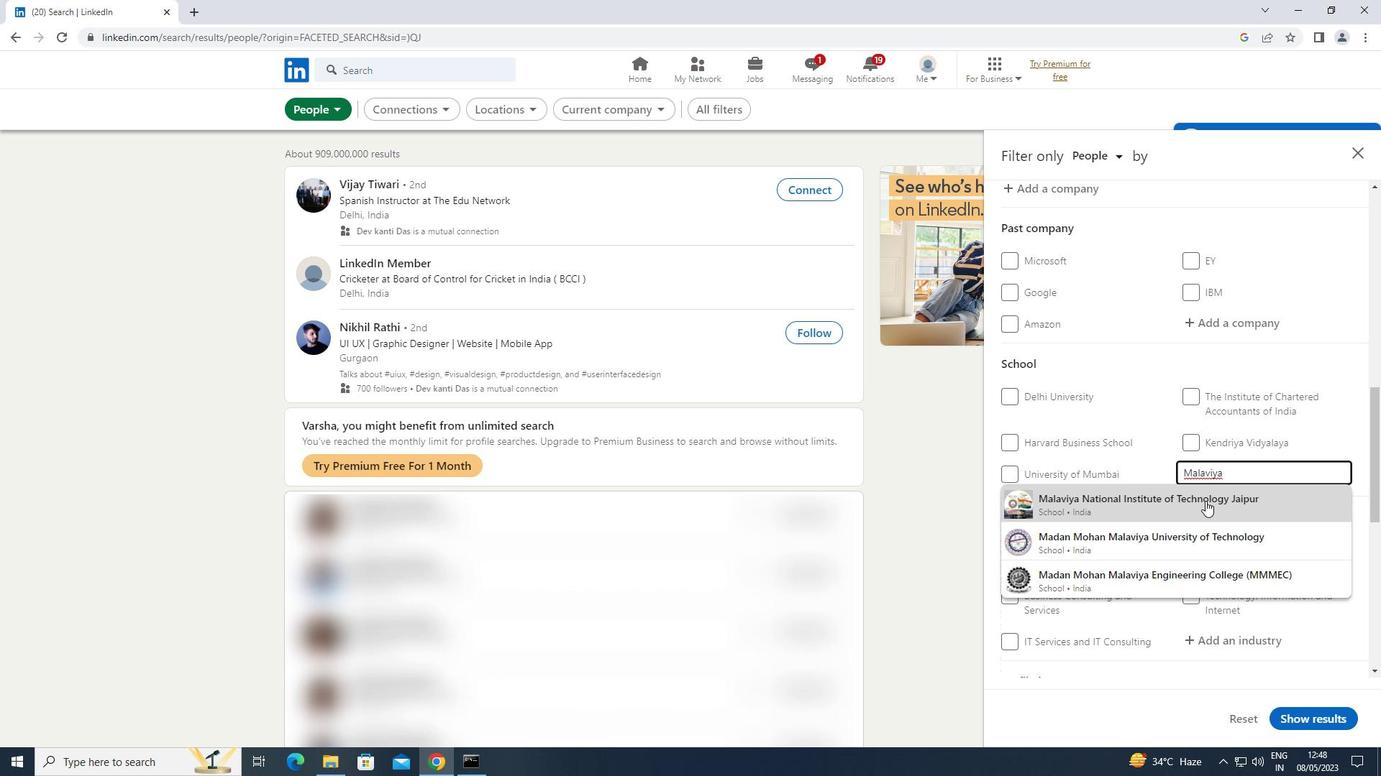 
Action: Mouse moved to (1204, 502)
Screenshot: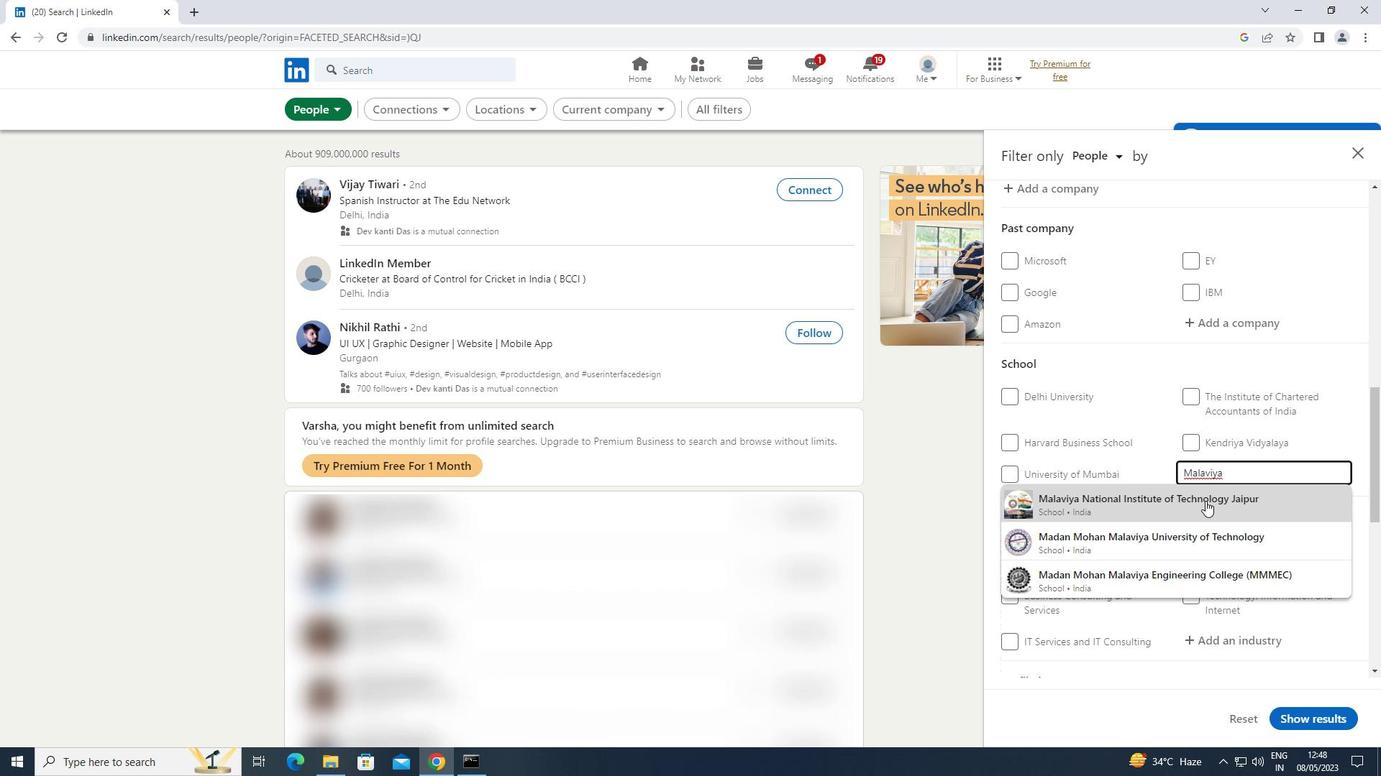
Action: Mouse scrolled (1204, 501) with delta (0, 0)
Screenshot: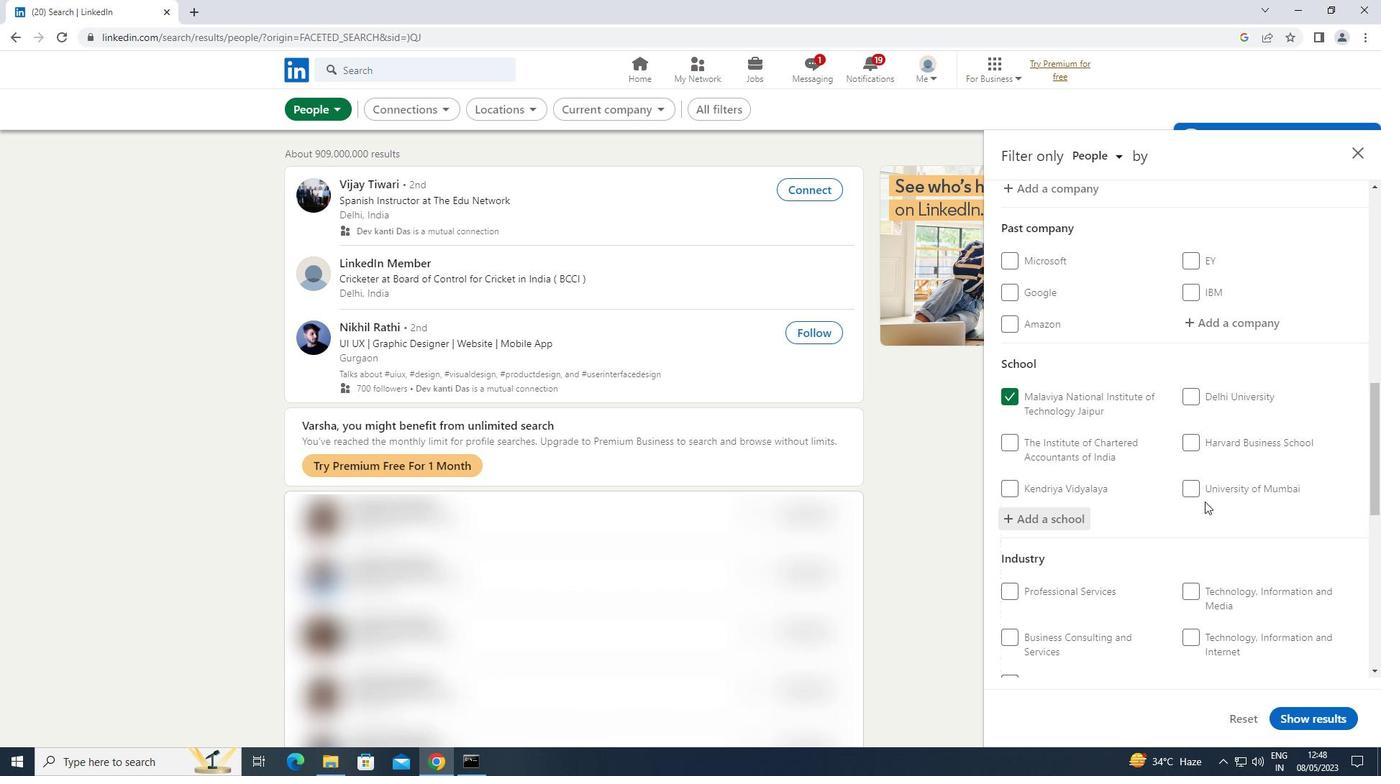 
Action: Mouse scrolled (1204, 501) with delta (0, 0)
Screenshot: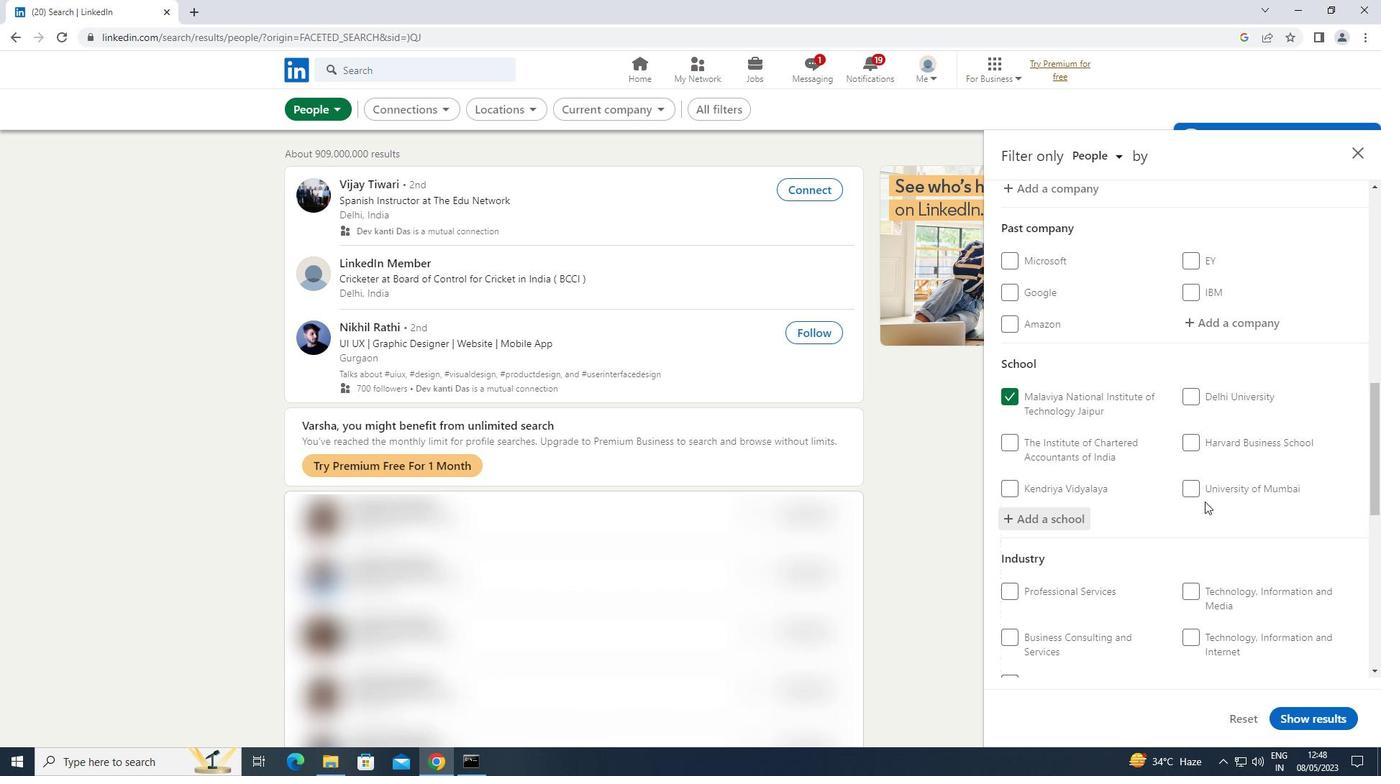 
Action: Mouse moved to (1204, 503)
Screenshot: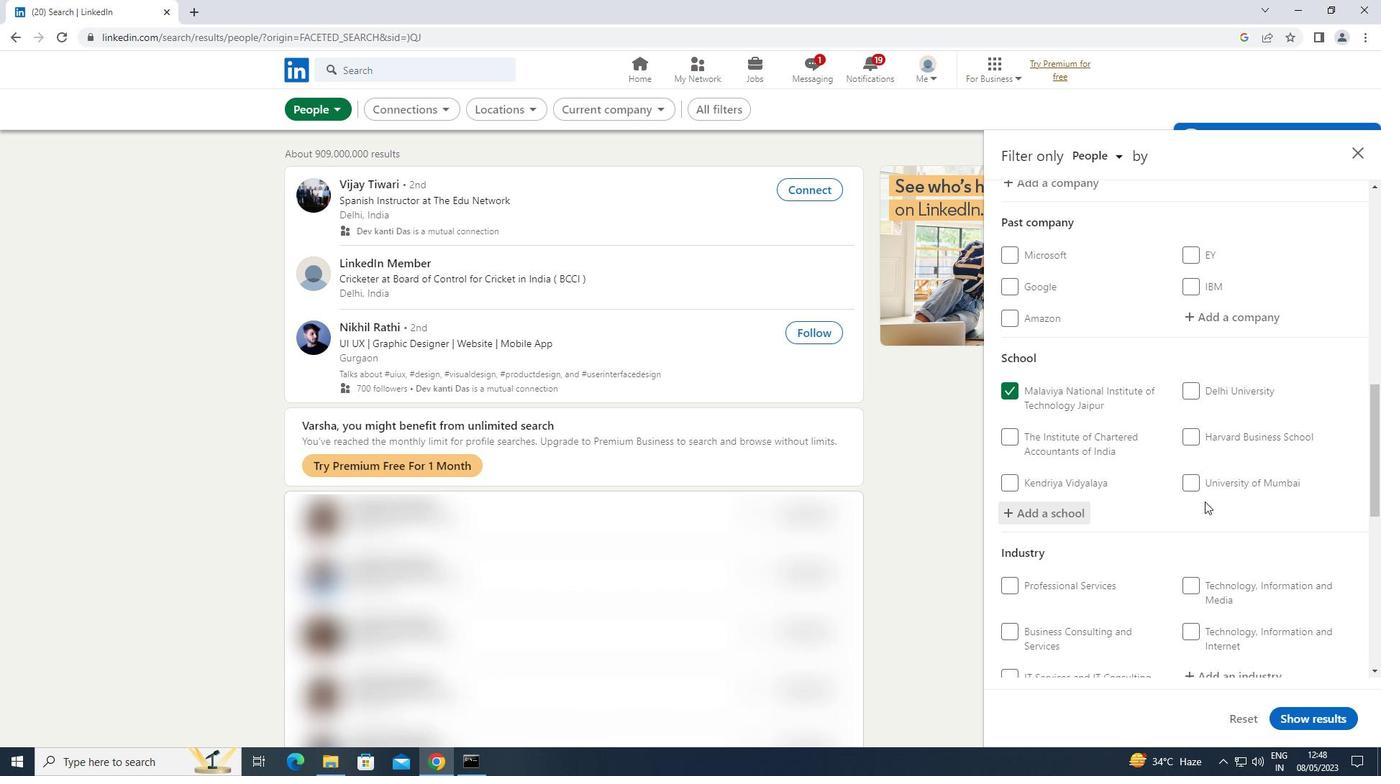 
Action: Mouse scrolled (1204, 502) with delta (0, 0)
Screenshot: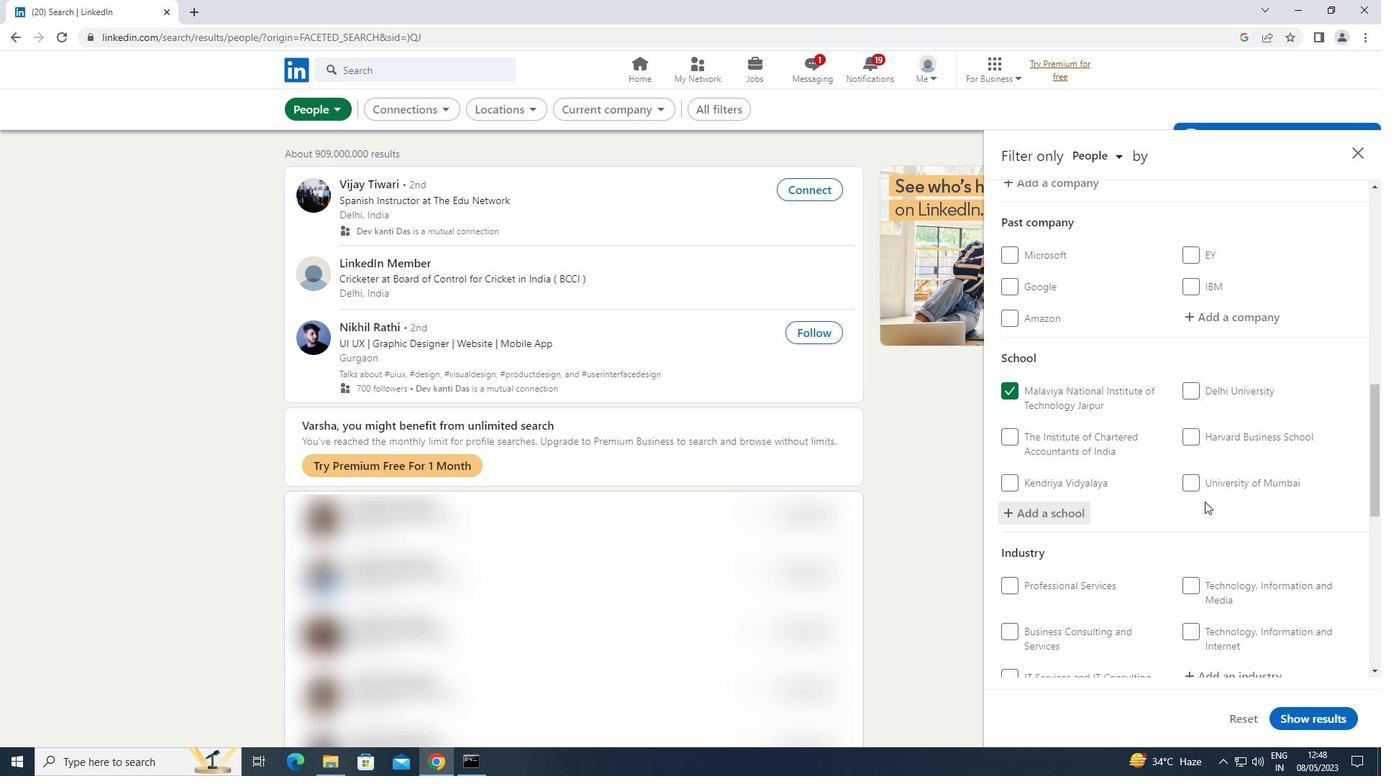 
Action: Mouse moved to (1236, 474)
Screenshot: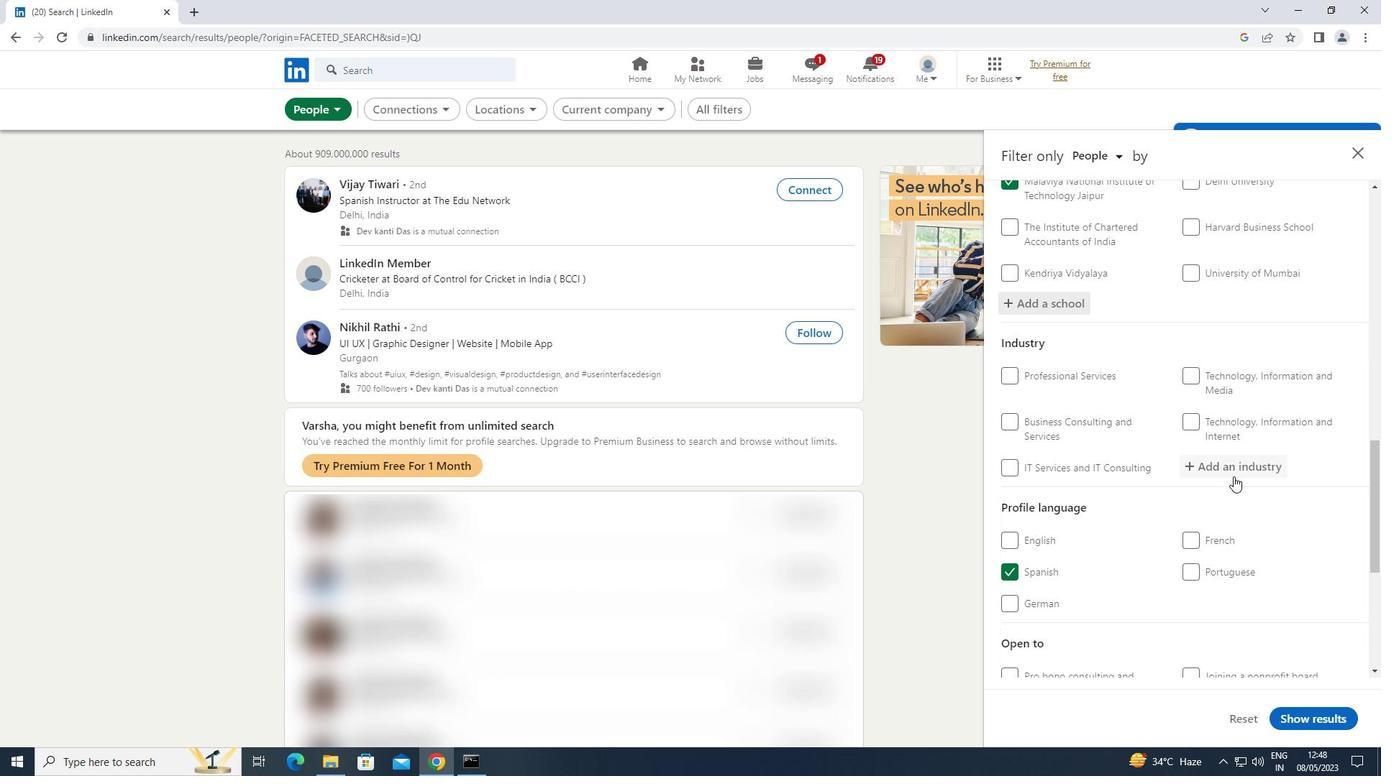 
Action: Mouse pressed left at (1236, 474)
Screenshot: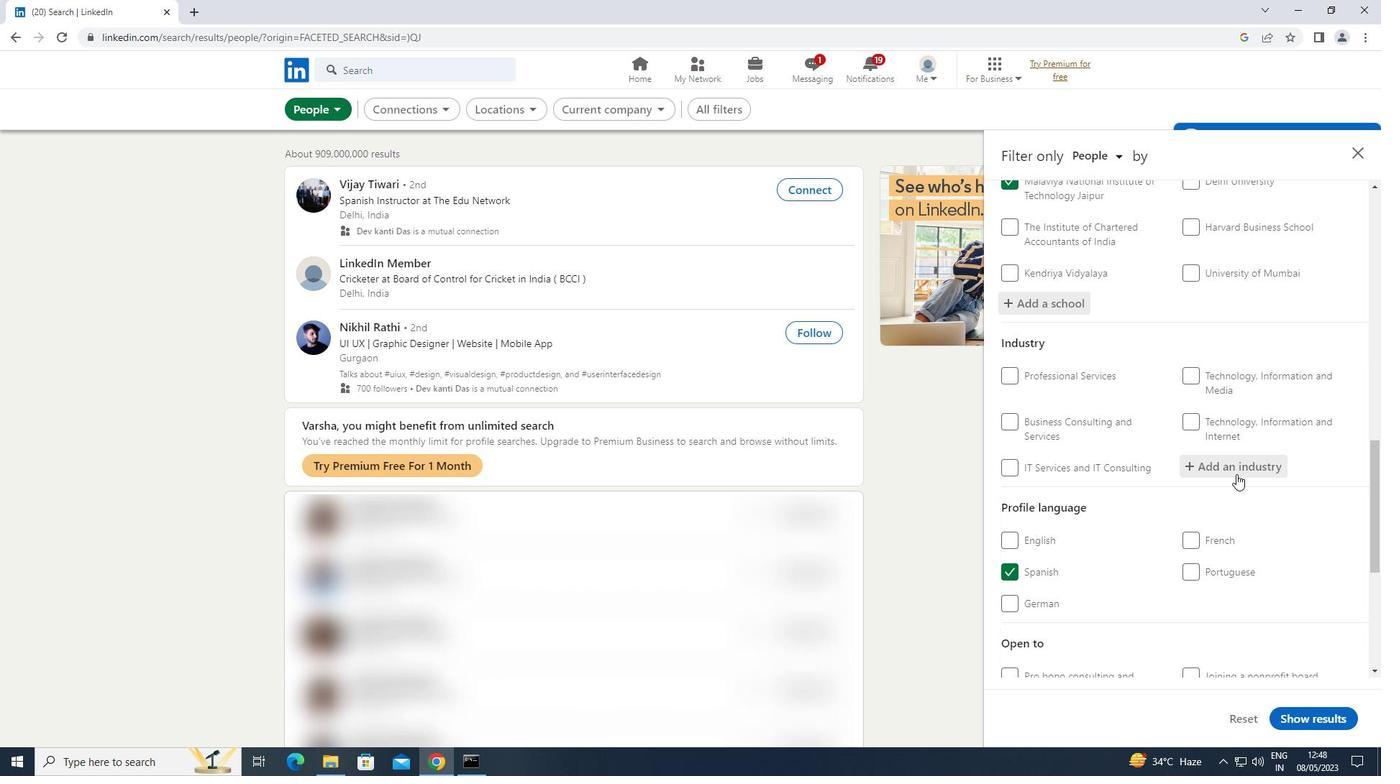 
Action: Key pressed <Key.shift>COMMERCIAL
Screenshot: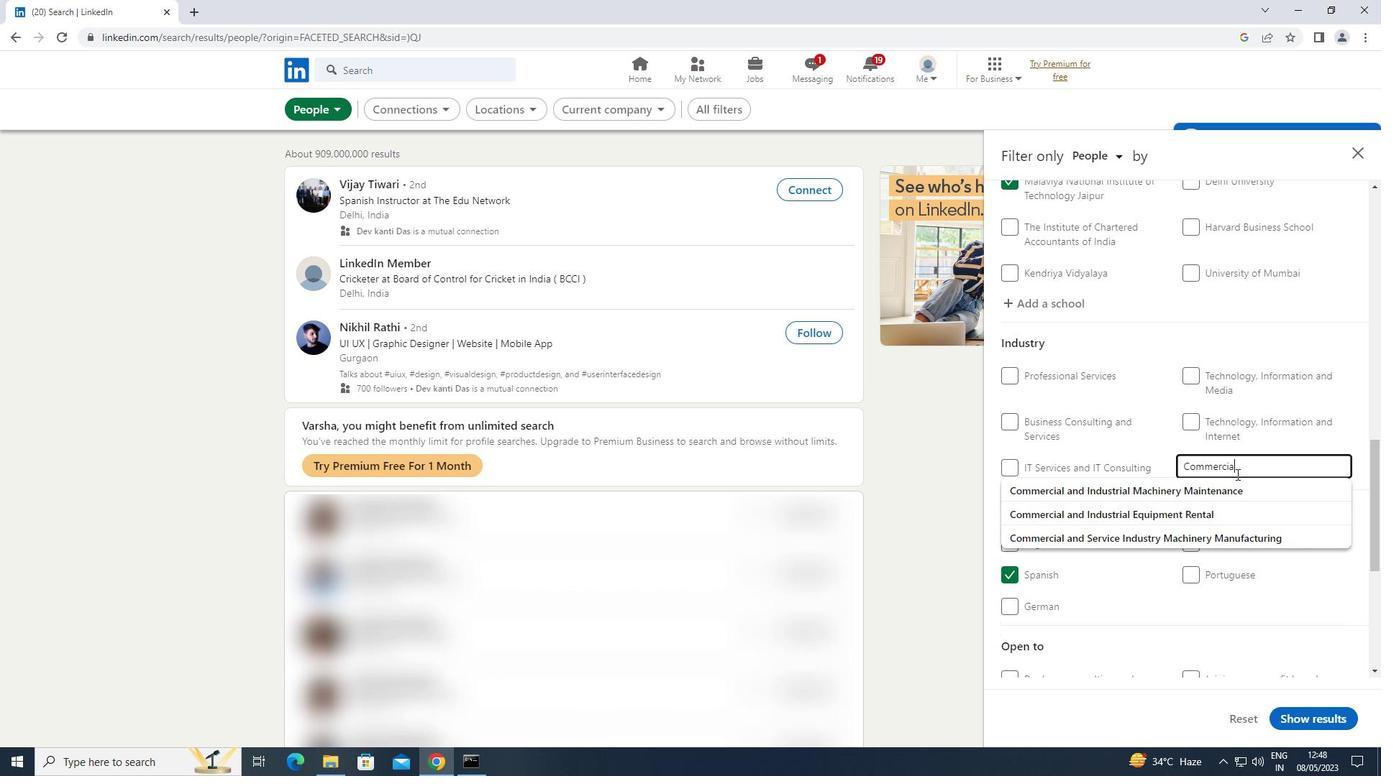 
Action: Mouse moved to (1176, 507)
Screenshot: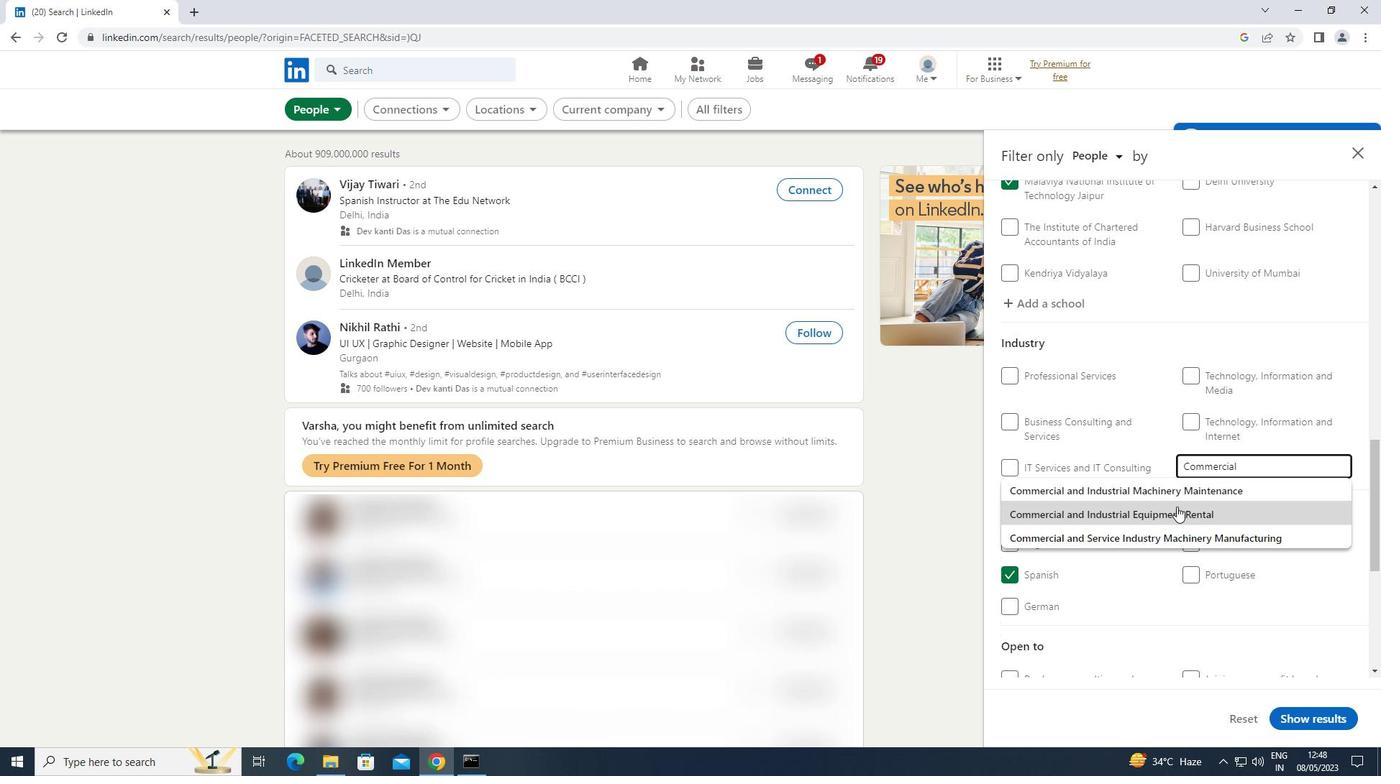 
Action: Mouse pressed left at (1176, 507)
Screenshot: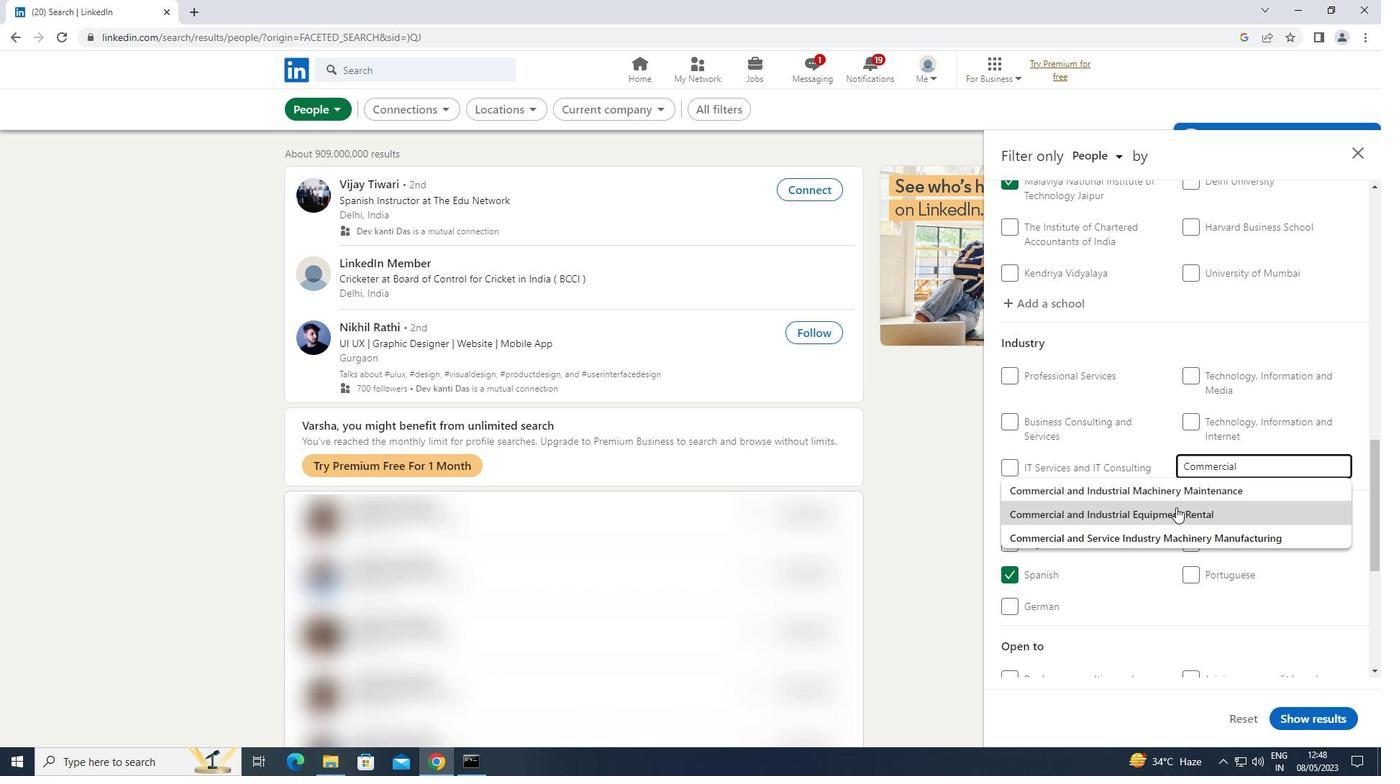 
Action: Mouse moved to (1176, 507)
Screenshot: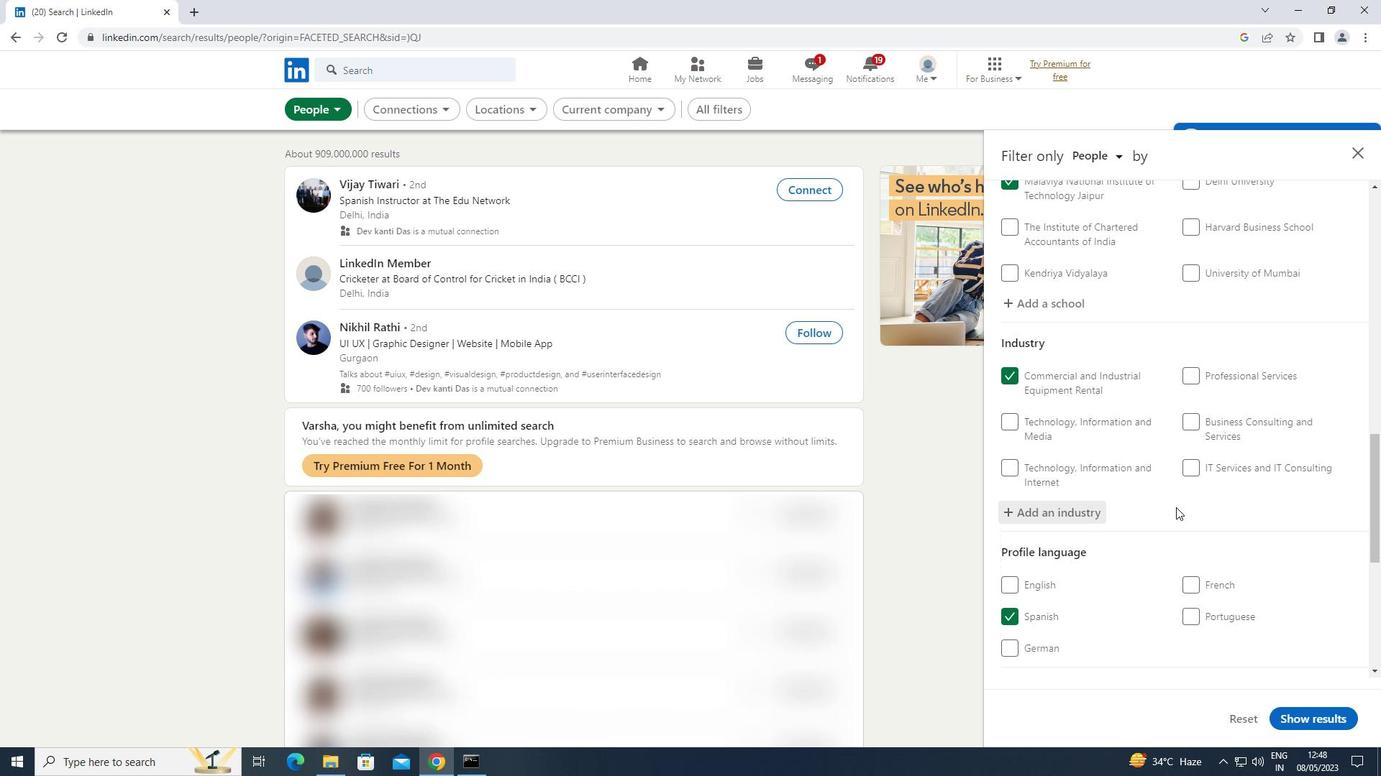 
Action: Mouse scrolled (1176, 507) with delta (0, 0)
Screenshot: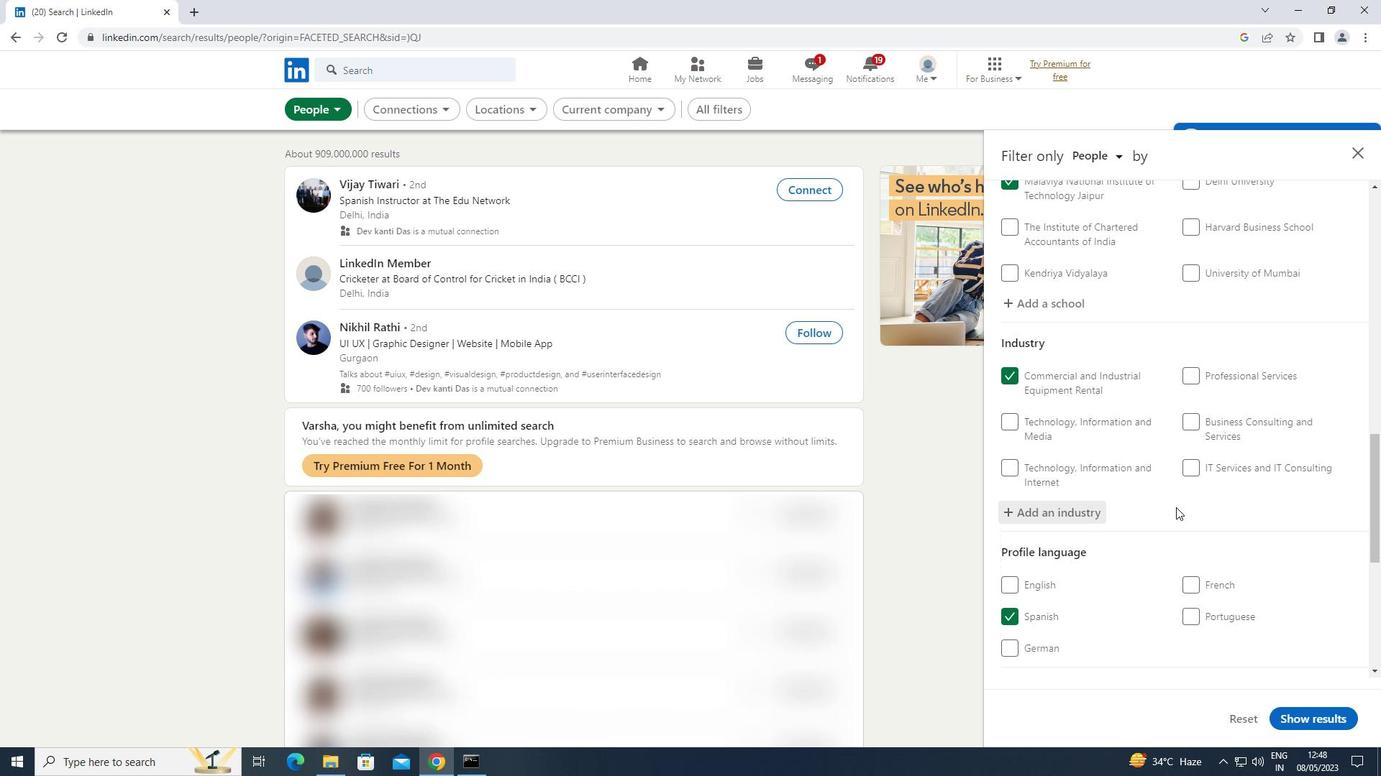
Action: Mouse scrolled (1176, 507) with delta (0, 0)
Screenshot: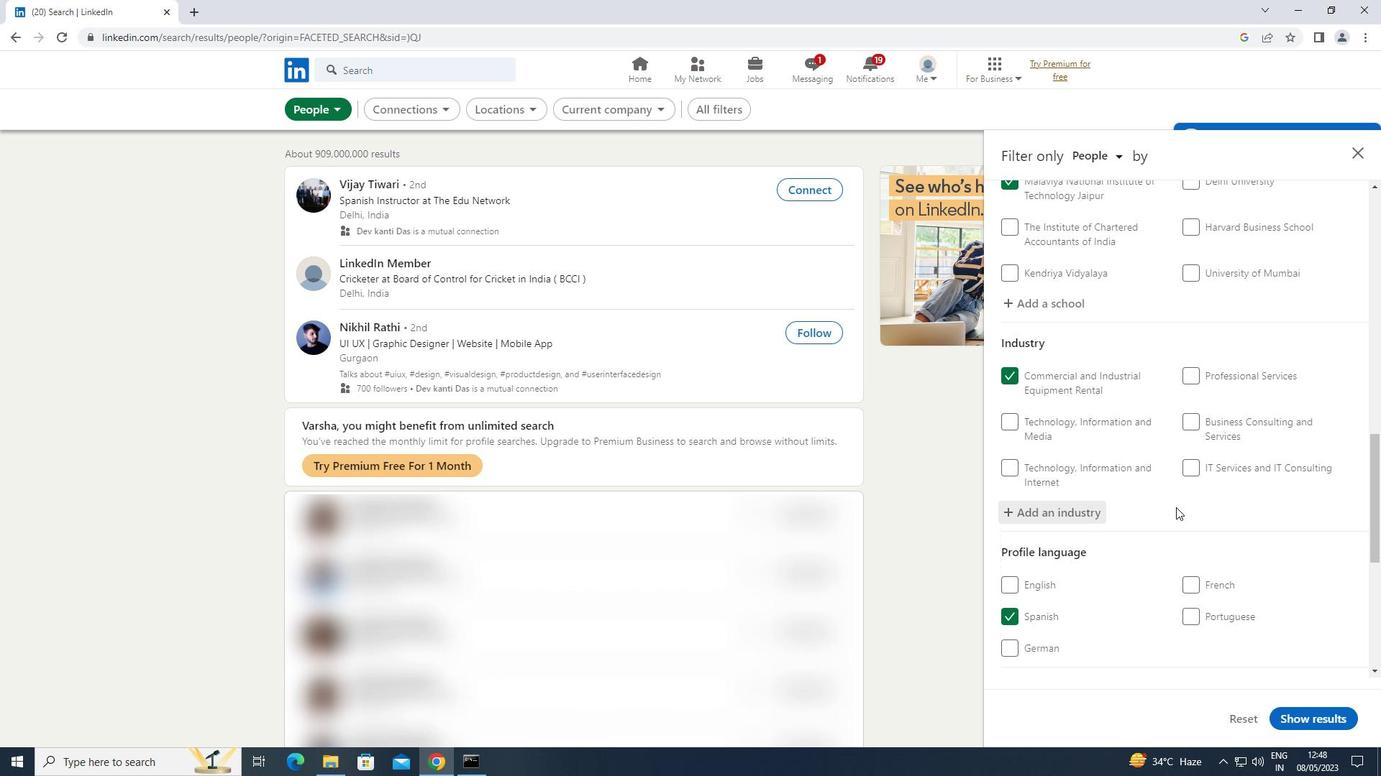 
Action: Mouse scrolled (1176, 507) with delta (0, 0)
Screenshot: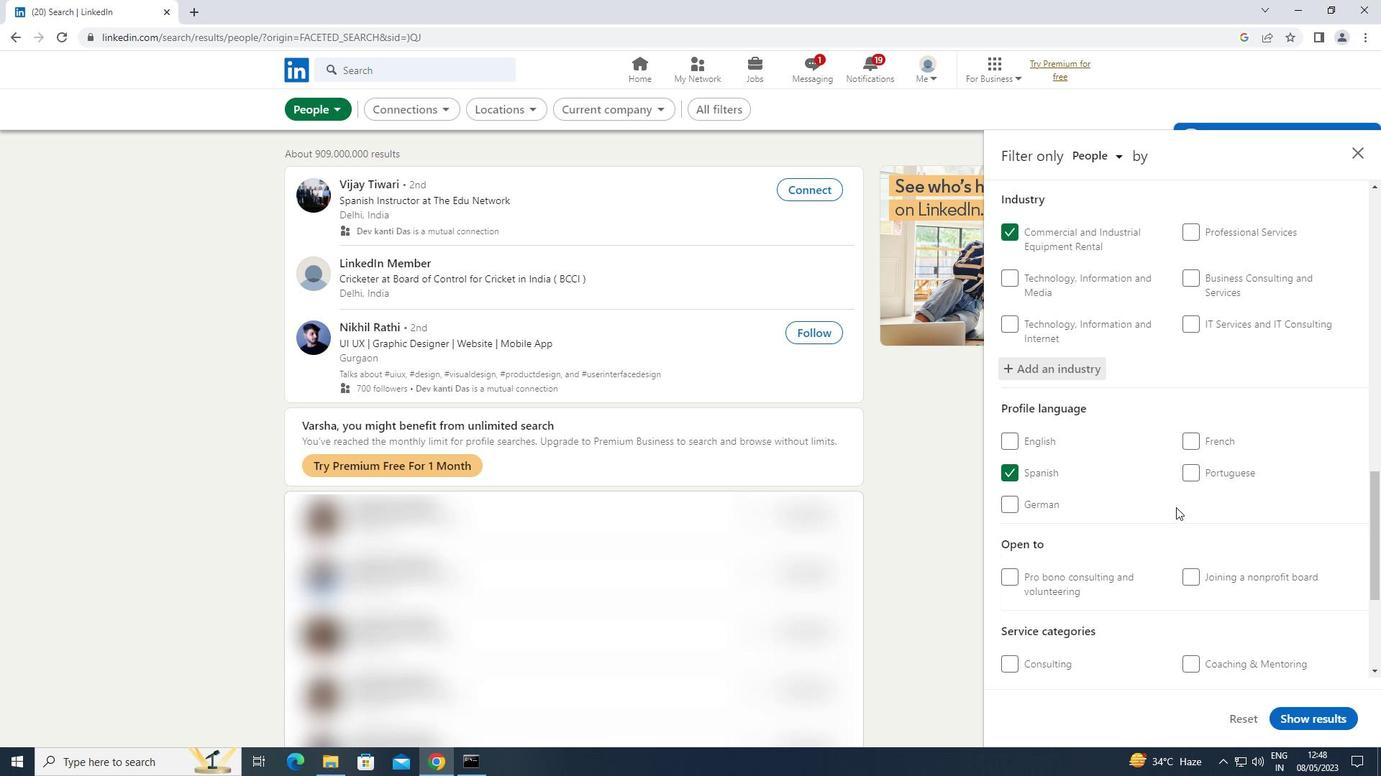 
Action: Mouse scrolled (1176, 507) with delta (0, 0)
Screenshot: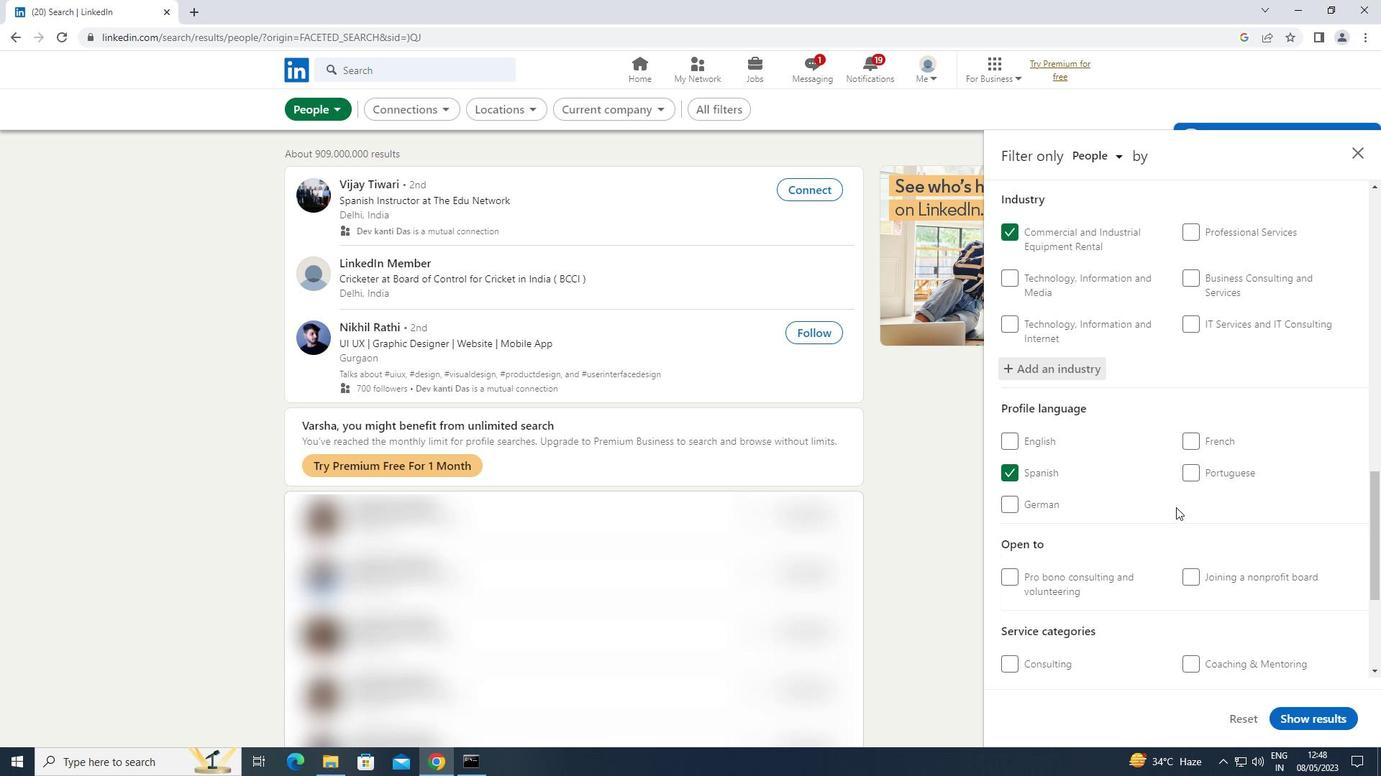 
Action: Mouse scrolled (1176, 507) with delta (0, 0)
Screenshot: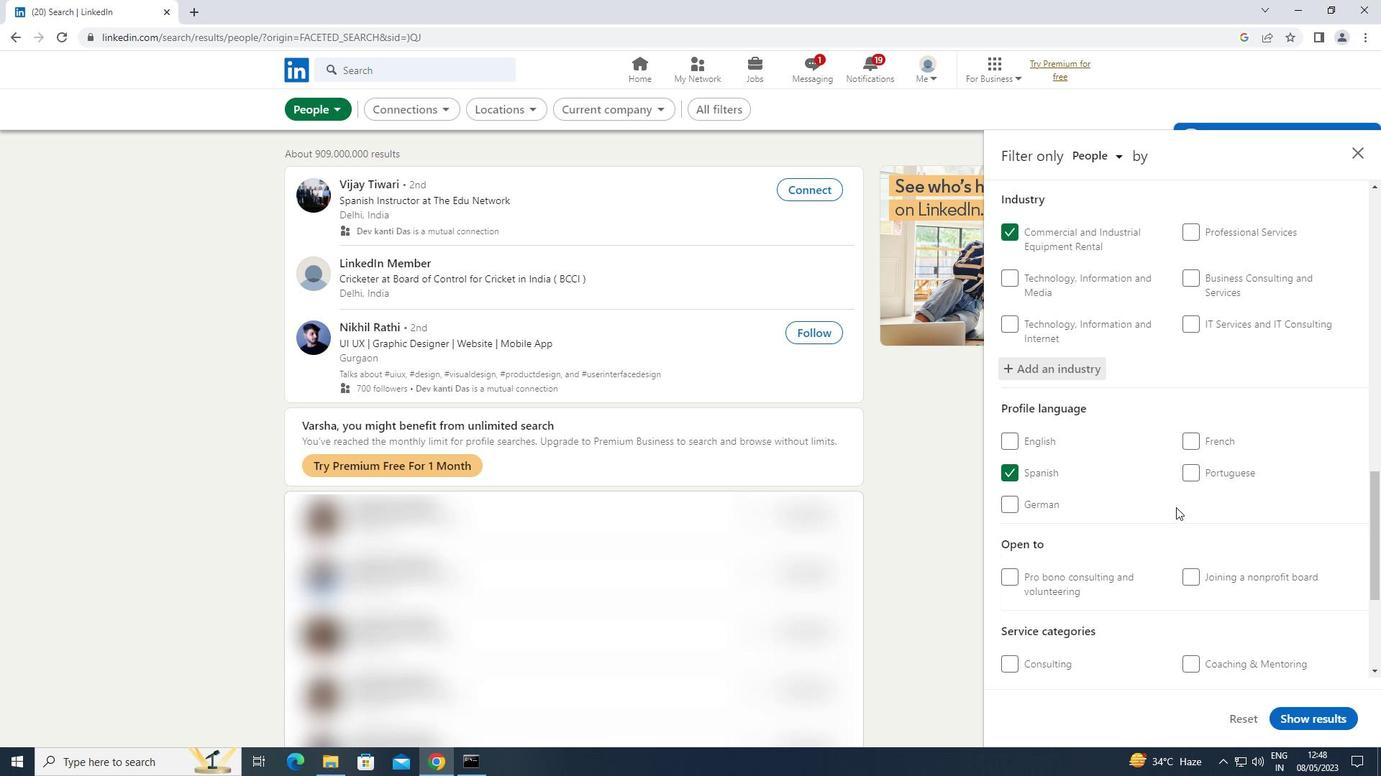 
Action: Mouse scrolled (1176, 507) with delta (0, 0)
Screenshot: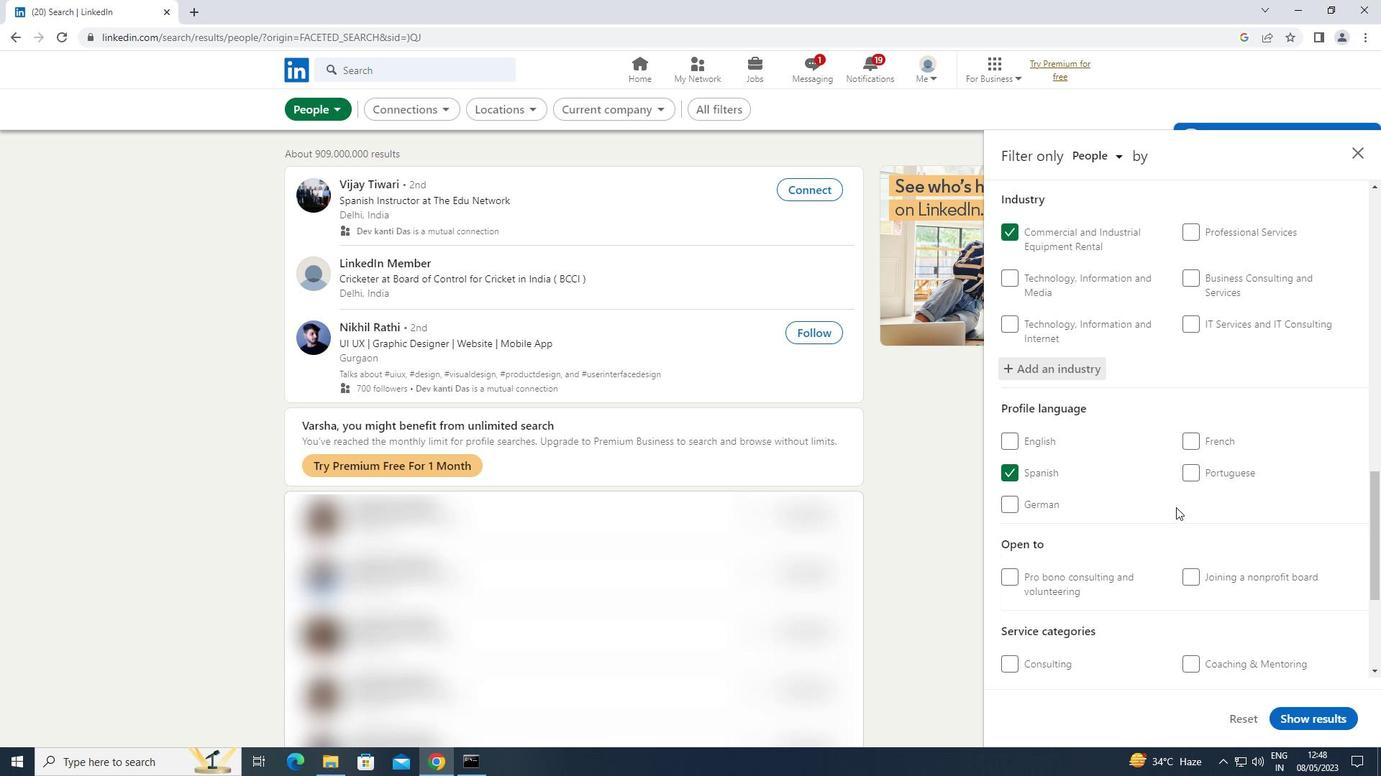 
Action: Mouse moved to (1211, 476)
Screenshot: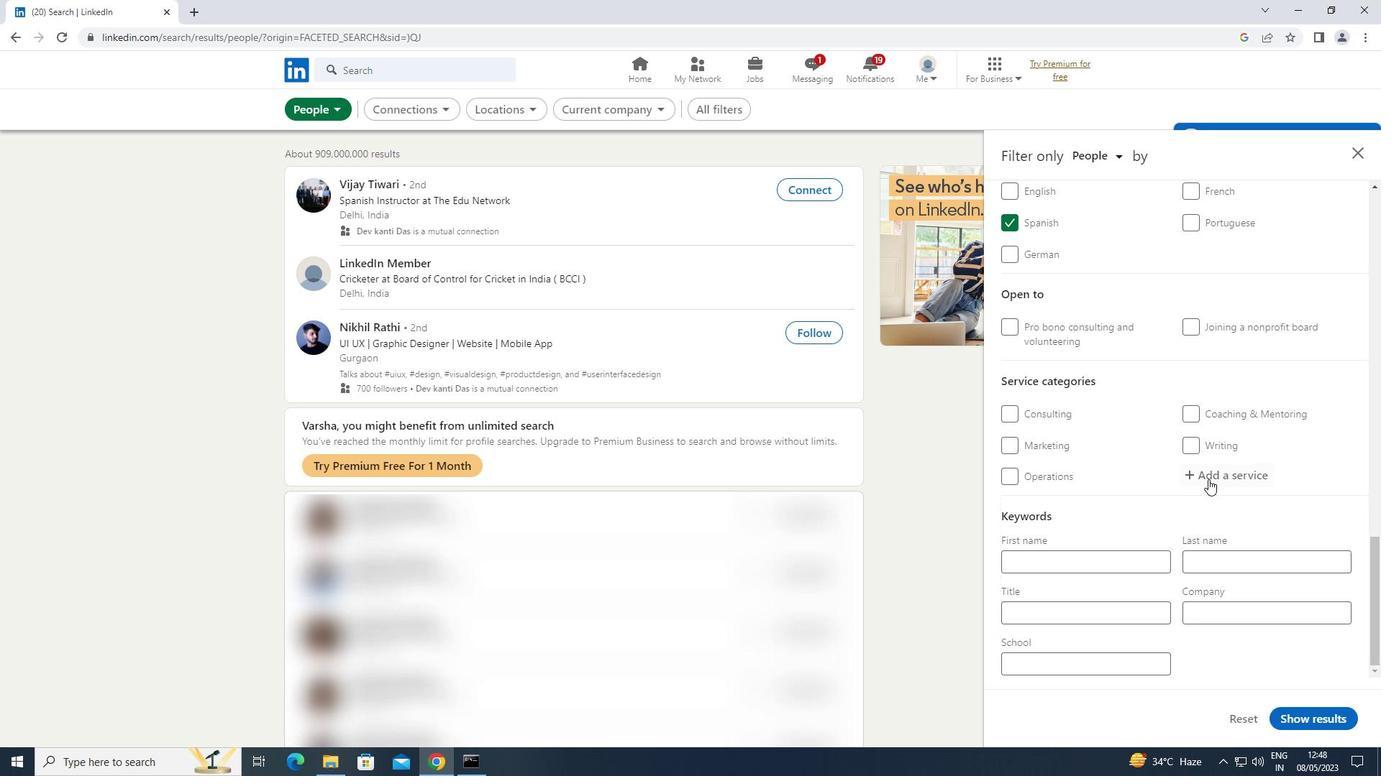 
Action: Mouse pressed left at (1211, 476)
Screenshot: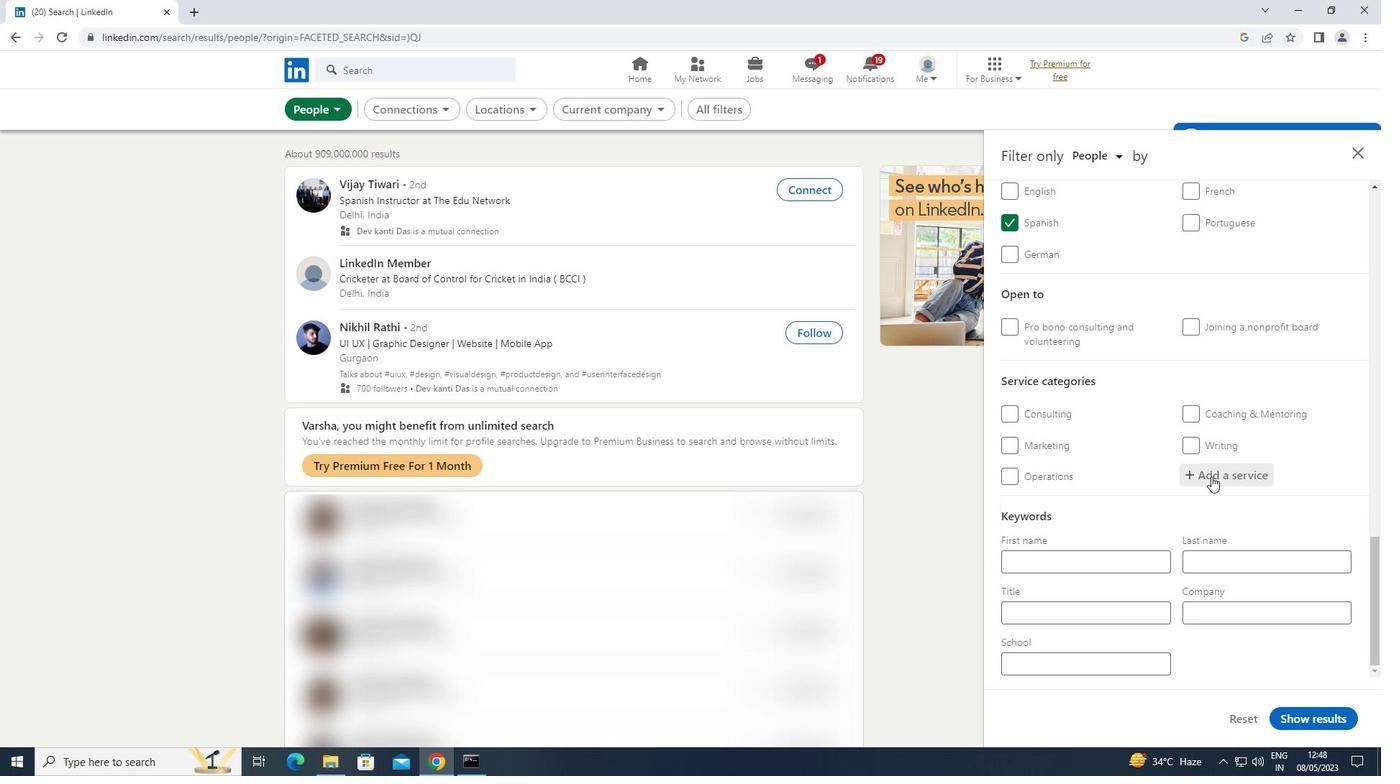 
Action: Key pressed <Key.shift>CUSTO
Screenshot: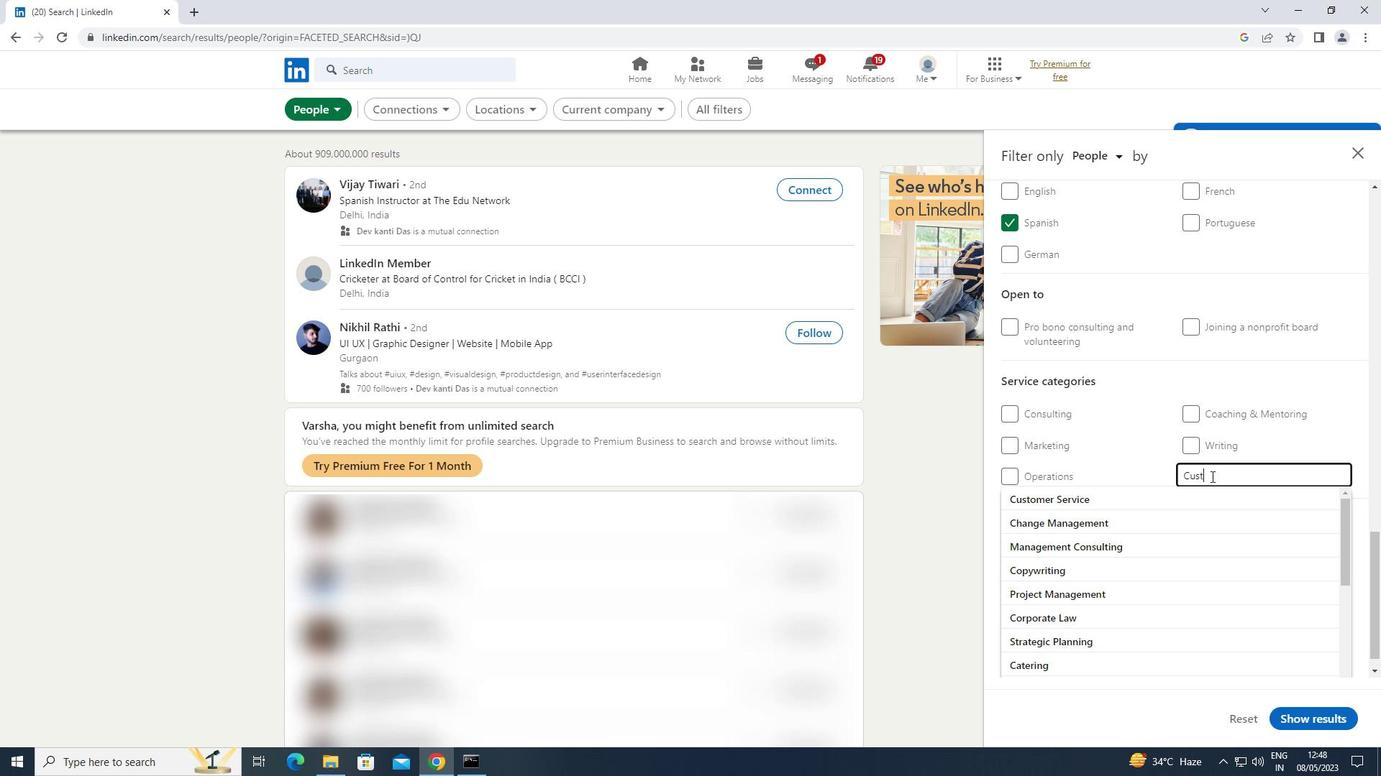 
Action: Mouse moved to (1088, 524)
Screenshot: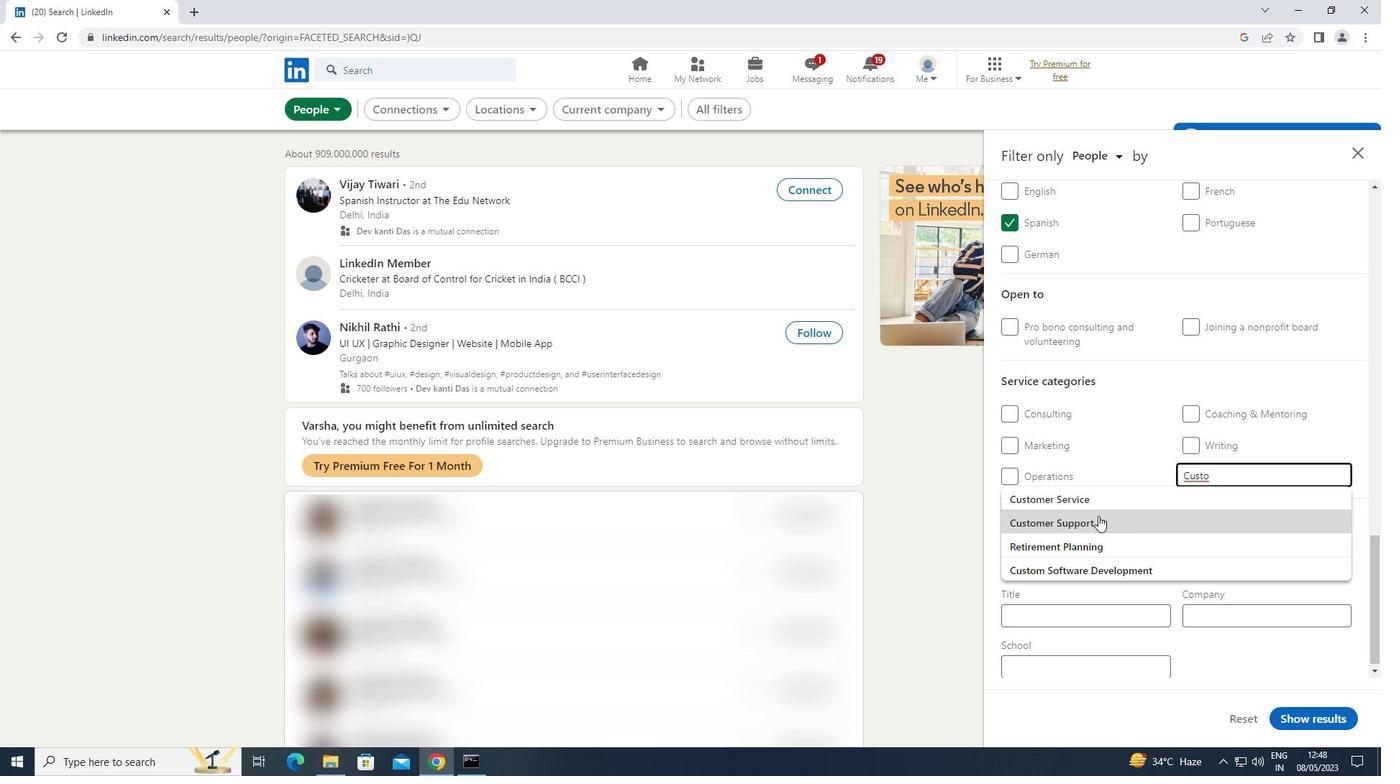 
Action: Mouse pressed left at (1088, 524)
Screenshot: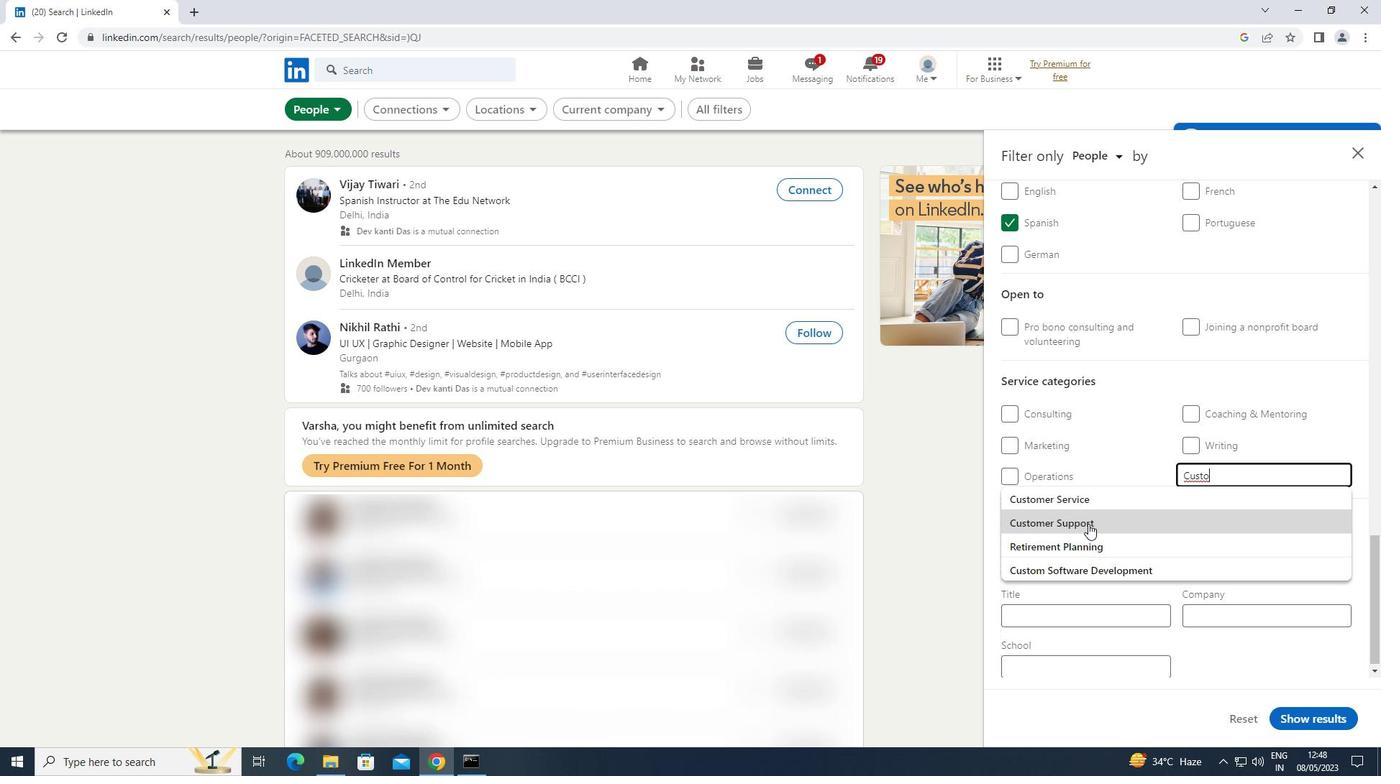 
Action: Mouse moved to (1096, 520)
Screenshot: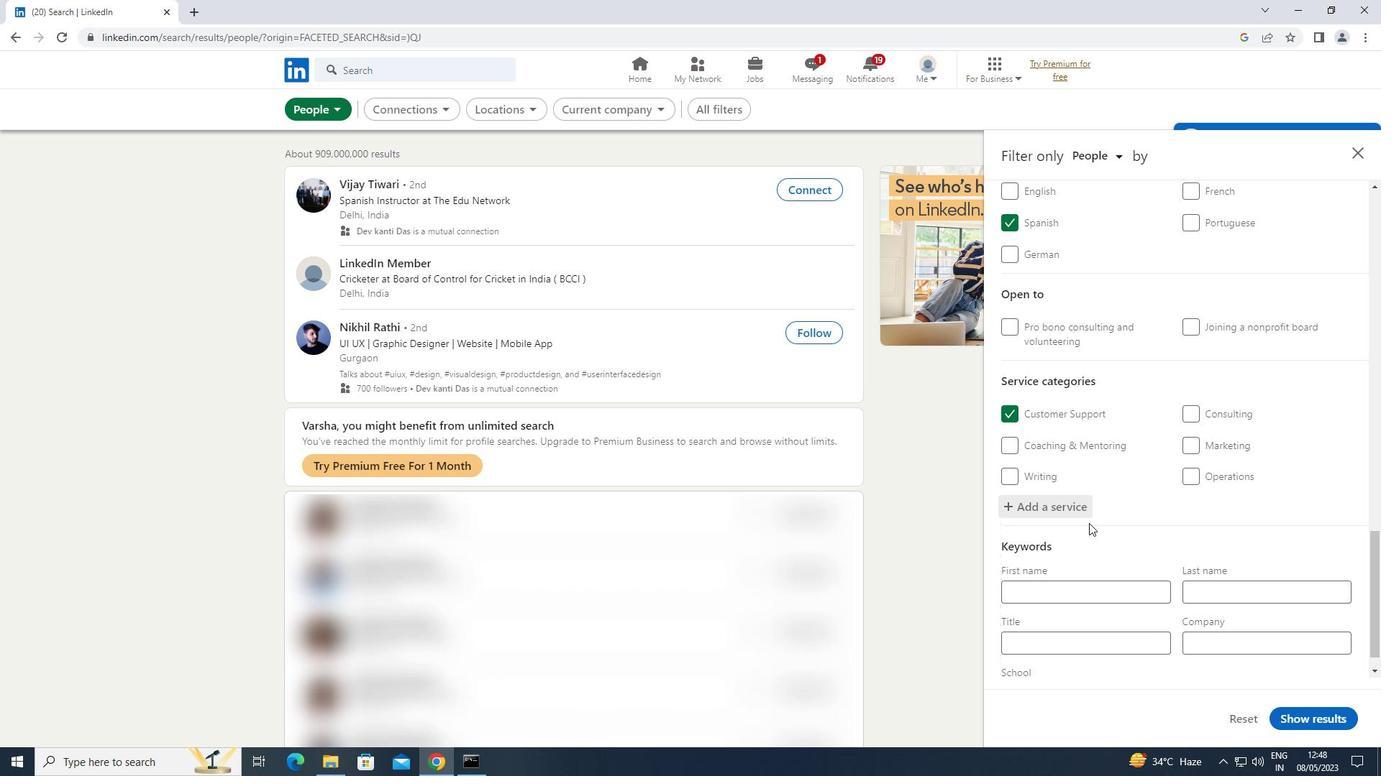 
Action: Mouse scrolled (1096, 520) with delta (0, 0)
Screenshot: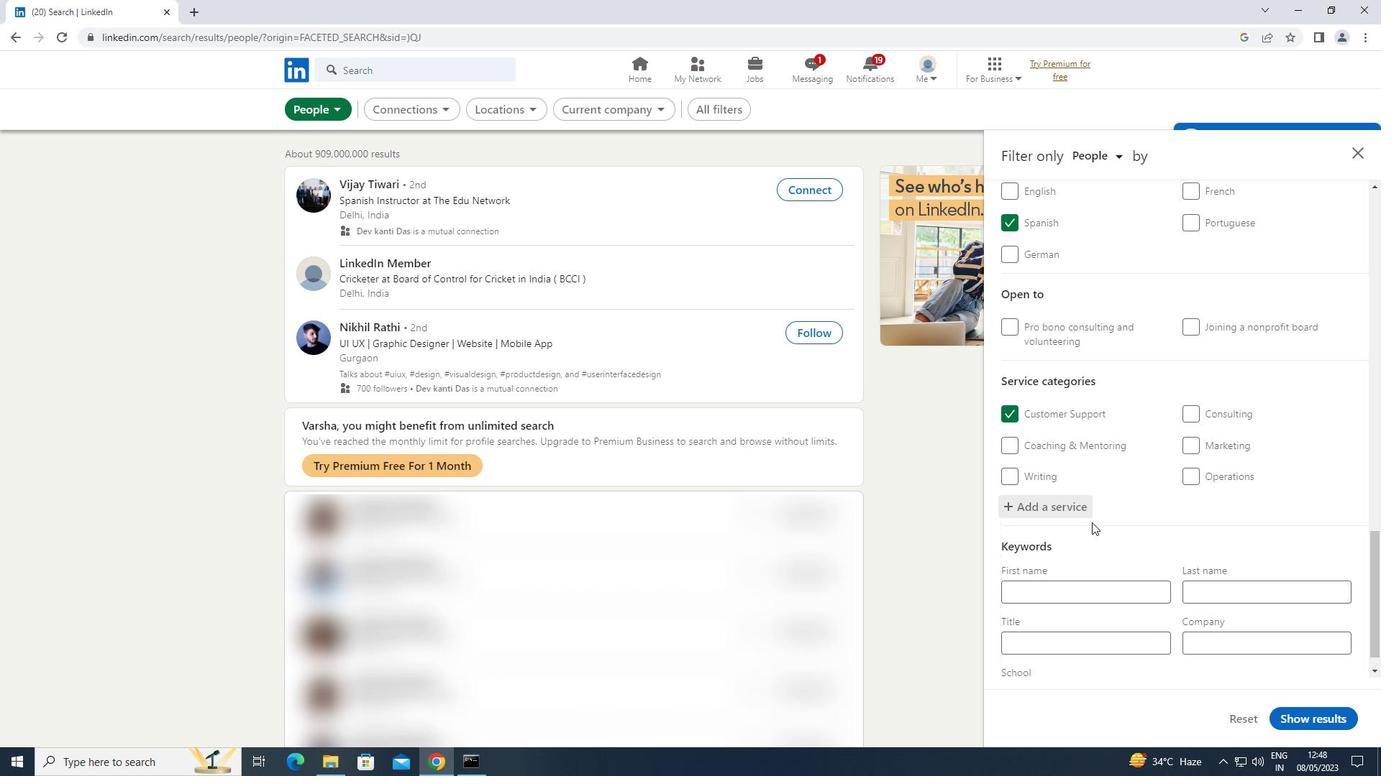 
Action: Mouse scrolled (1096, 520) with delta (0, 0)
Screenshot: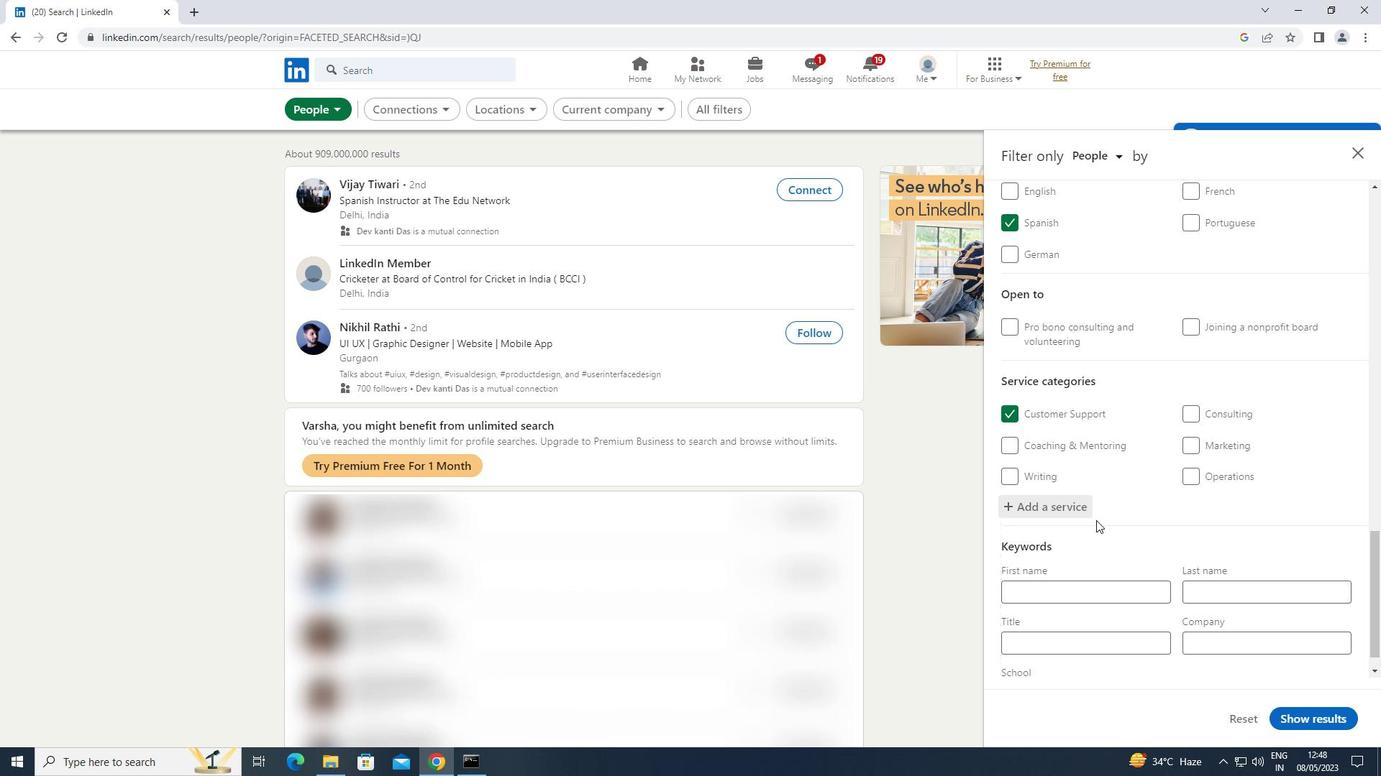 
Action: Mouse scrolled (1096, 520) with delta (0, 0)
Screenshot: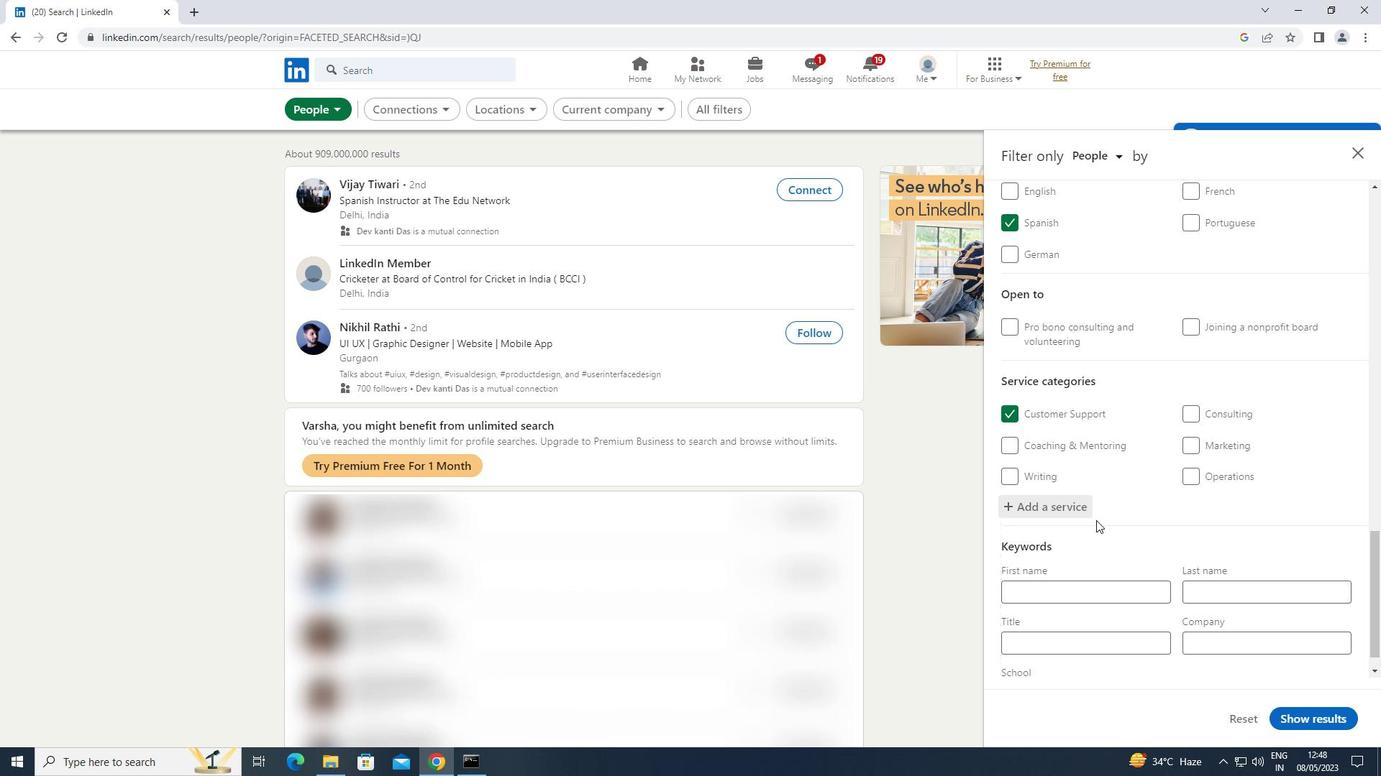 
Action: Mouse moved to (1097, 520)
Screenshot: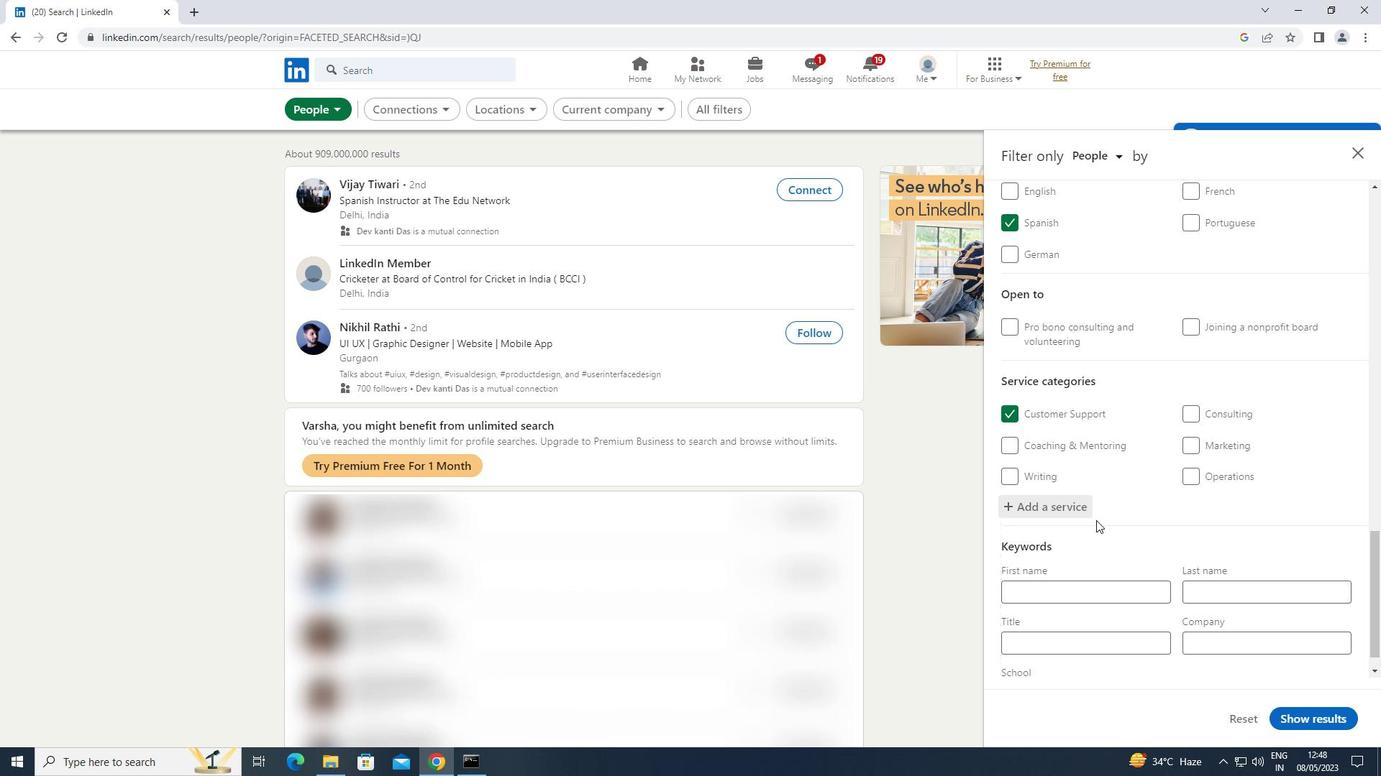 
Action: Mouse scrolled (1097, 520) with delta (0, 0)
Screenshot: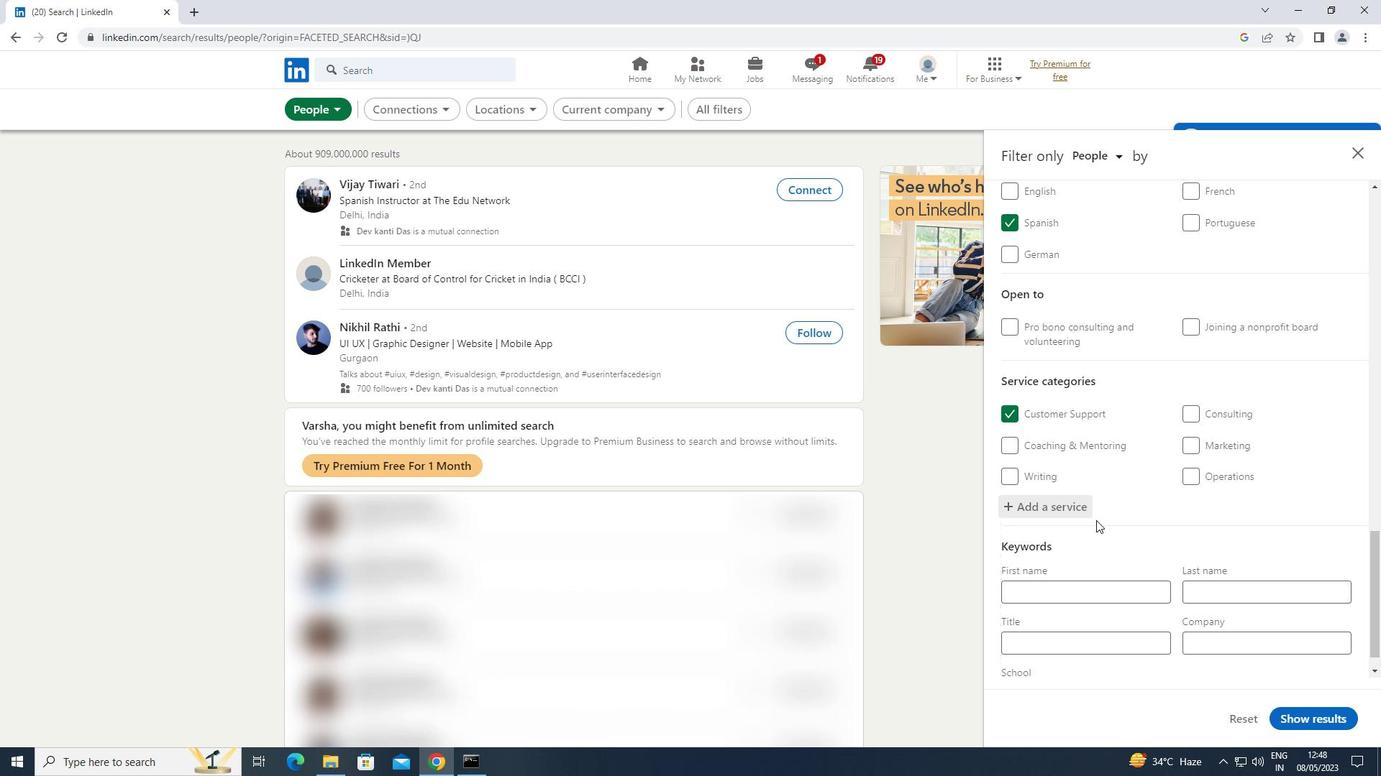 
Action: Mouse moved to (1097, 520)
Screenshot: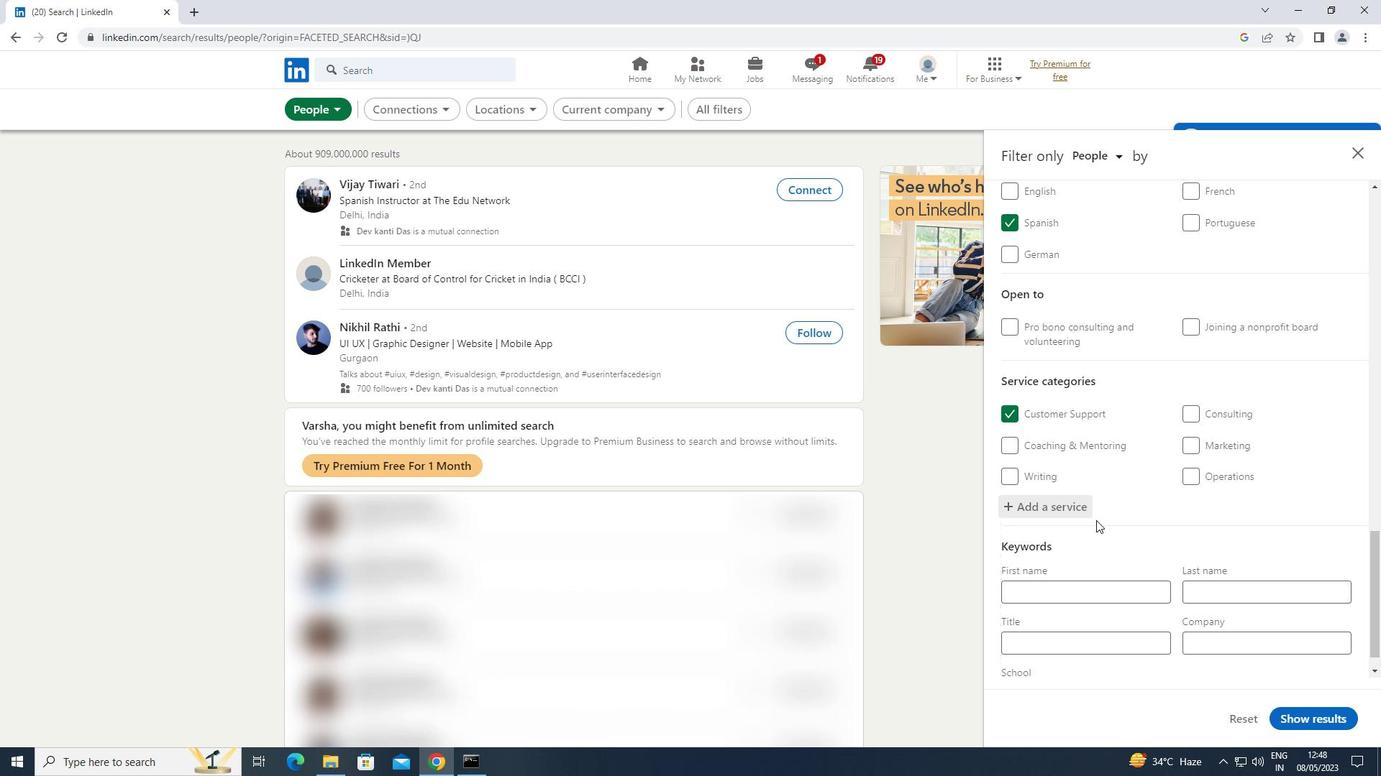 
Action: Mouse scrolled (1097, 520) with delta (0, 0)
Screenshot: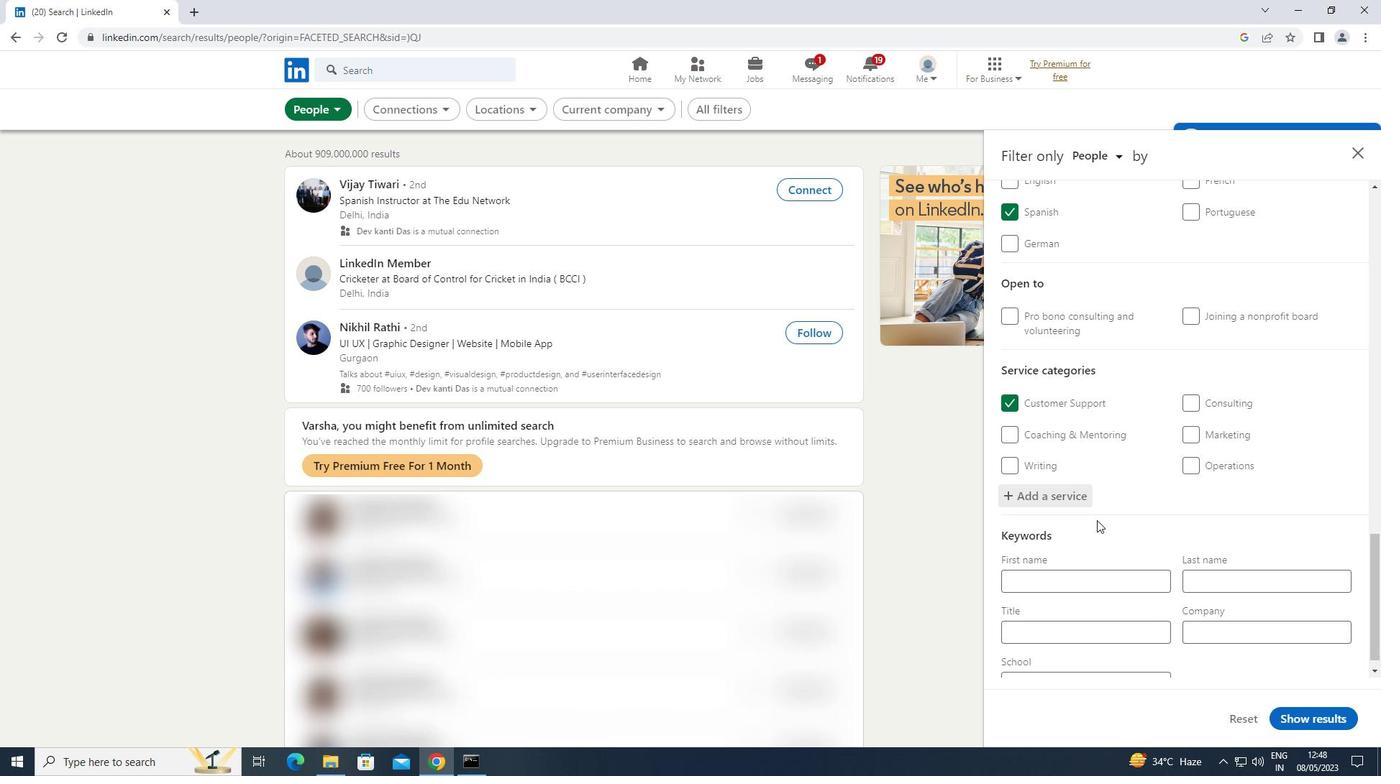 
Action: Mouse moved to (1073, 610)
Screenshot: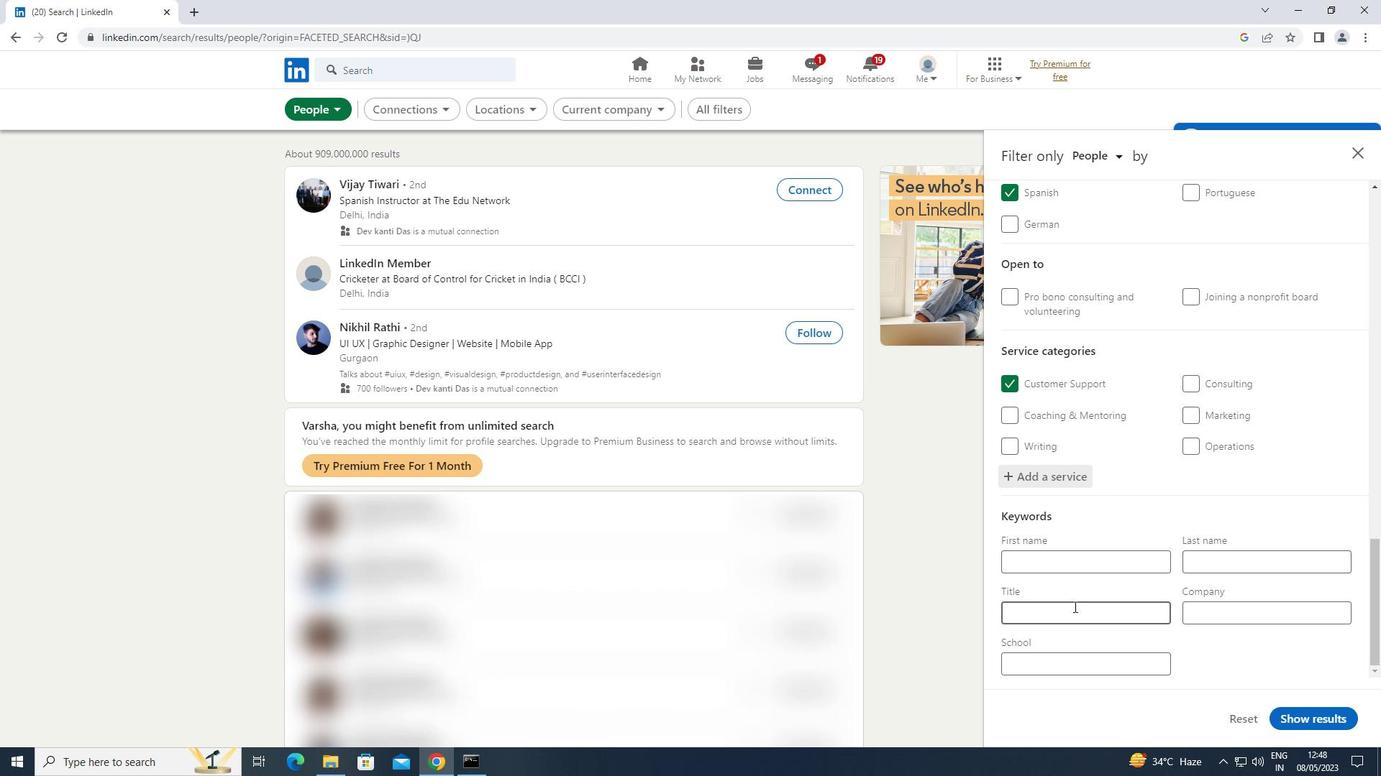 
Action: Mouse pressed left at (1073, 610)
Screenshot: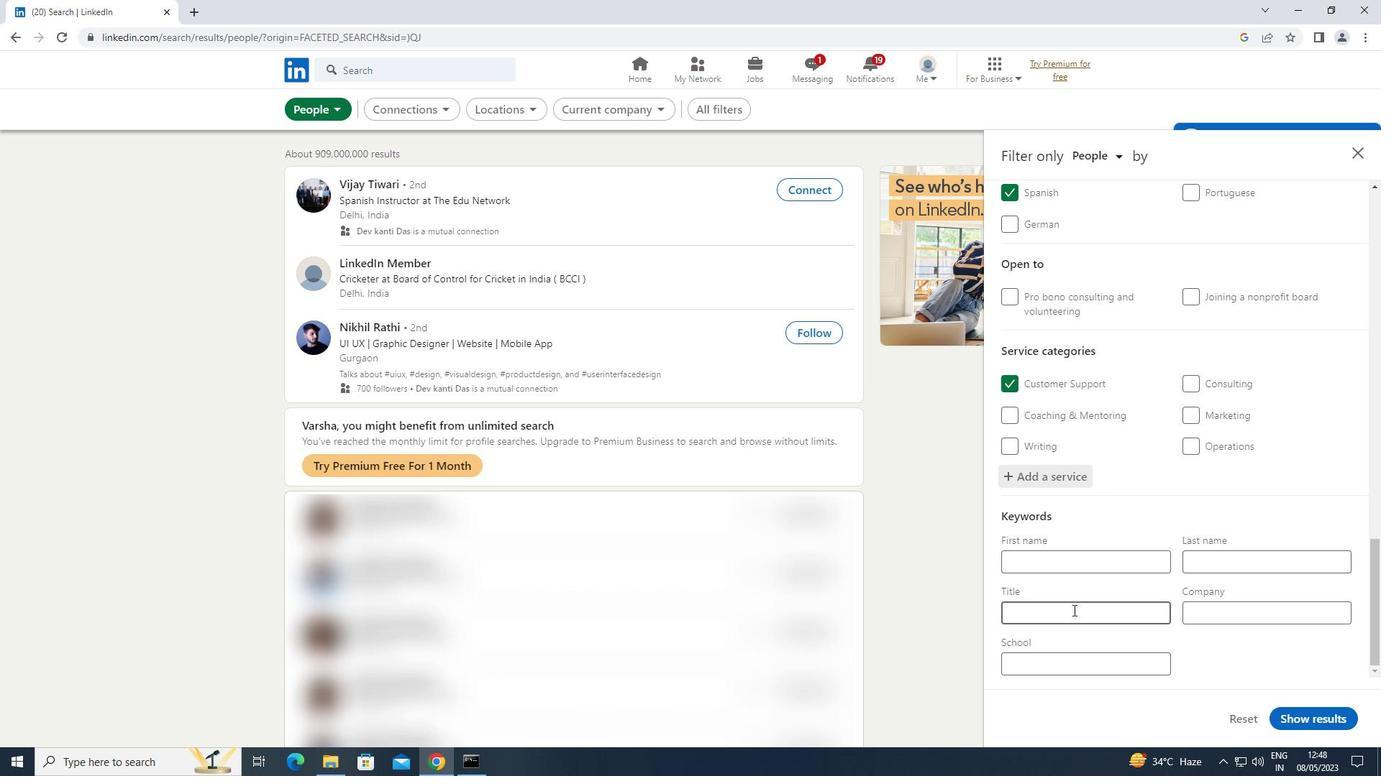 
Action: Key pressed <Key.shift>CONSERVATION<Key.space><Key.shift>SCIENTIST
Screenshot: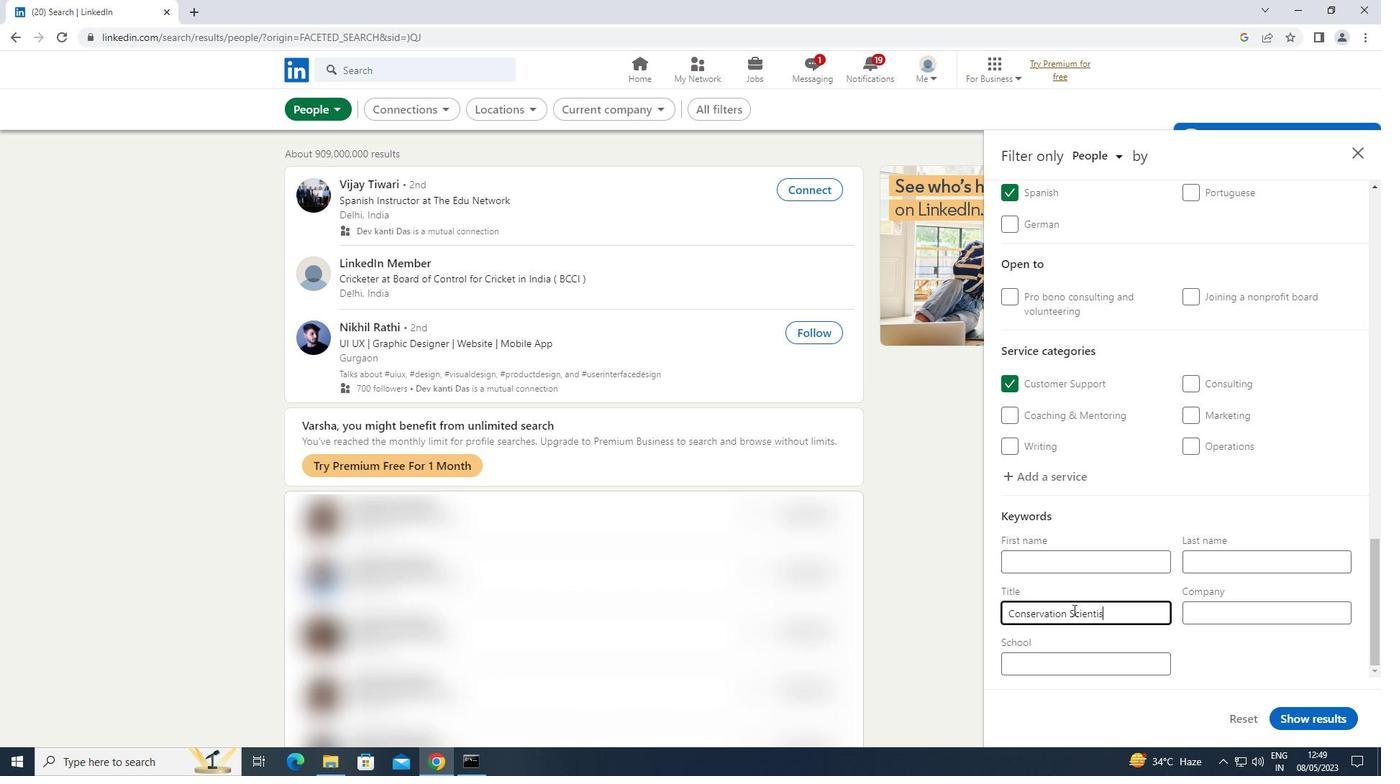 
Action: Mouse moved to (1297, 716)
Screenshot: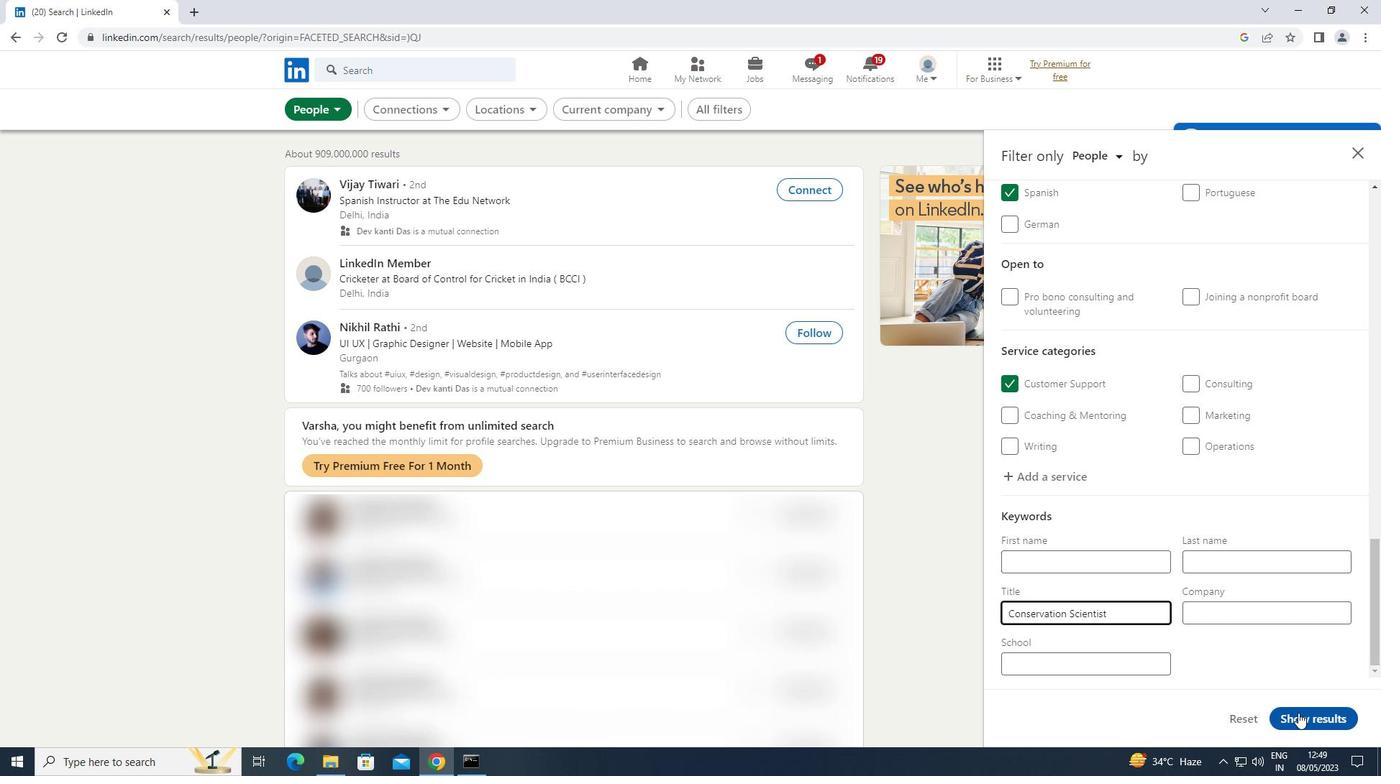 
Action: Mouse pressed left at (1297, 716)
Screenshot: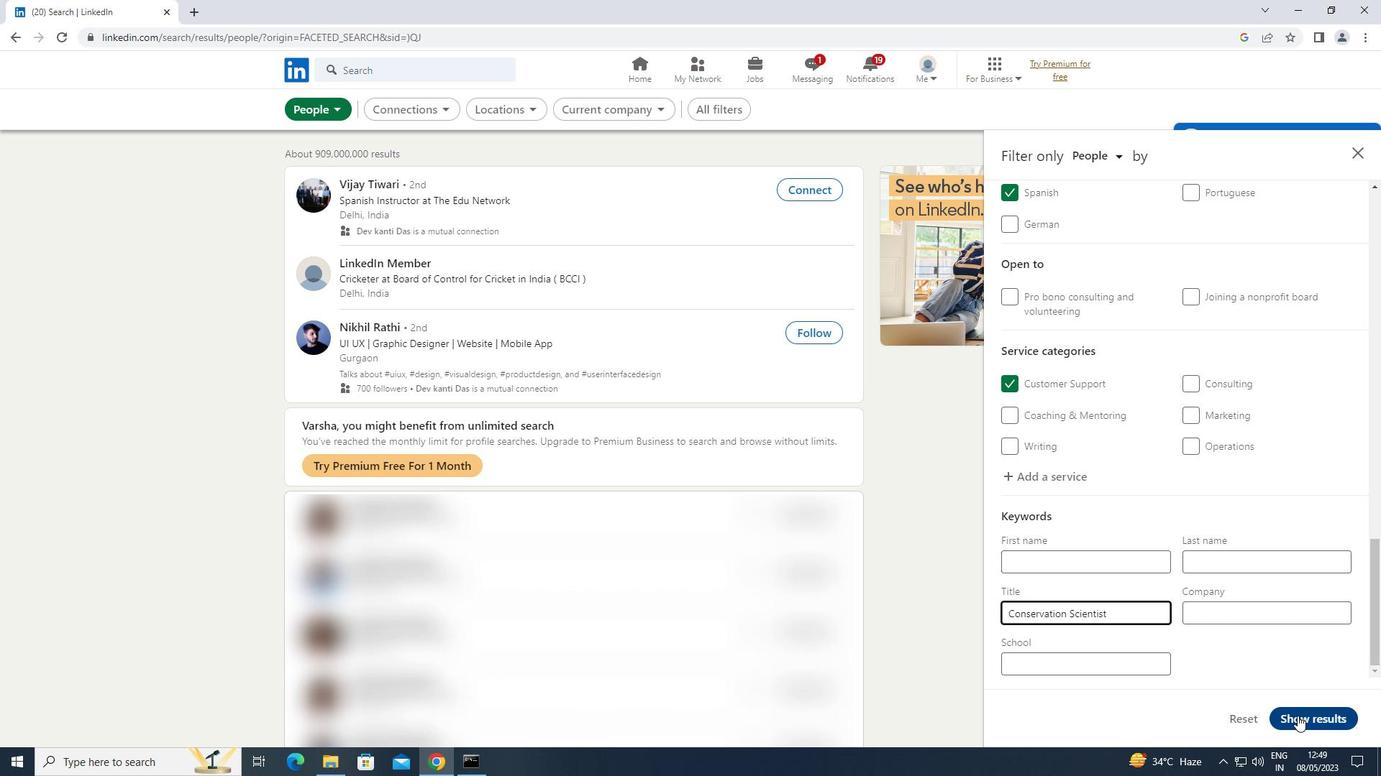 
